 Task: Find connections with filter location Belleville with filter topic #motivationwith filter profile language Spanish with filter current company WPP with filter school Nirmala Memorial Foundation Degree College of Commerce and Science Near Thakur Polytechnic 90 Feet Road Thakur Complex Kandivli (E) Mumbai 400 101 with filter industry Rubber Products Manufacturing with filter service category WordPress Design with filter keywords title Board of Directors
Action: Mouse moved to (168, 232)
Screenshot: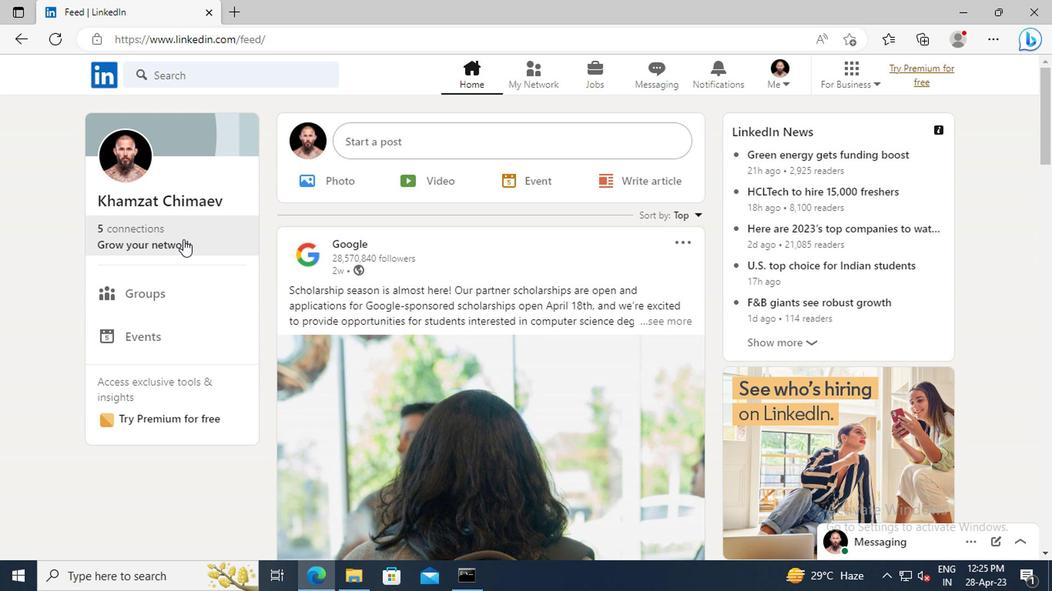 
Action: Mouse pressed left at (168, 232)
Screenshot: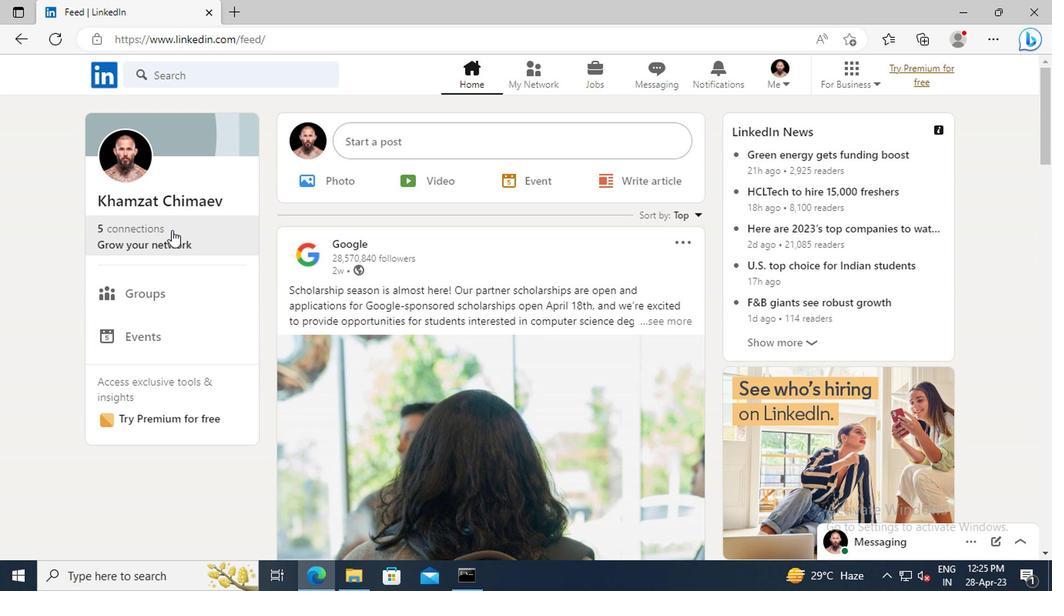 
Action: Mouse moved to (173, 160)
Screenshot: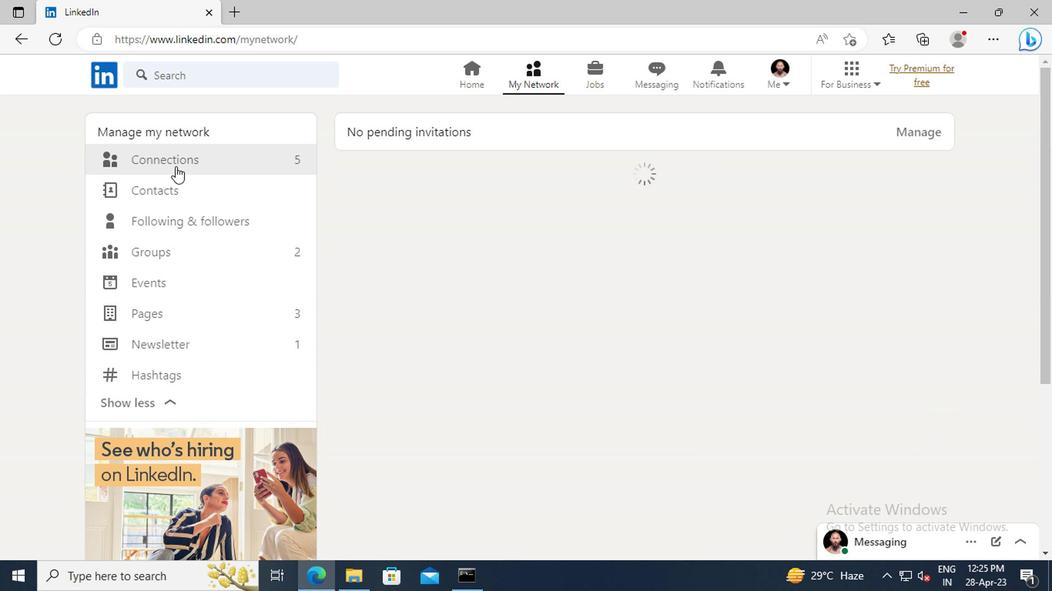 
Action: Mouse pressed left at (173, 160)
Screenshot: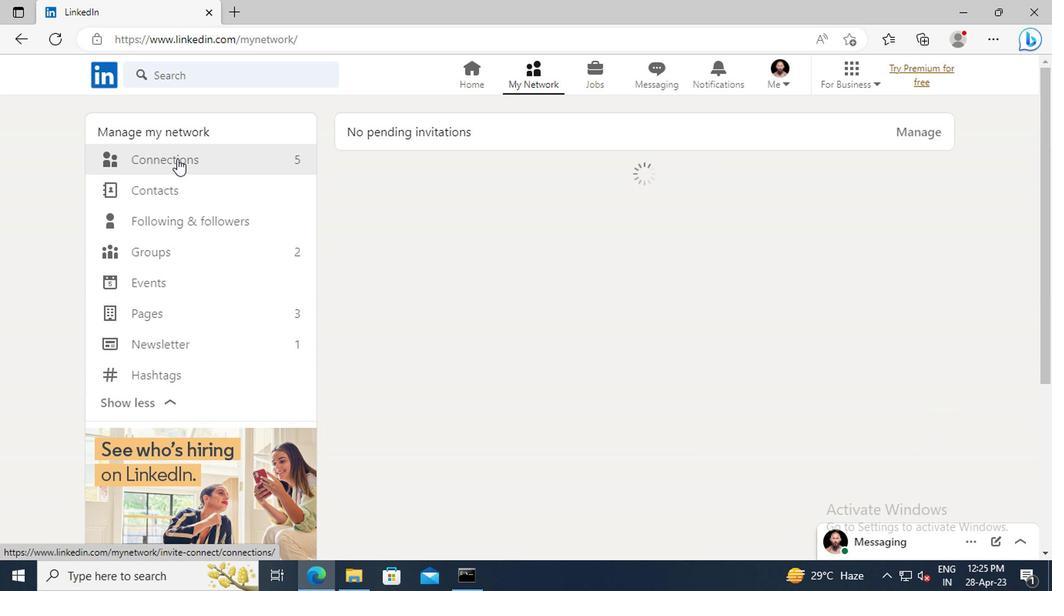 
Action: Mouse moved to (633, 165)
Screenshot: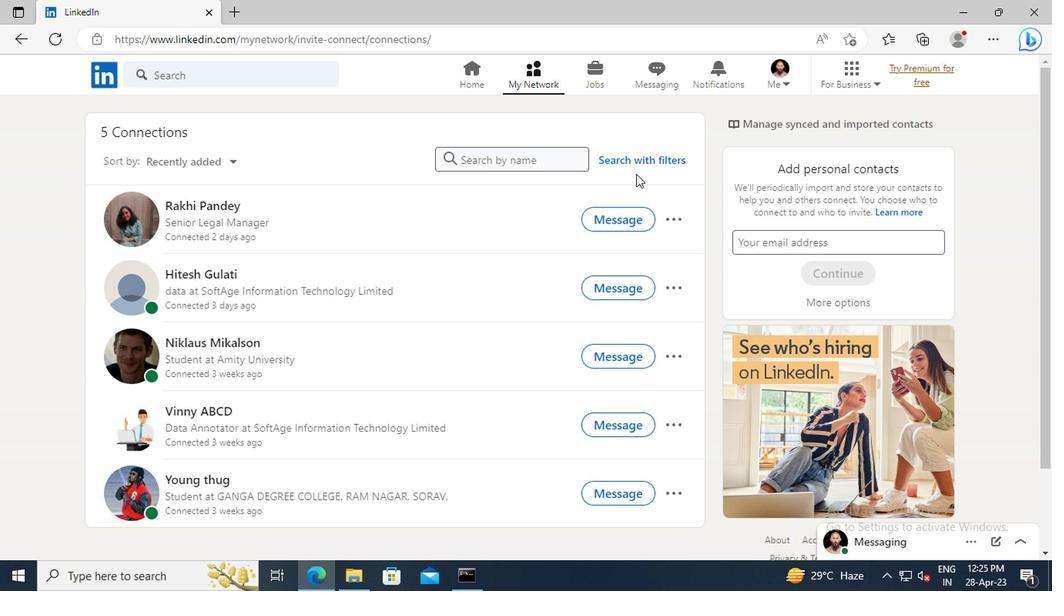 
Action: Mouse pressed left at (633, 165)
Screenshot: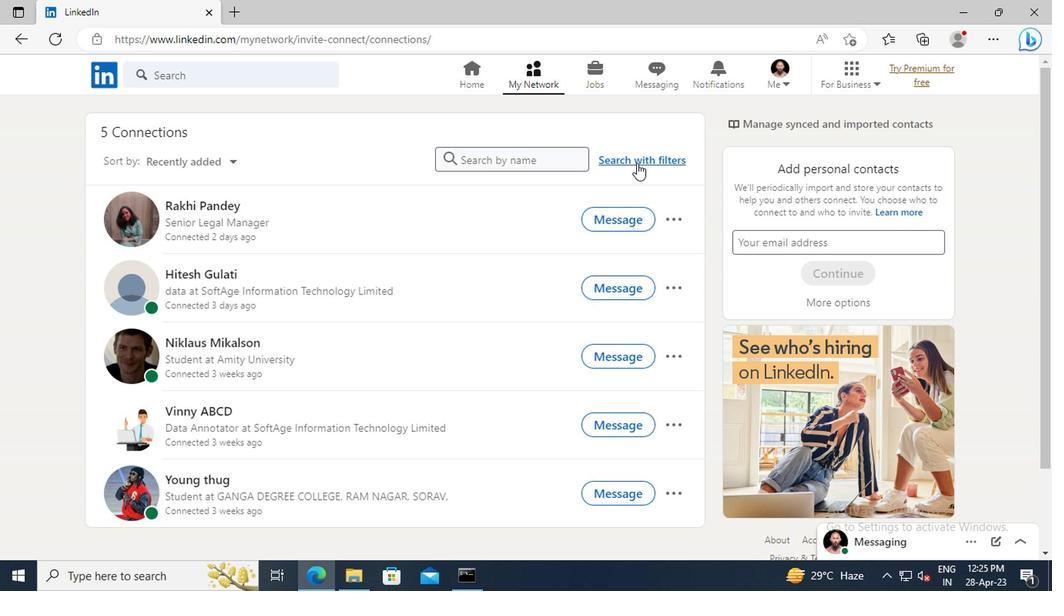 
Action: Mouse moved to (583, 120)
Screenshot: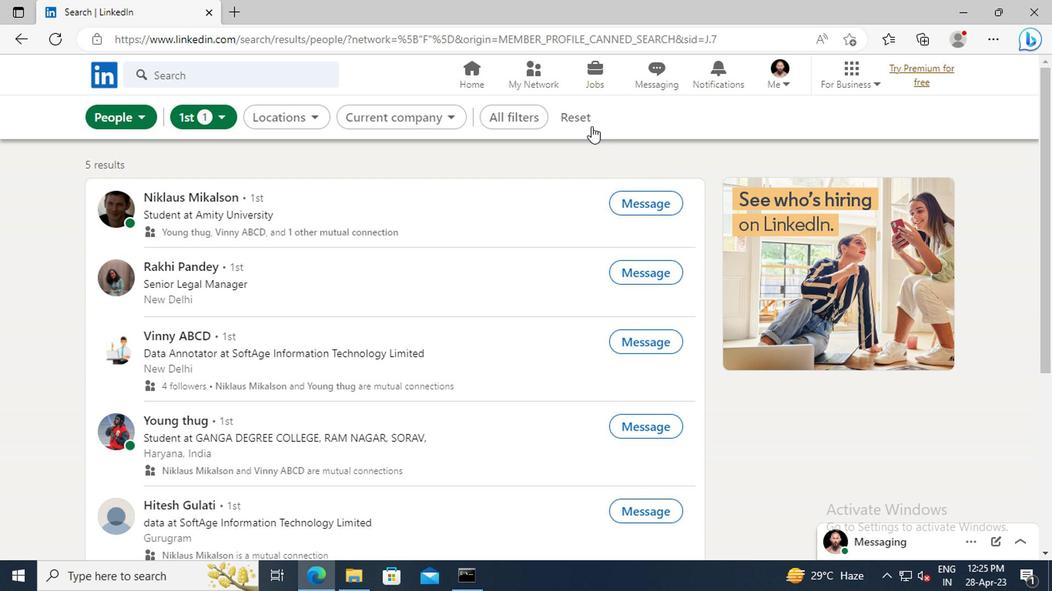 
Action: Mouse pressed left at (583, 120)
Screenshot: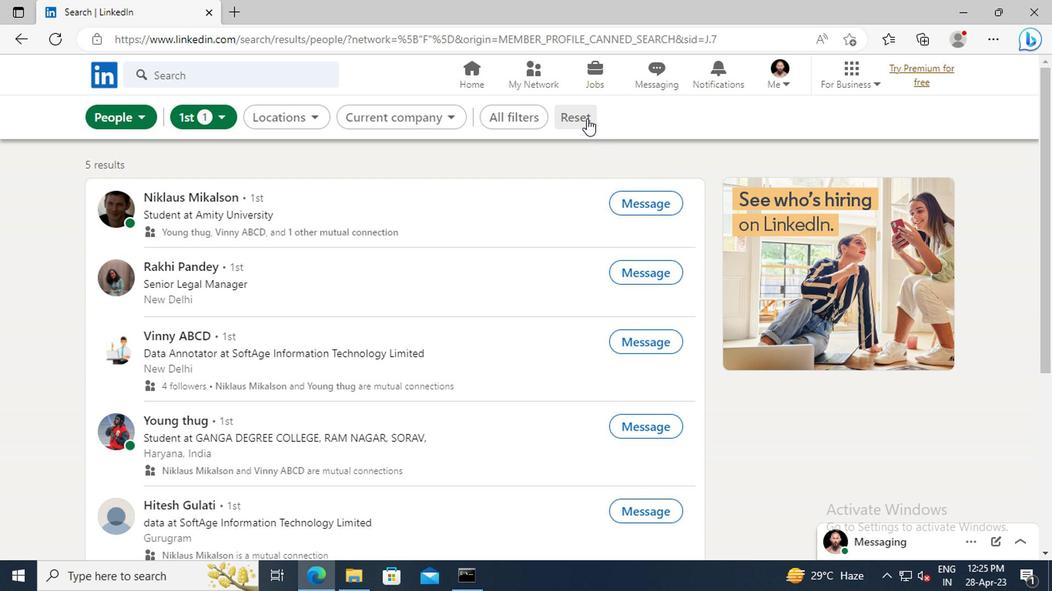 
Action: Mouse moved to (554, 121)
Screenshot: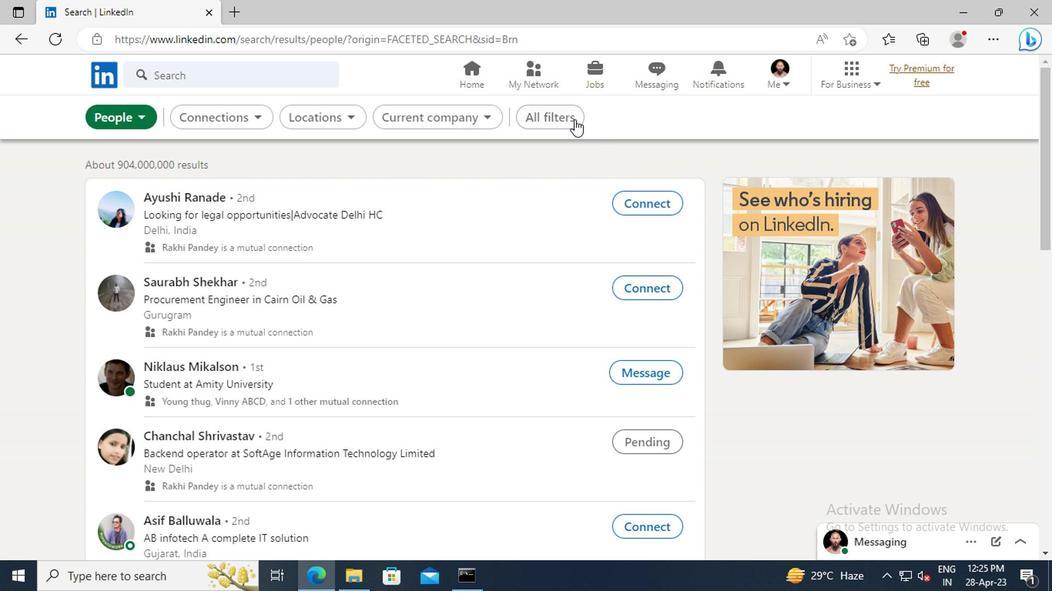 
Action: Mouse pressed left at (554, 121)
Screenshot: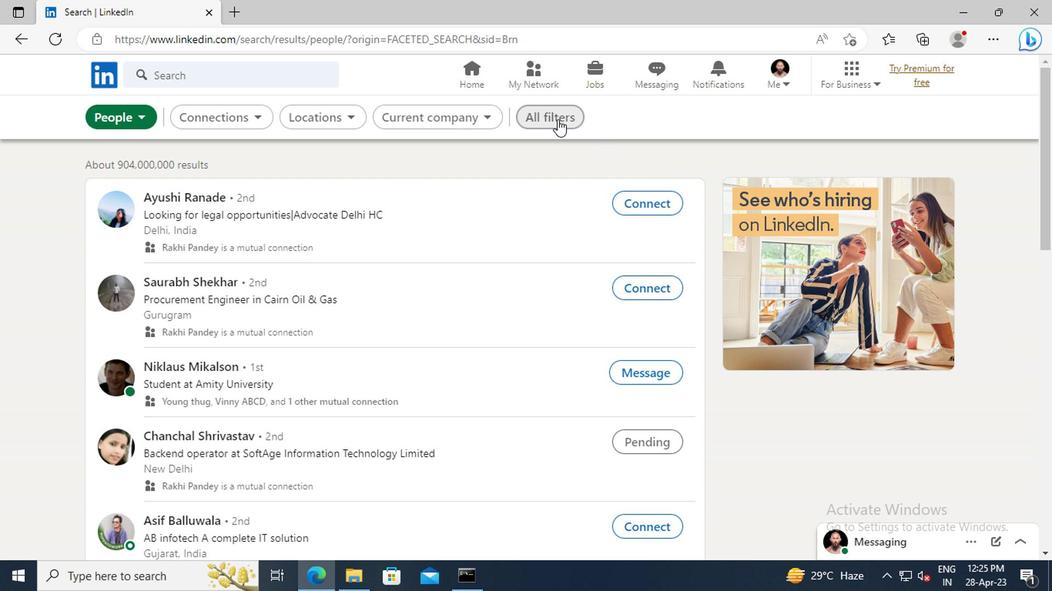 
Action: Mouse moved to (852, 298)
Screenshot: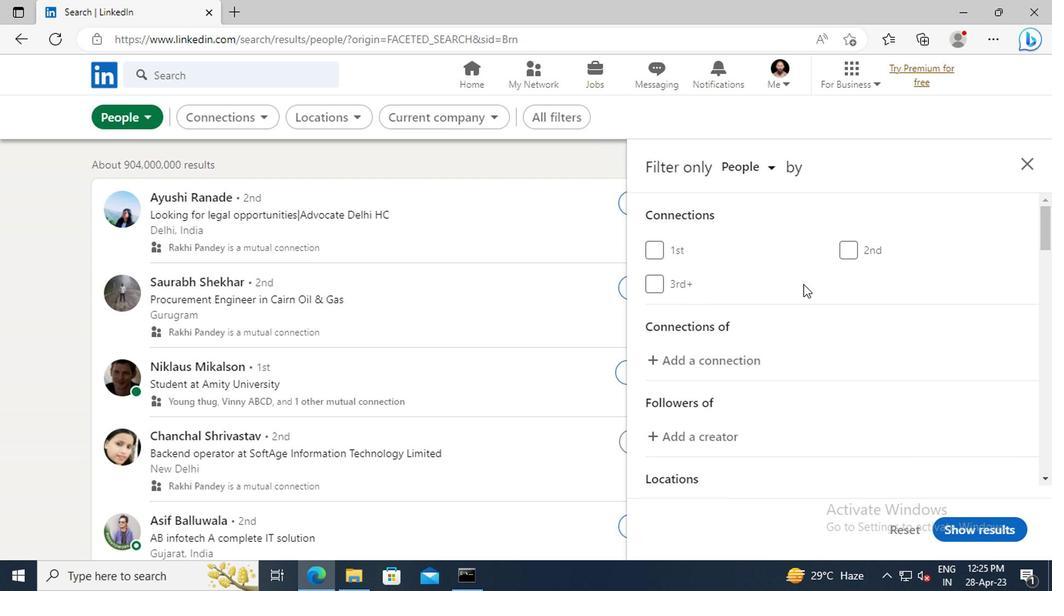 
Action: Mouse scrolled (852, 297) with delta (0, 0)
Screenshot: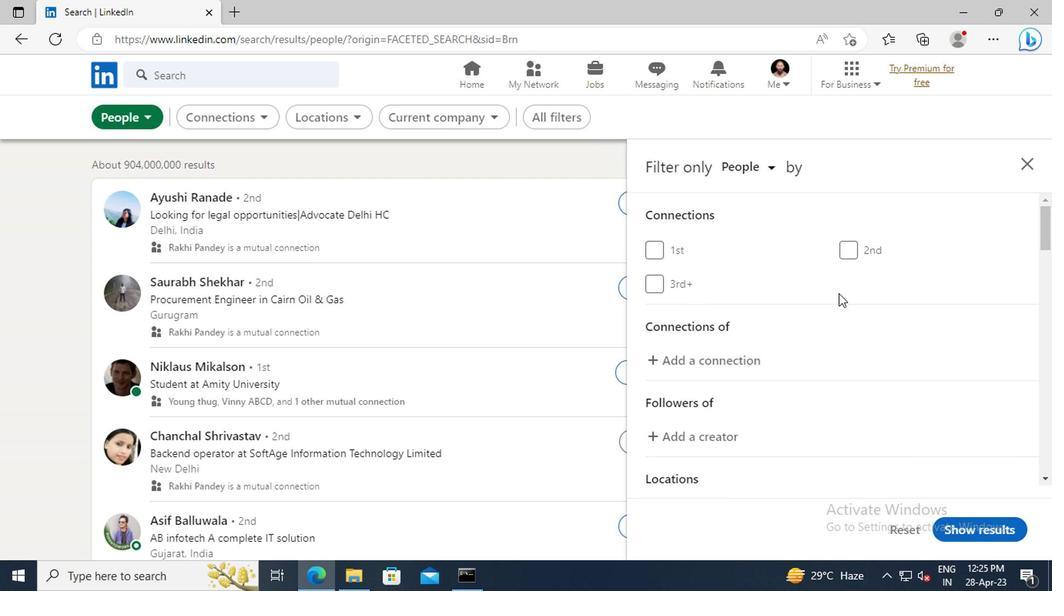 
Action: Mouse scrolled (852, 297) with delta (0, 0)
Screenshot: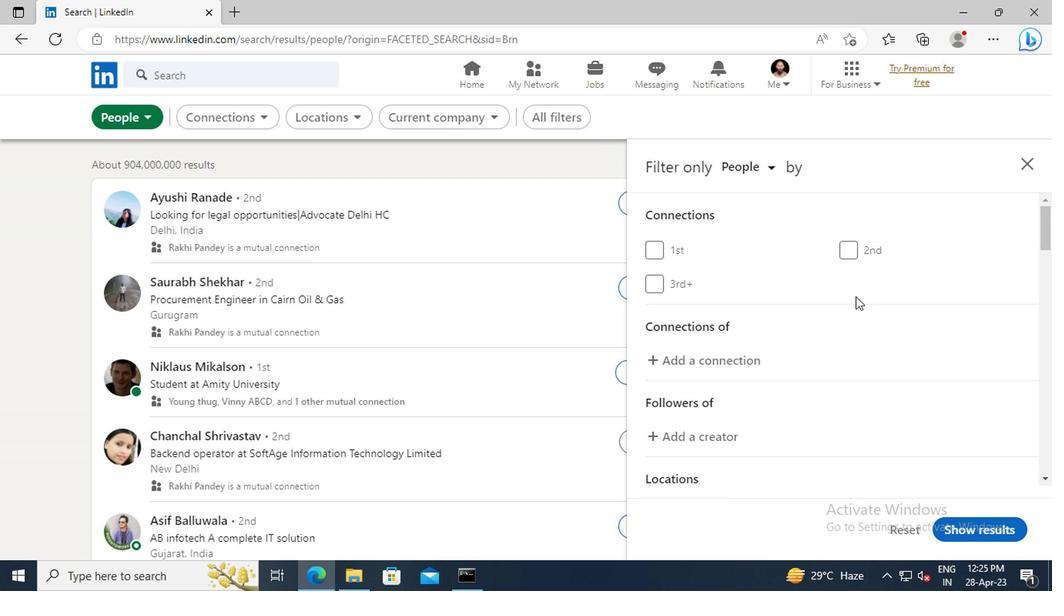 
Action: Mouse scrolled (852, 297) with delta (0, 0)
Screenshot: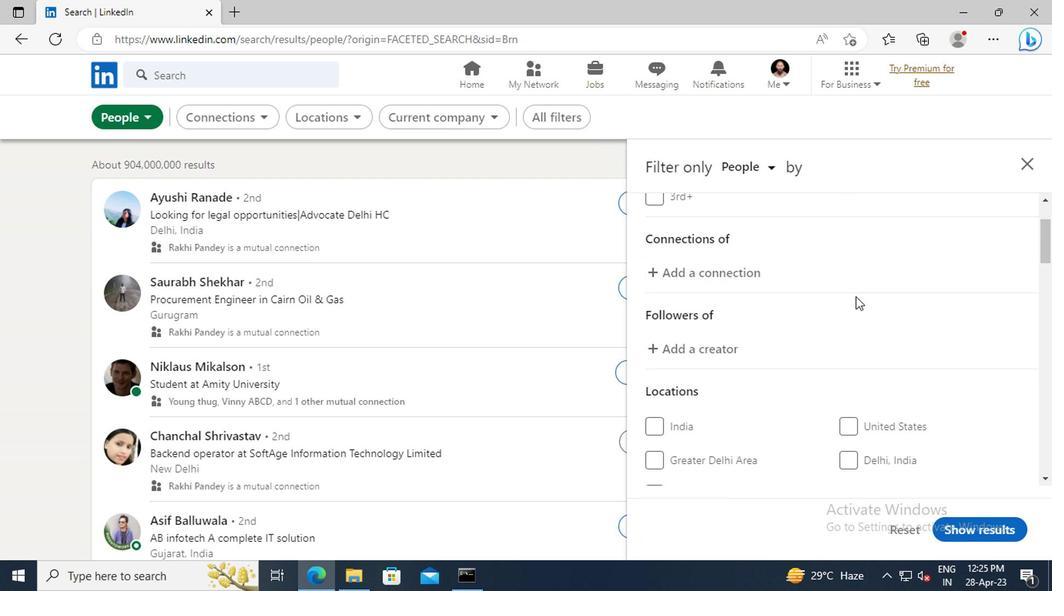 
Action: Mouse scrolled (852, 297) with delta (0, 0)
Screenshot: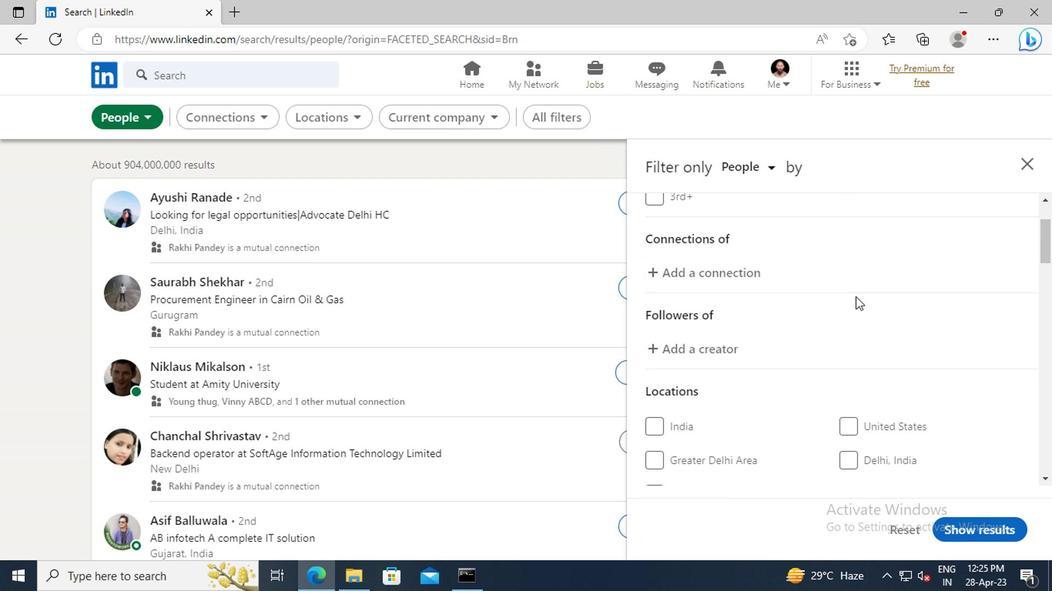 
Action: Mouse moved to (856, 401)
Screenshot: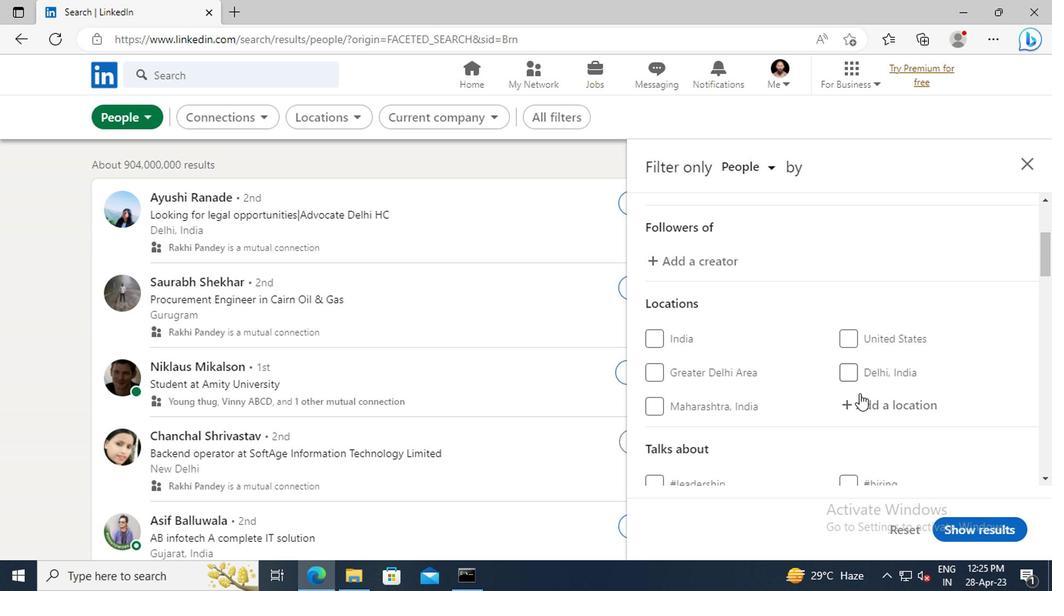 
Action: Mouse pressed left at (856, 401)
Screenshot: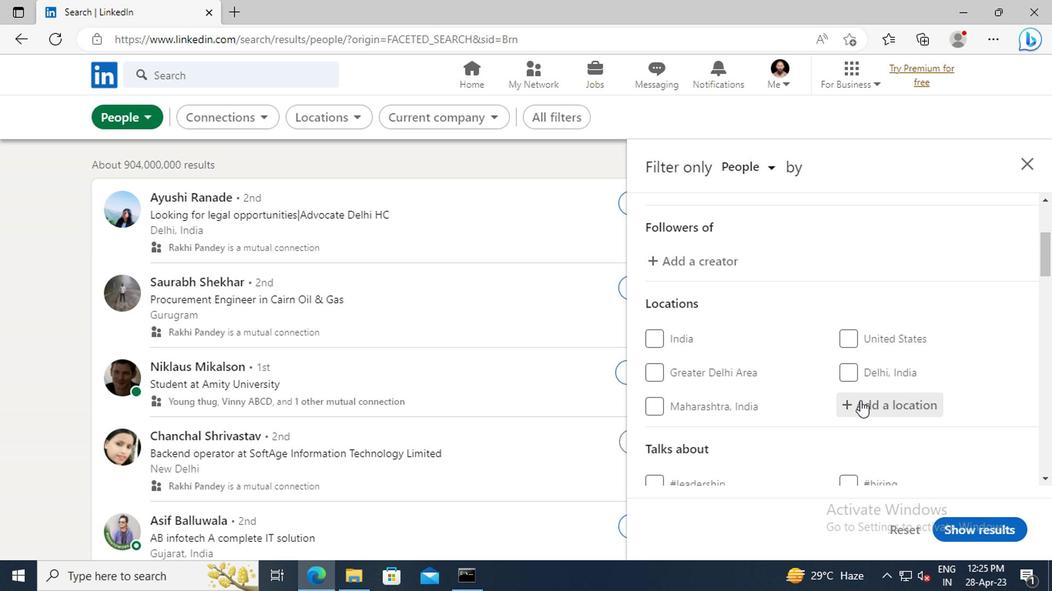 
Action: Key pressed <Key.shift>BELLEVILLE
Screenshot: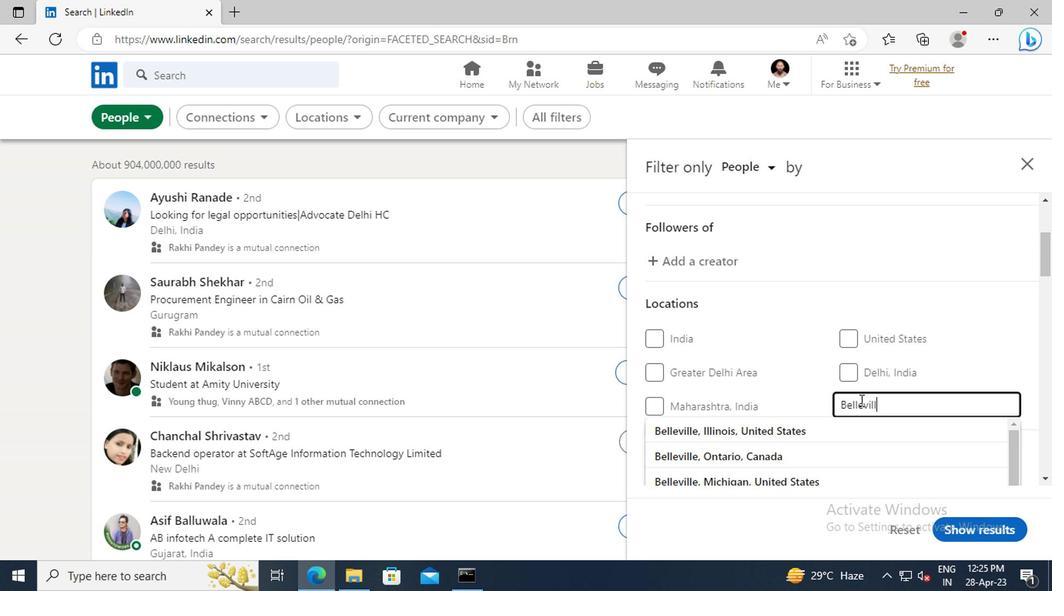 
Action: Mouse moved to (853, 426)
Screenshot: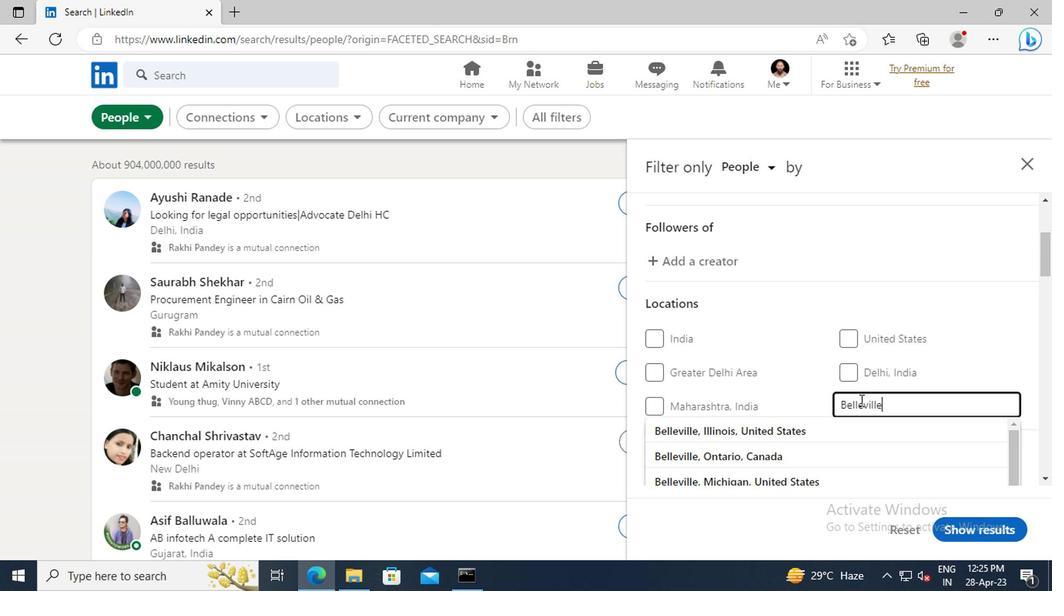 
Action: Mouse pressed left at (853, 426)
Screenshot: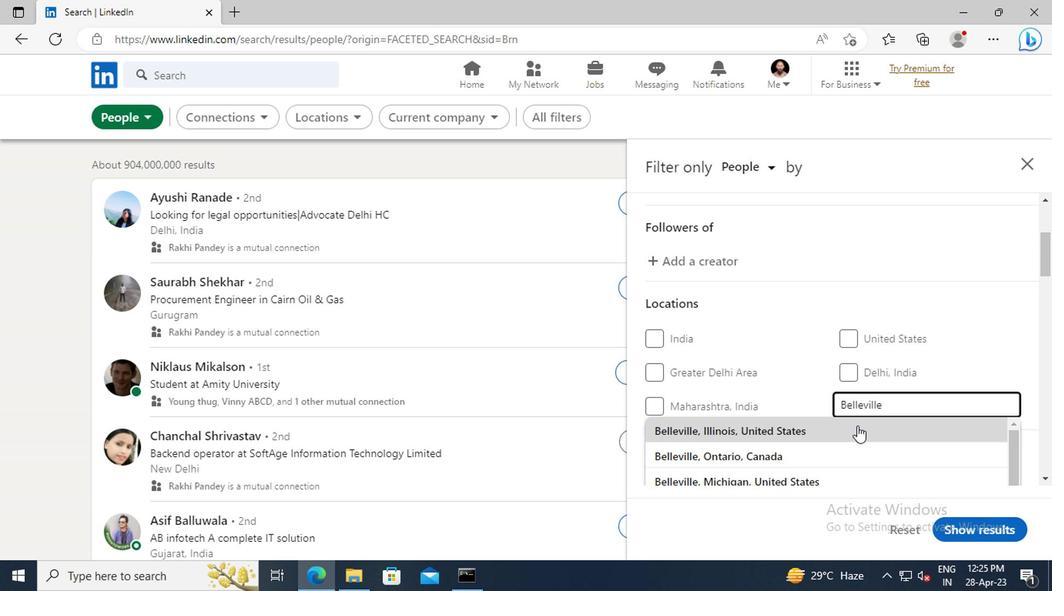 
Action: Mouse moved to (875, 301)
Screenshot: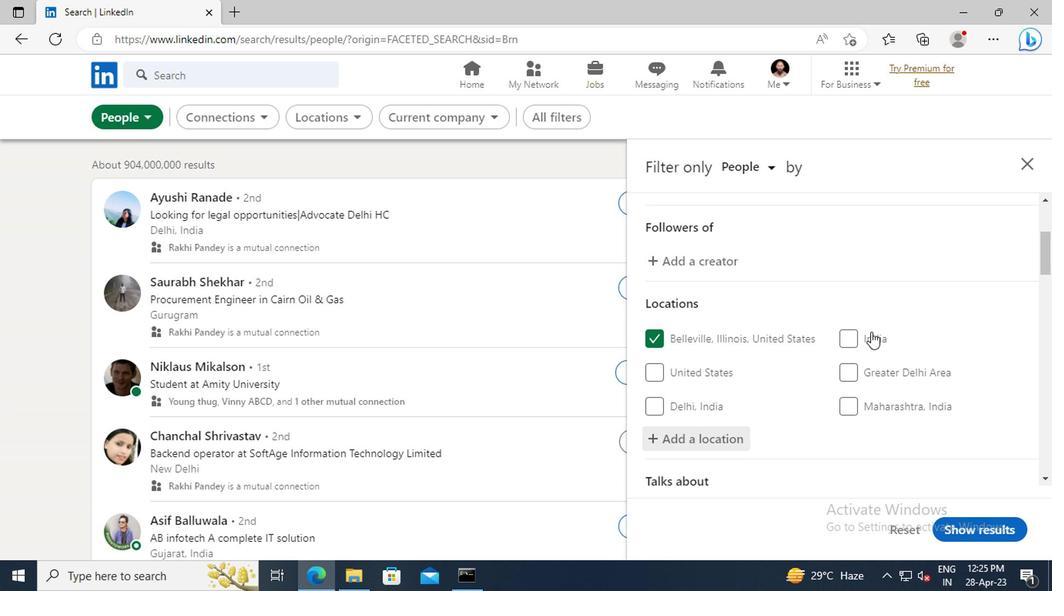 
Action: Mouse scrolled (875, 301) with delta (0, 0)
Screenshot: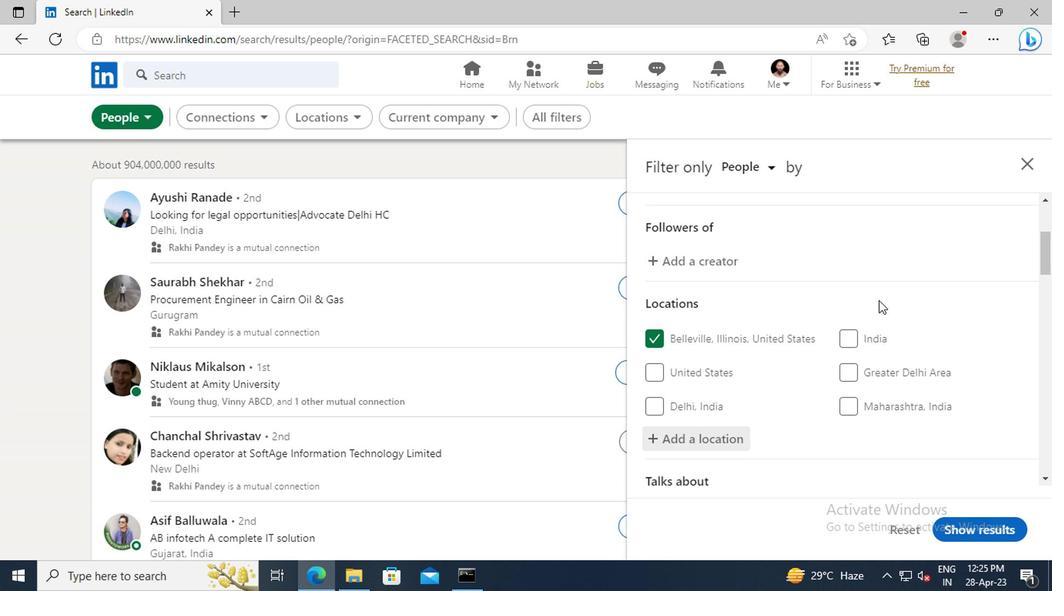
Action: Mouse scrolled (875, 301) with delta (0, 0)
Screenshot: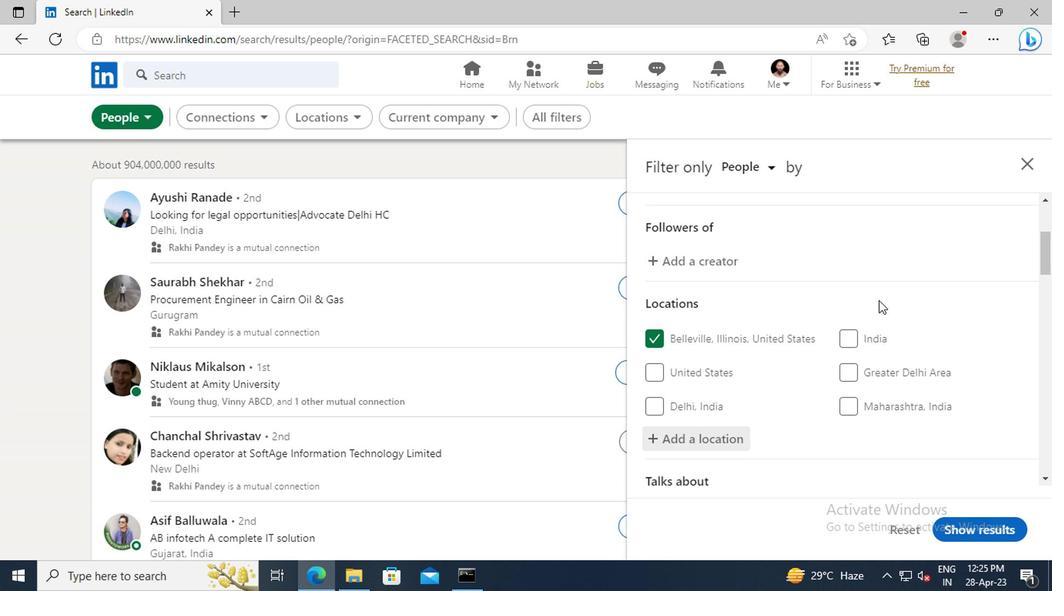 
Action: Mouse scrolled (875, 301) with delta (0, 0)
Screenshot: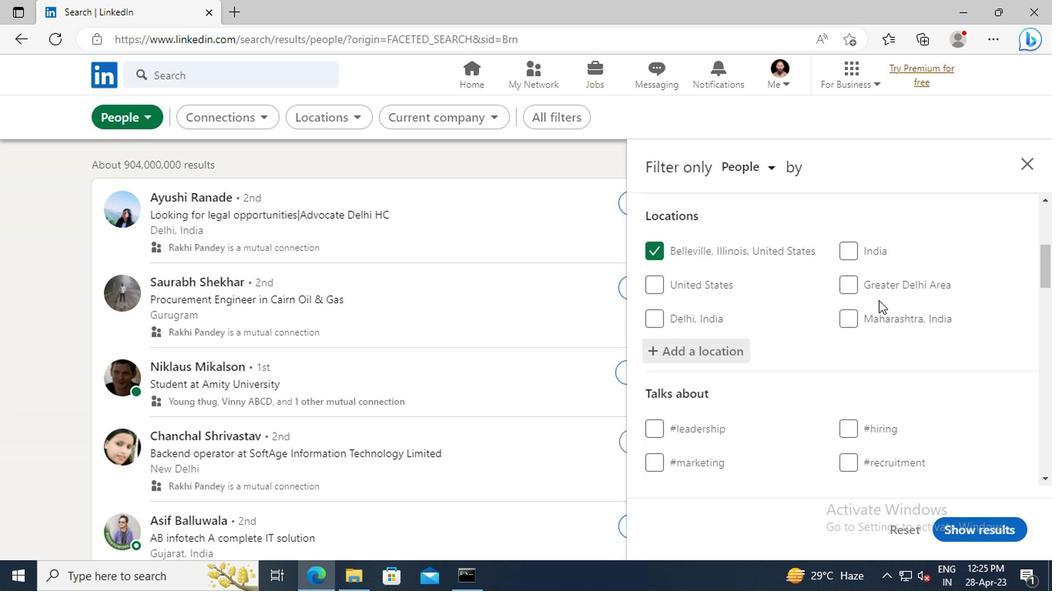 
Action: Mouse scrolled (875, 301) with delta (0, 0)
Screenshot: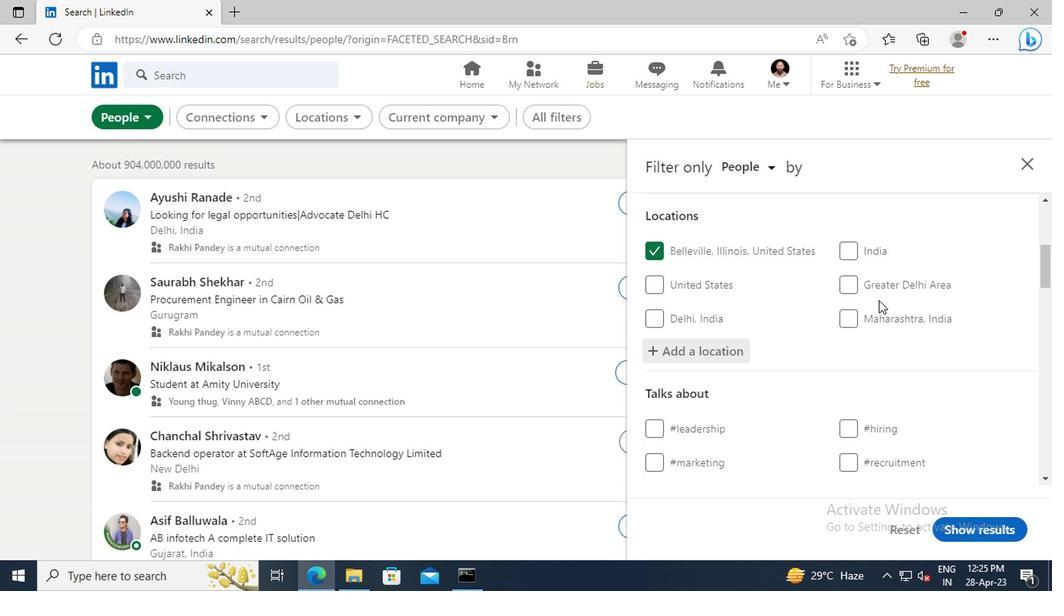 
Action: Mouse scrolled (875, 301) with delta (0, 0)
Screenshot: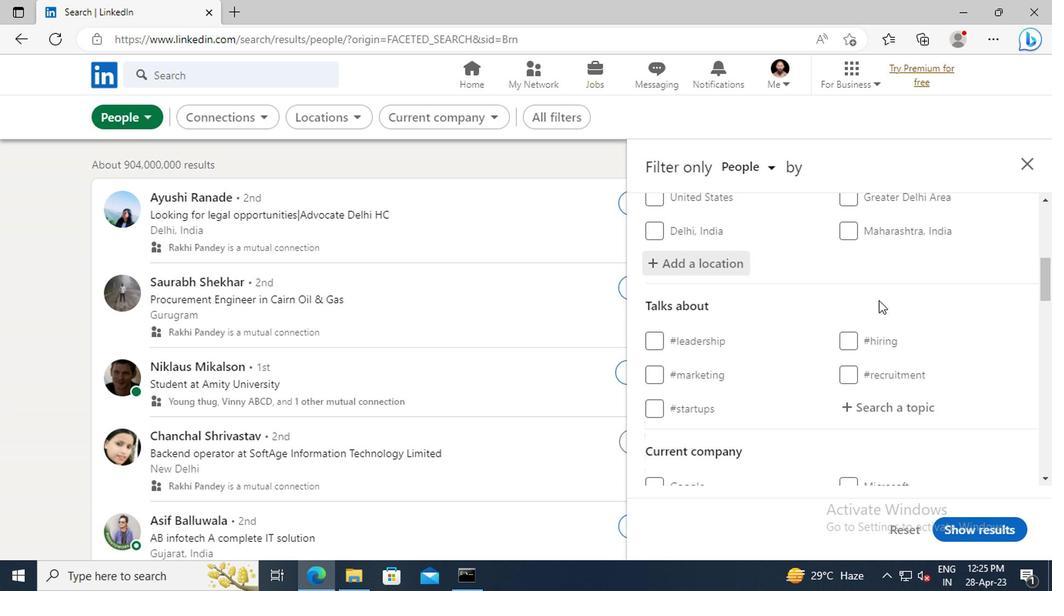 
Action: Mouse moved to (875, 301)
Screenshot: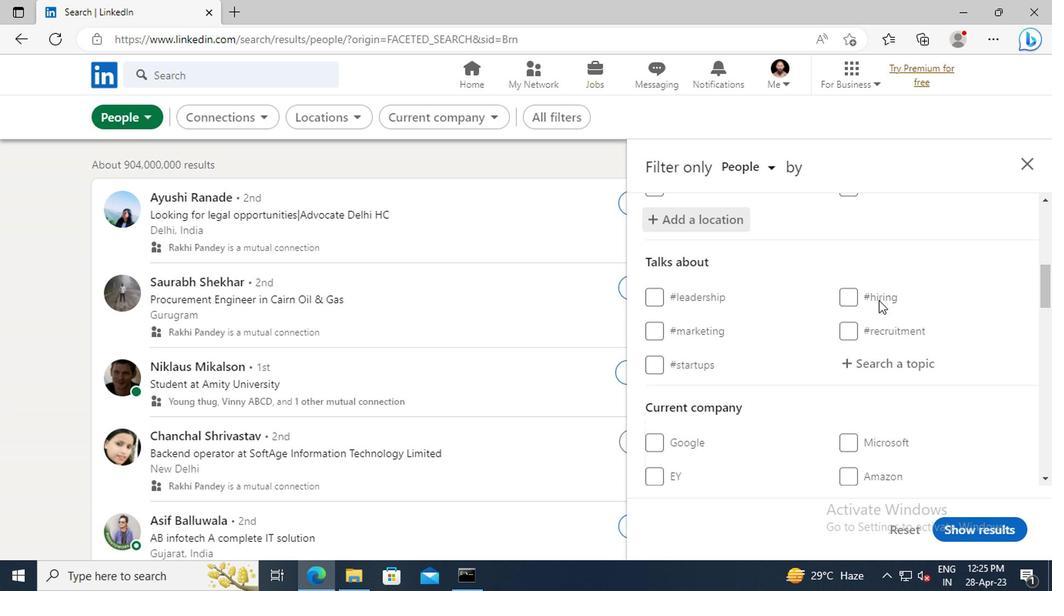 
Action: Mouse scrolled (875, 300) with delta (0, -1)
Screenshot: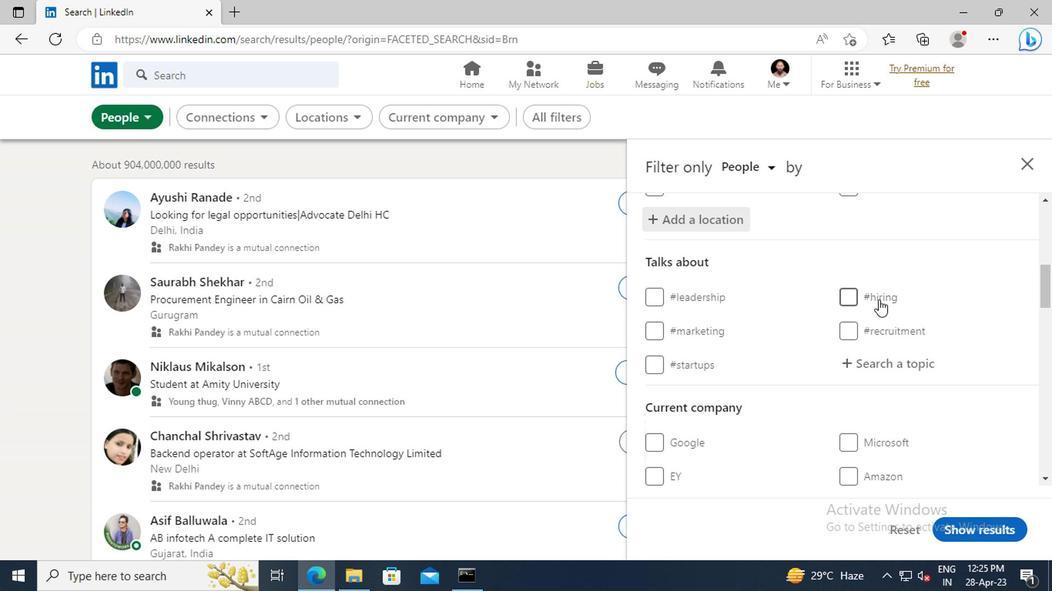 
Action: Mouse moved to (869, 321)
Screenshot: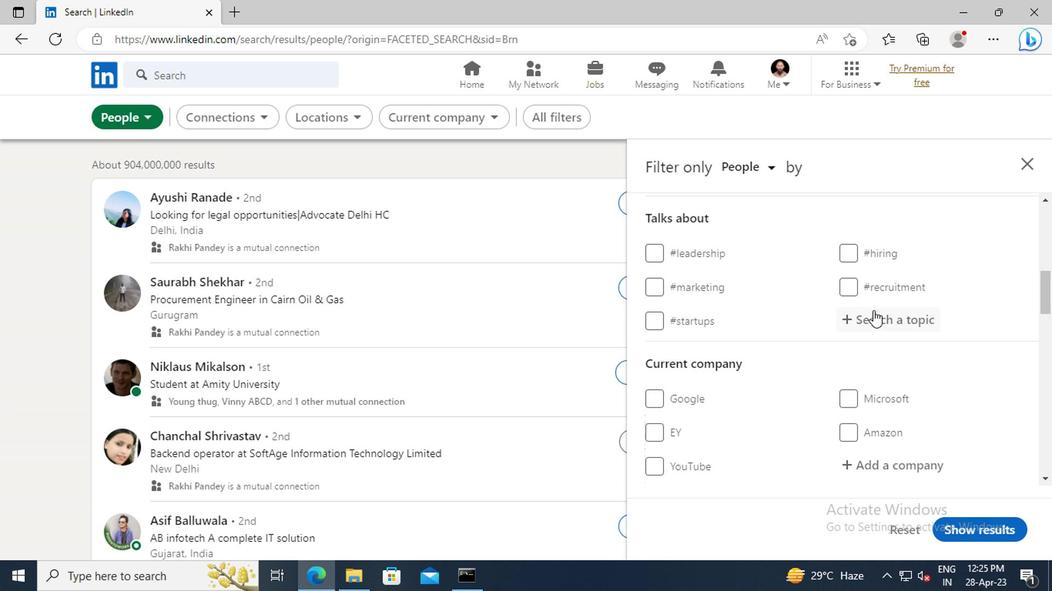 
Action: Mouse pressed left at (869, 321)
Screenshot: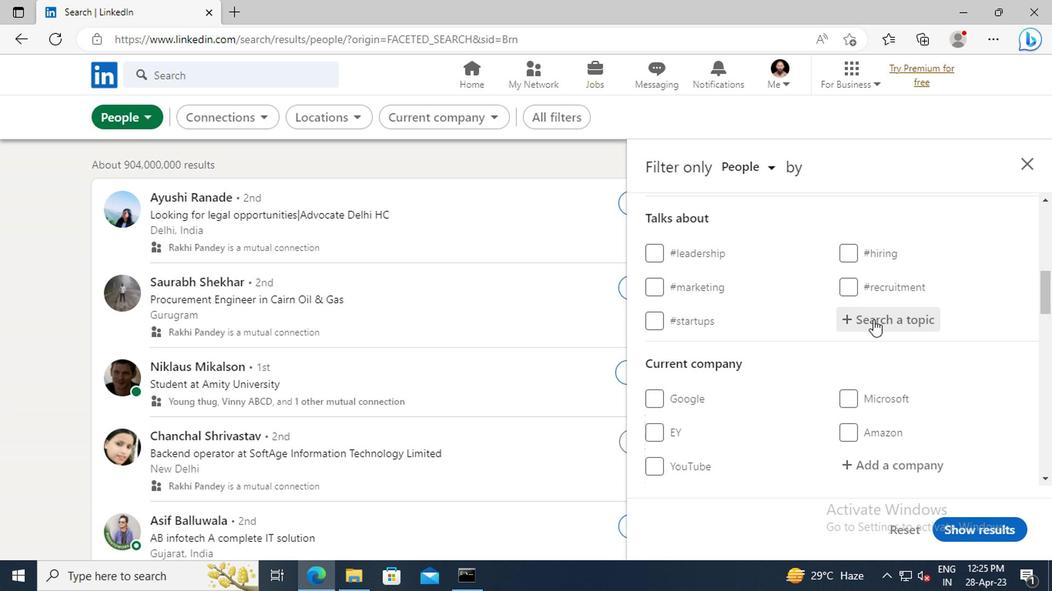 
Action: Key pressed MOTIVATION
Screenshot: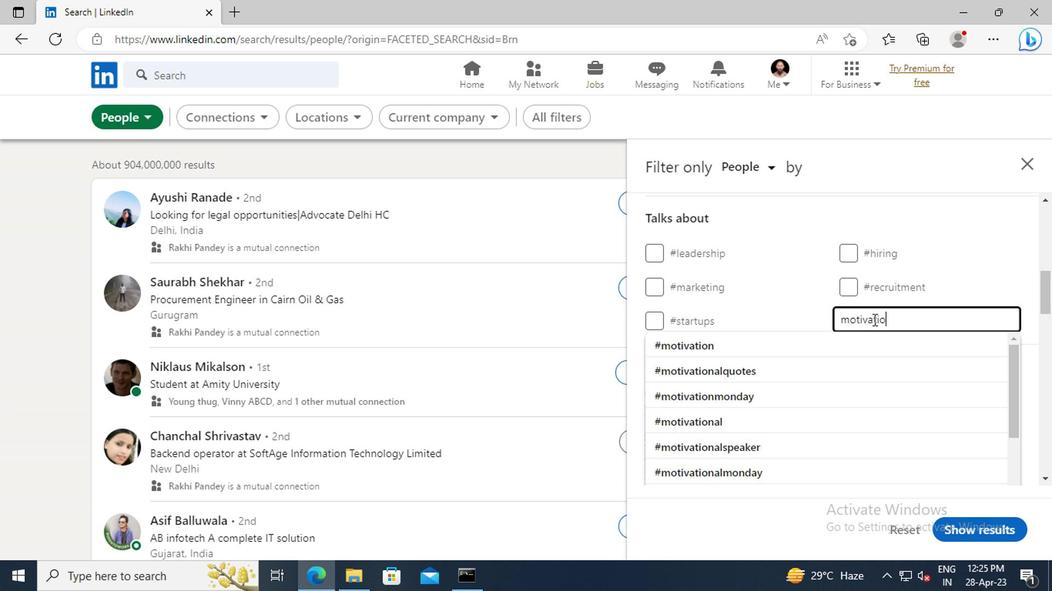 
Action: Mouse moved to (857, 340)
Screenshot: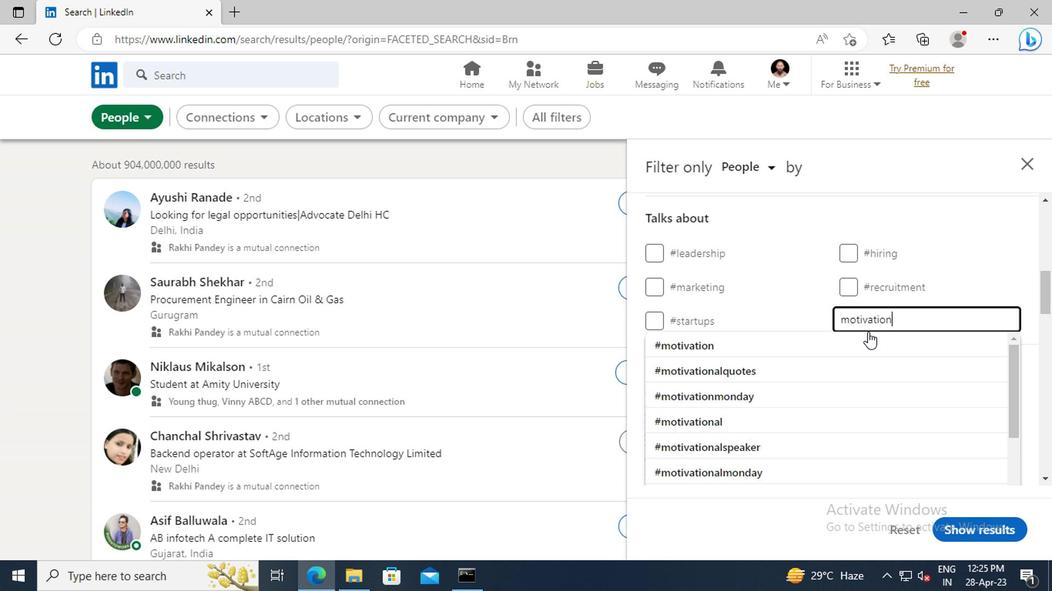 
Action: Mouse pressed left at (857, 340)
Screenshot: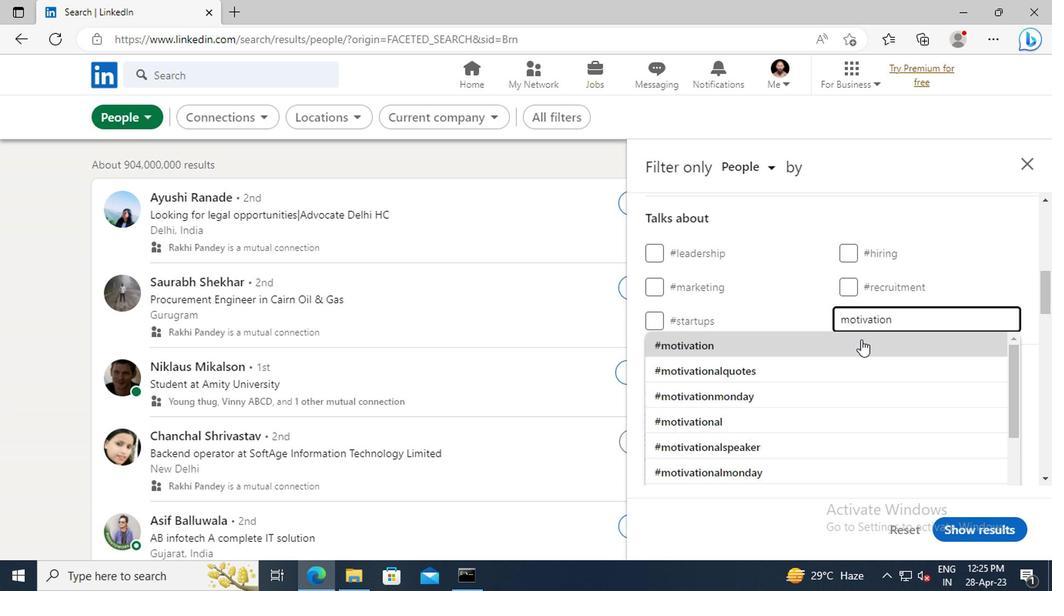 
Action: Mouse moved to (862, 305)
Screenshot: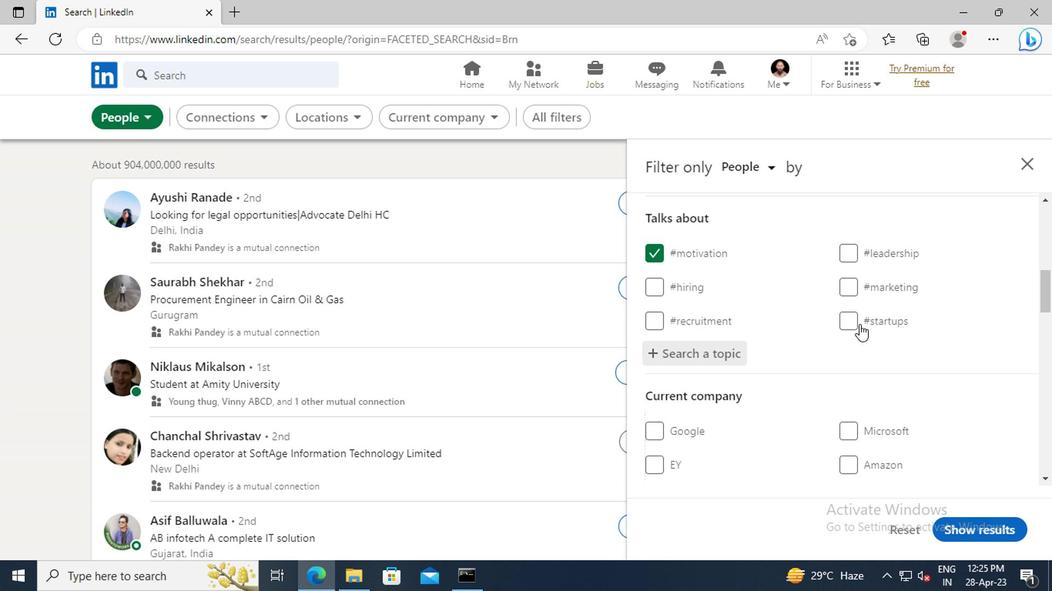 
Action: Mouse scrolled (862, 305) with delta (0, 0)
Screenshot: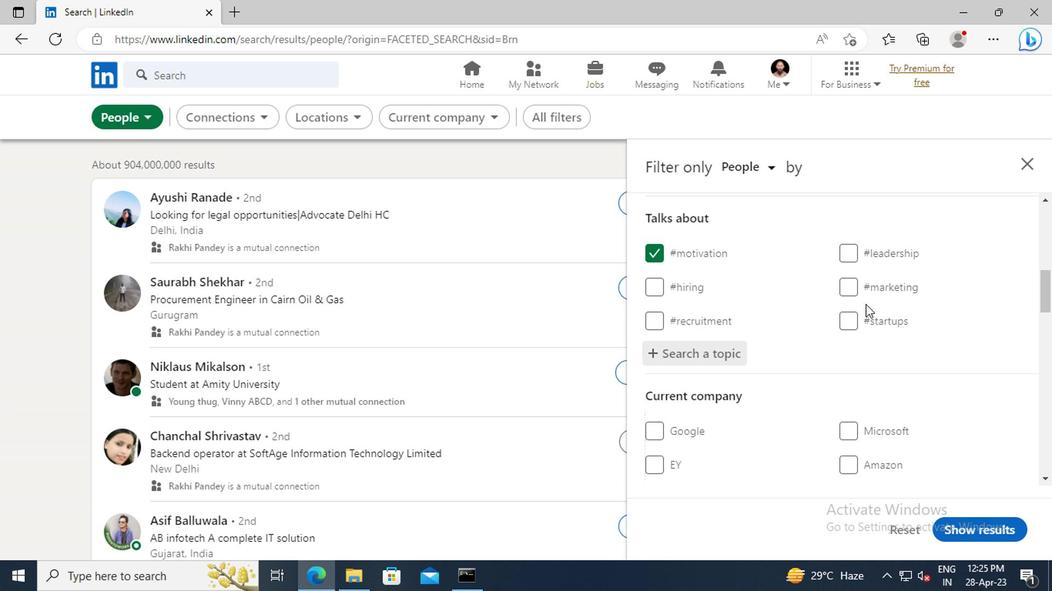 
Action: Mouse scrolled (862, 305) with delta (0, 0)
Screenshot: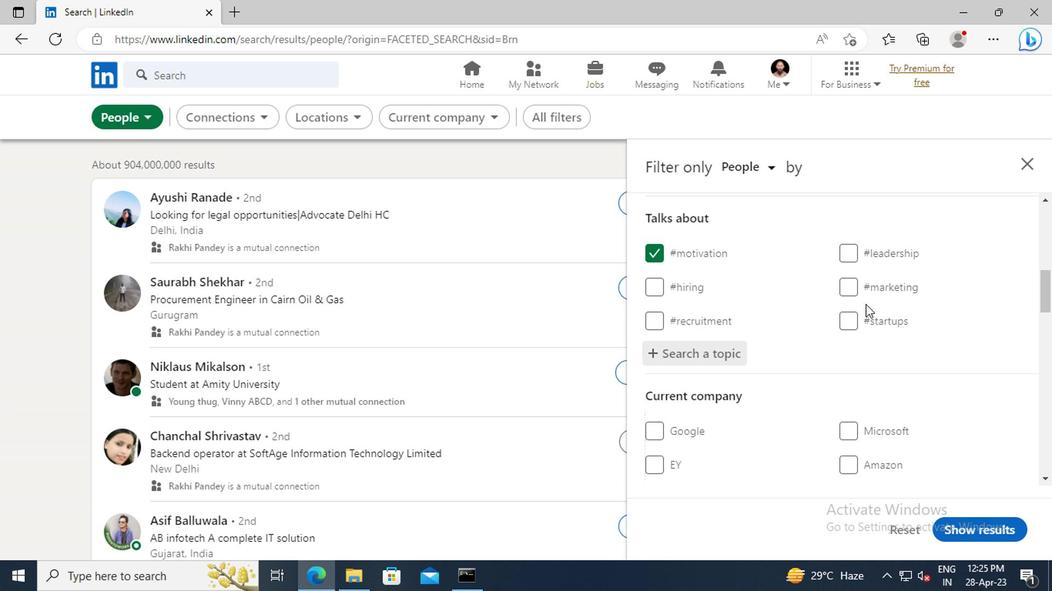 
Action: Mouse scrolled (862, 305) with delta (0, 0)
Screenshot: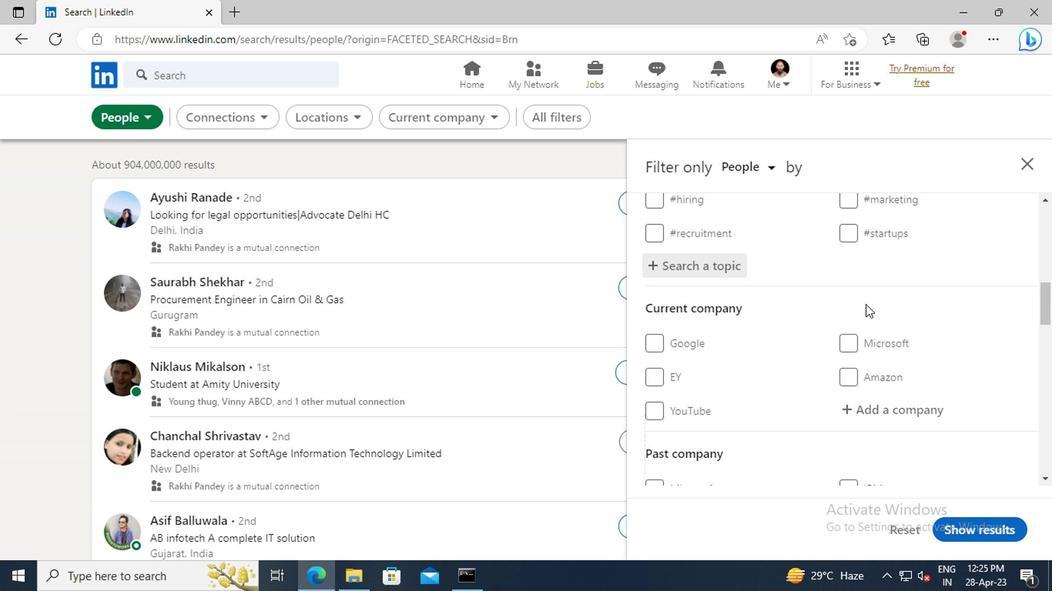
Action: Mouse scrolled (862, 305) with delta (0, 0)
Screenshot: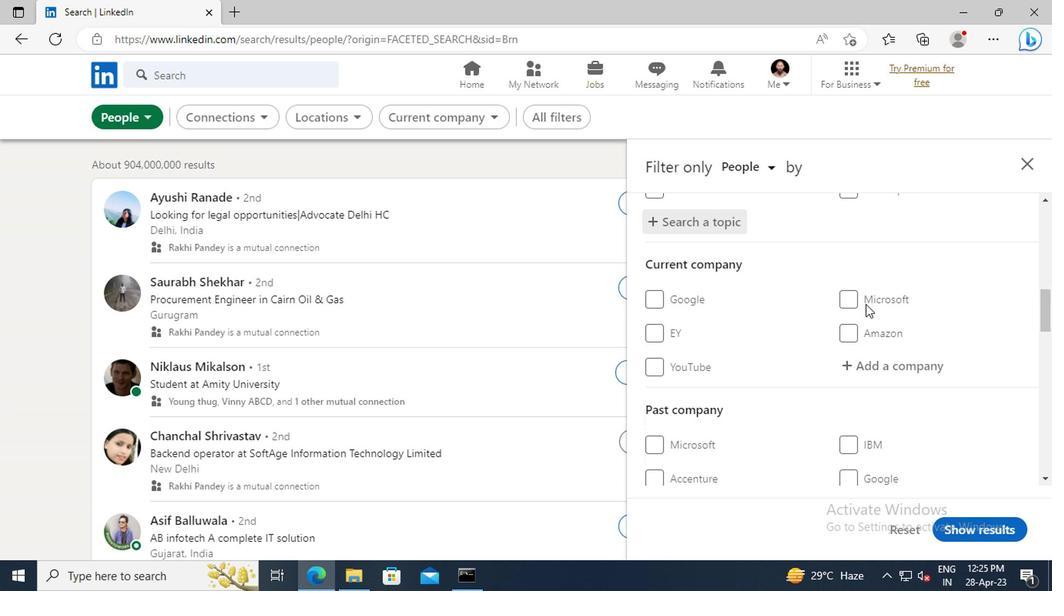 
Action: Mouse scrolled (862, 305) with delta (0, 0)
Screenshot: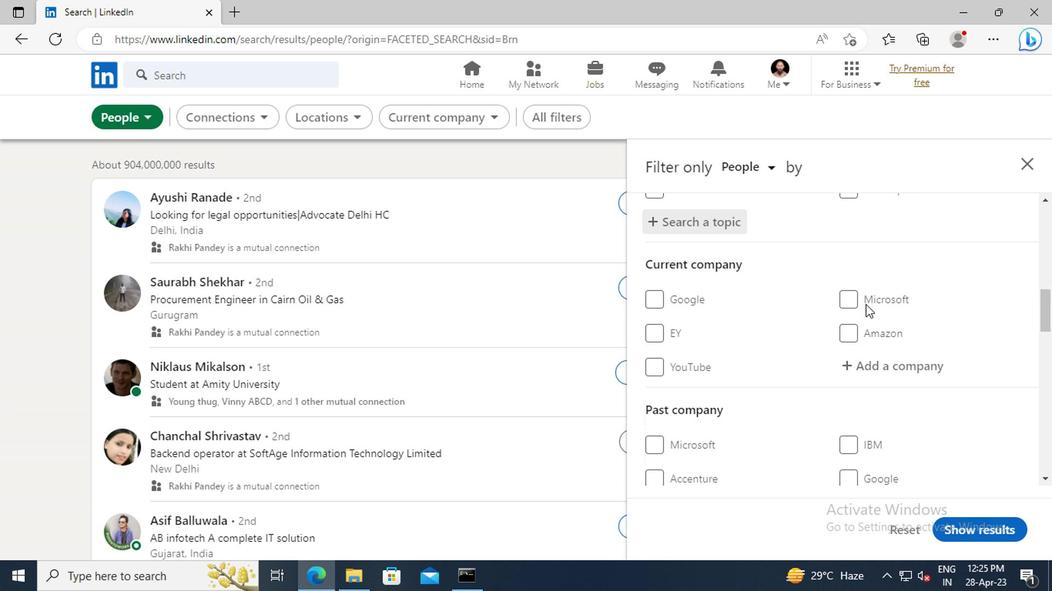 
Action: Mouse scrolled (862, 305) with delta (0, 0)
Screenshot: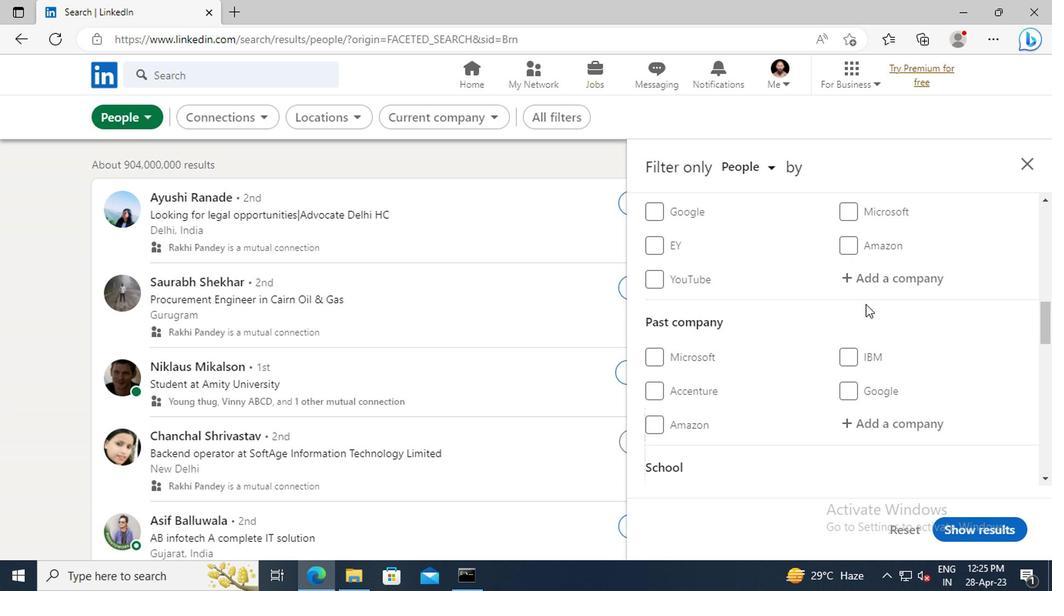 
Action: Mouse scrolled (862, 305) with delta (0, 0)
Screenshot: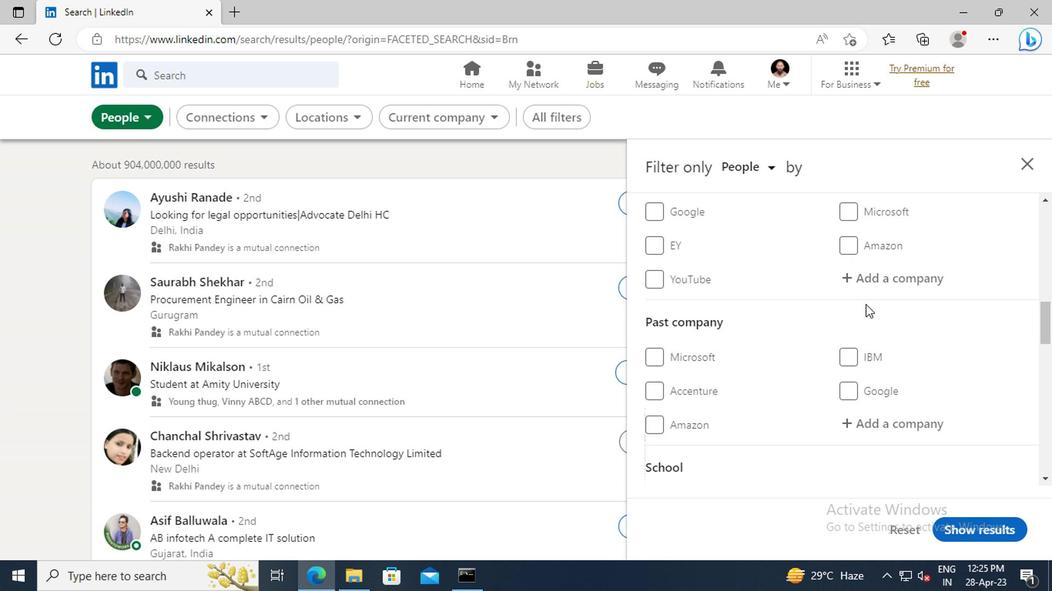 
Action: Mouse scrolled (862, 305) with delta (0, 0)
Screenshot: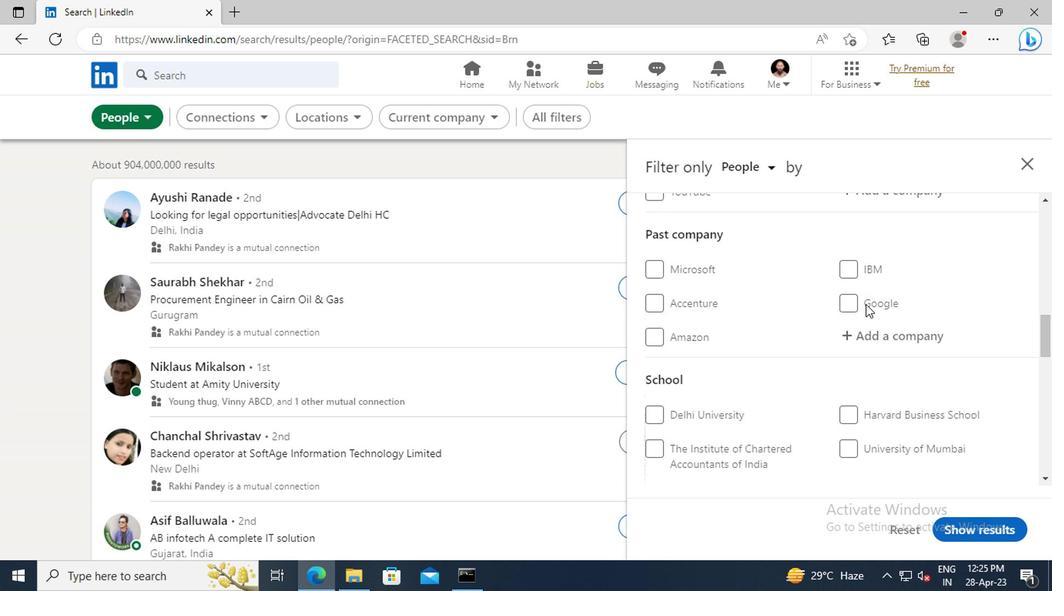 
Action: Mouse scrolled (862, 305) with delta (0, 0)
Screenshot: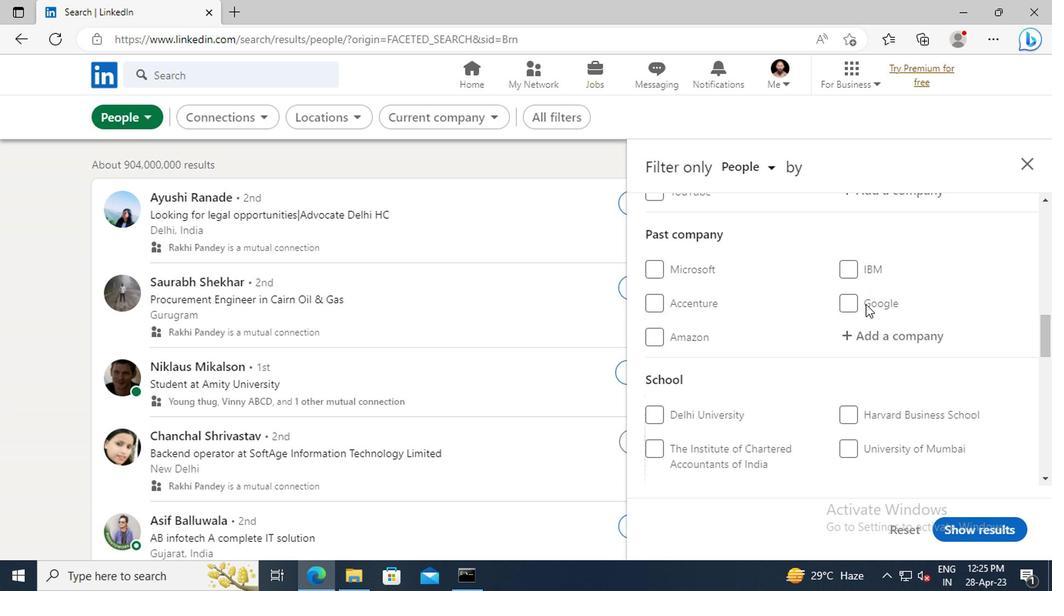 
Action: Mouse scrolled (862, 305) with delta (0, 0)
Screenshot: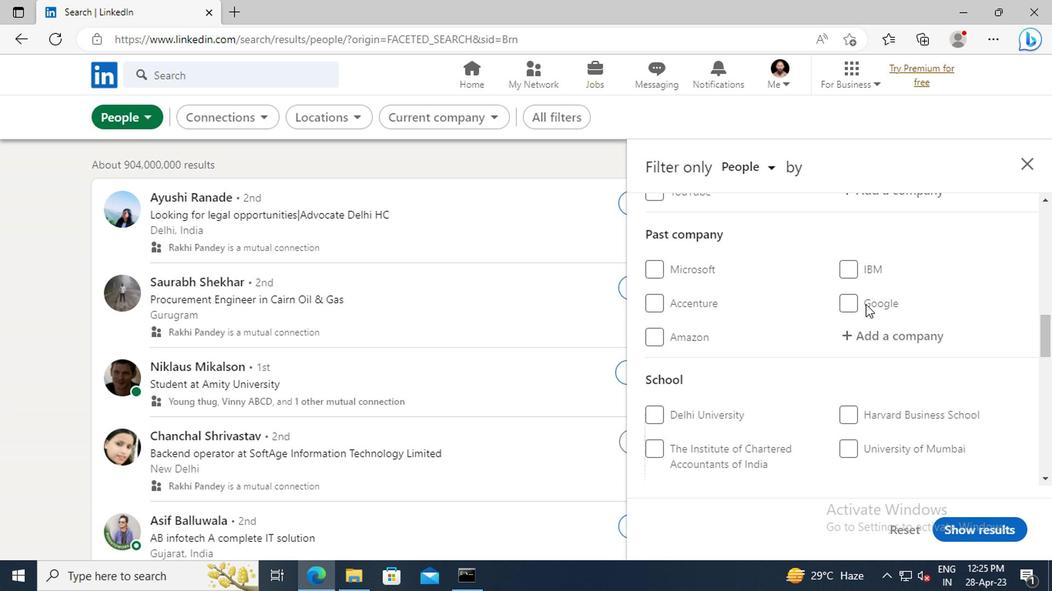 
Action: Mouse scrolled (862, 305) with delta (0, 0)
Screenshot: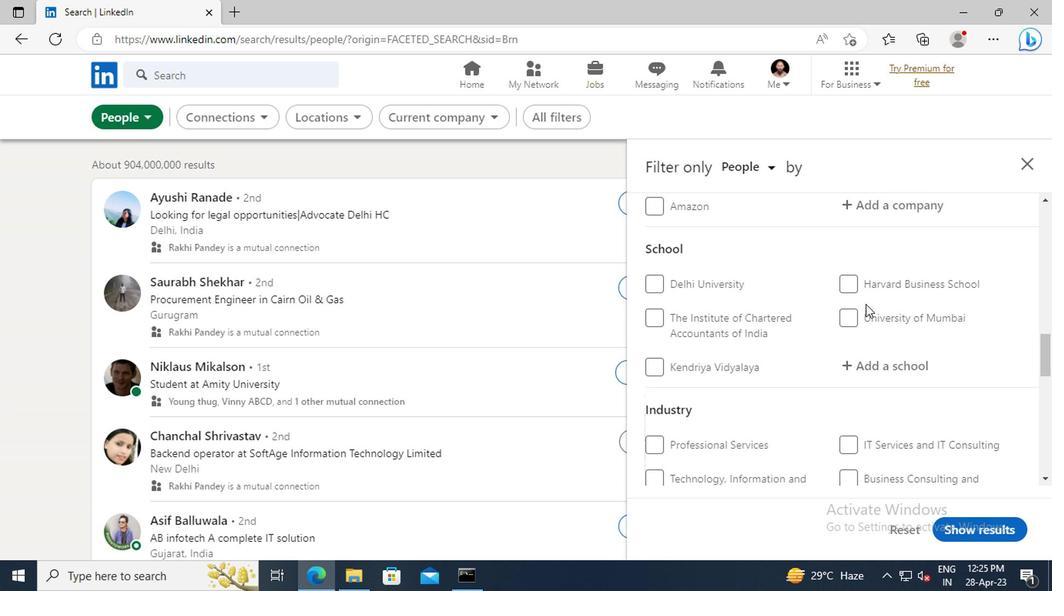 
Action: Mouse scrolled (862, 305) with delta (0, 0)
Screenshot: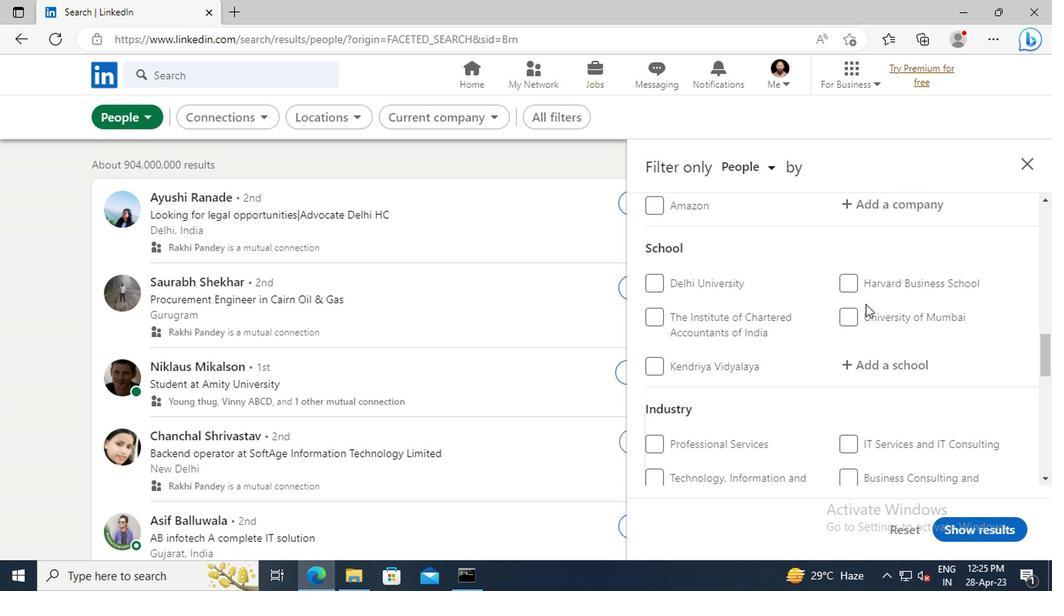 
Action: Mouse scrolled (862, 305) with delta (0, 0)
Screenshot: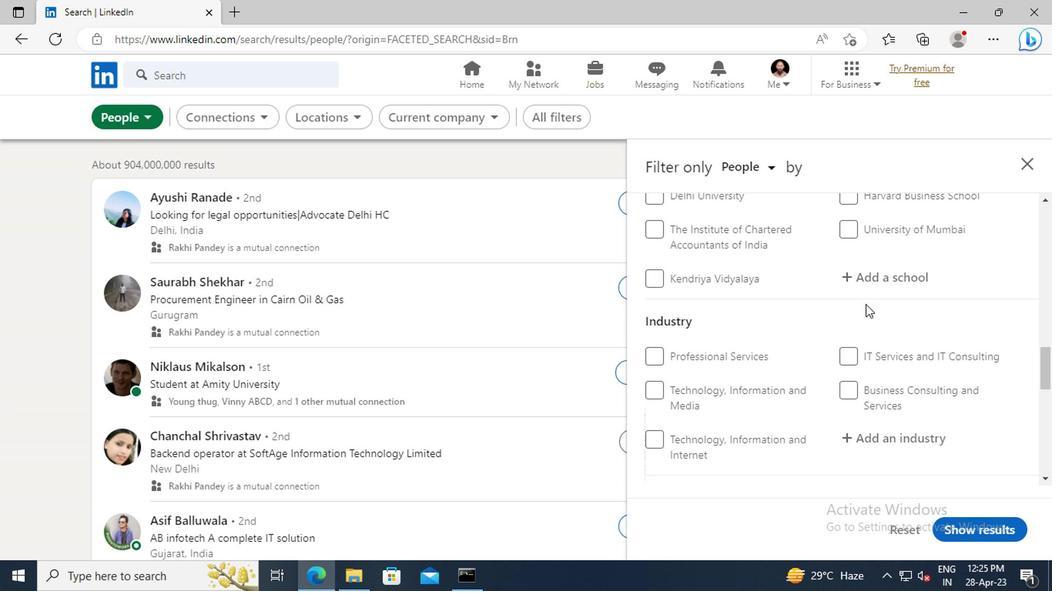 
Action: Mouse scrolled (862, 305) with delta (0, 0)
Screenshot: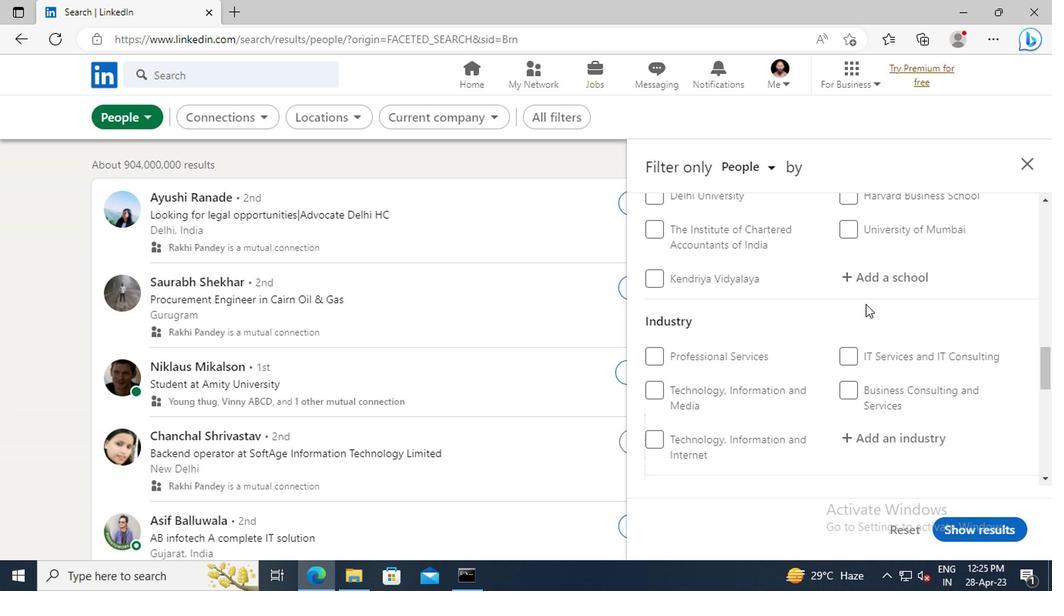 
Action: Mouse scrolled (862, 305) with delta (0, 0)
Screenshot: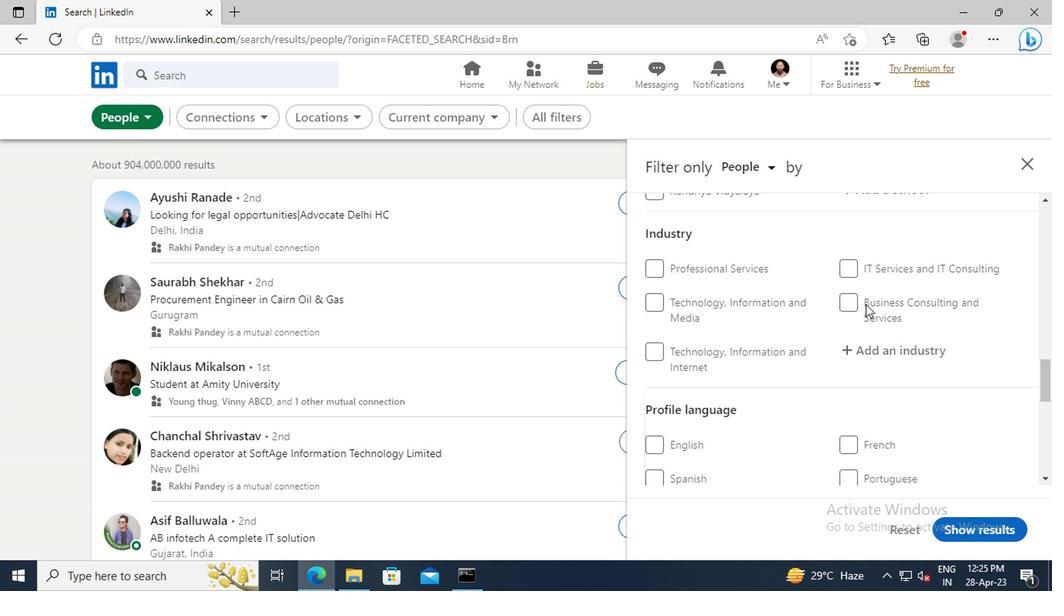 
Action: Mouse scrolled (862, 305) with delta (0, 0)
Screenshot: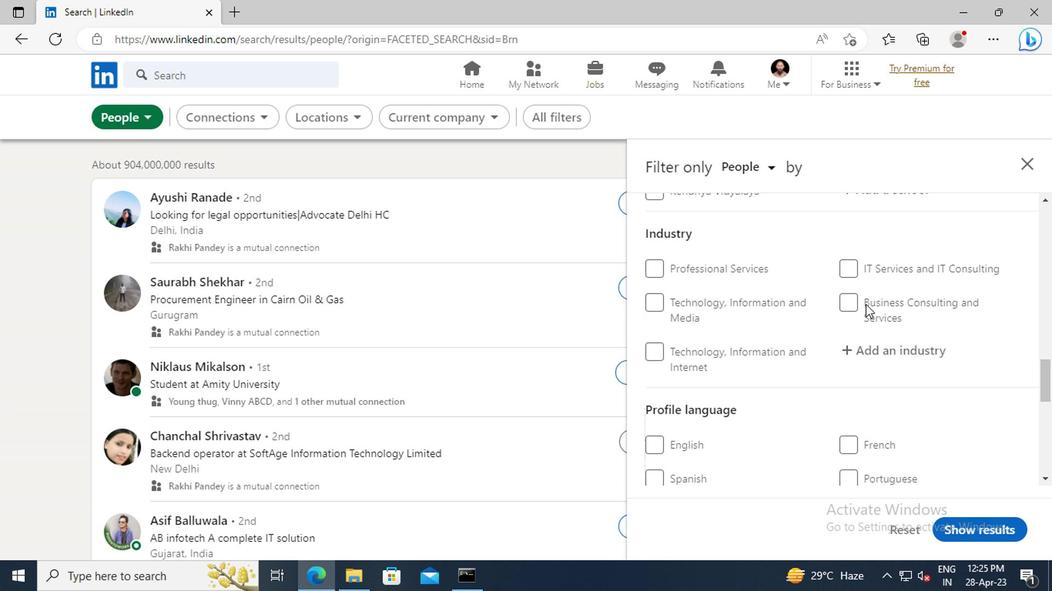 
Action: Mouse moved to (652, 393)
Screenshot: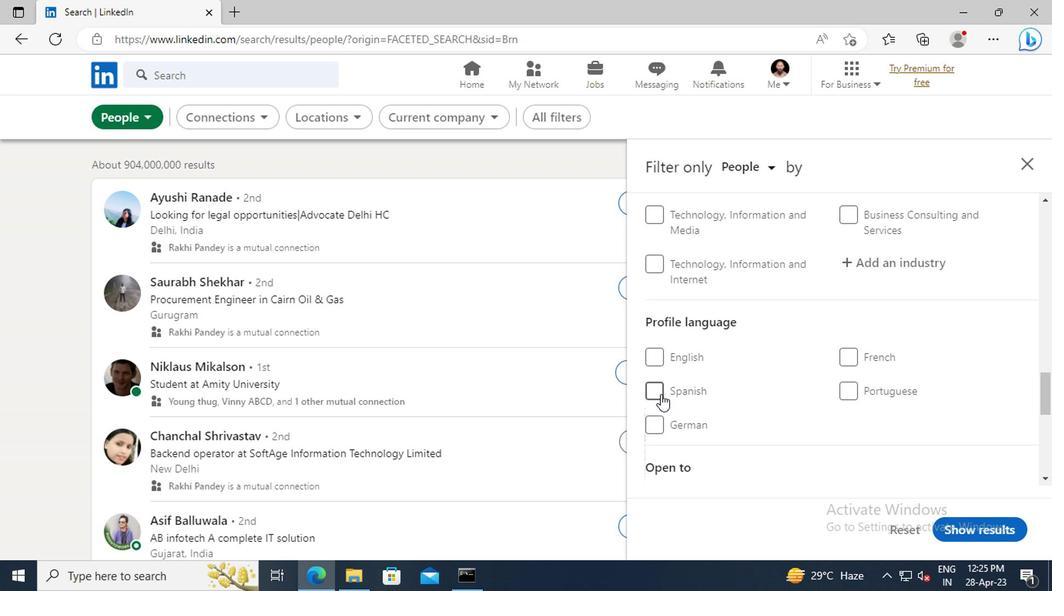 
Action: Mouse pressed left at (652, 393)
Screenshot: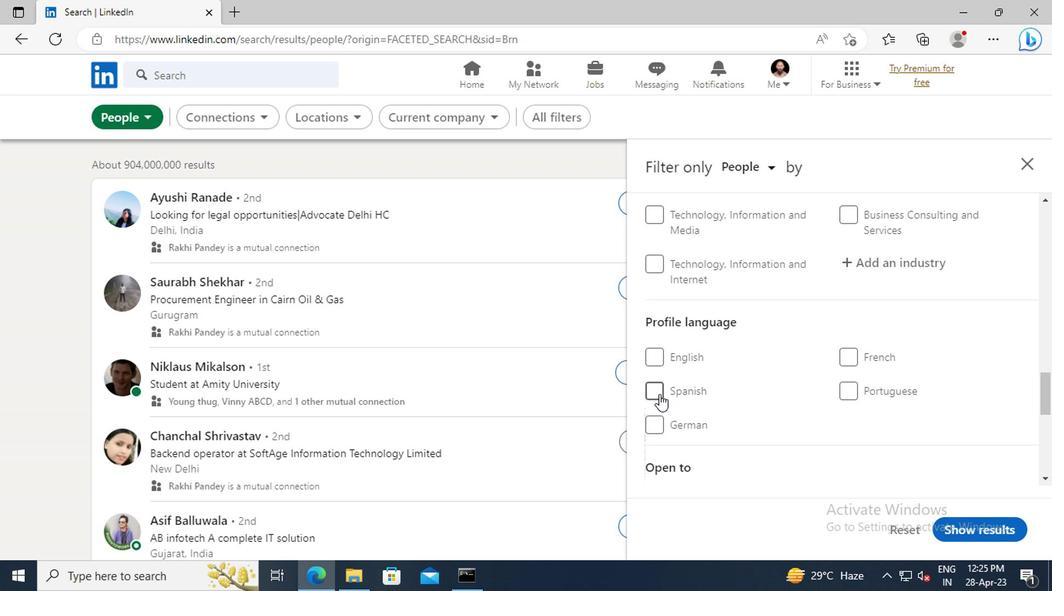 
Action: Mouse moved to (817, 369)
Screenshot: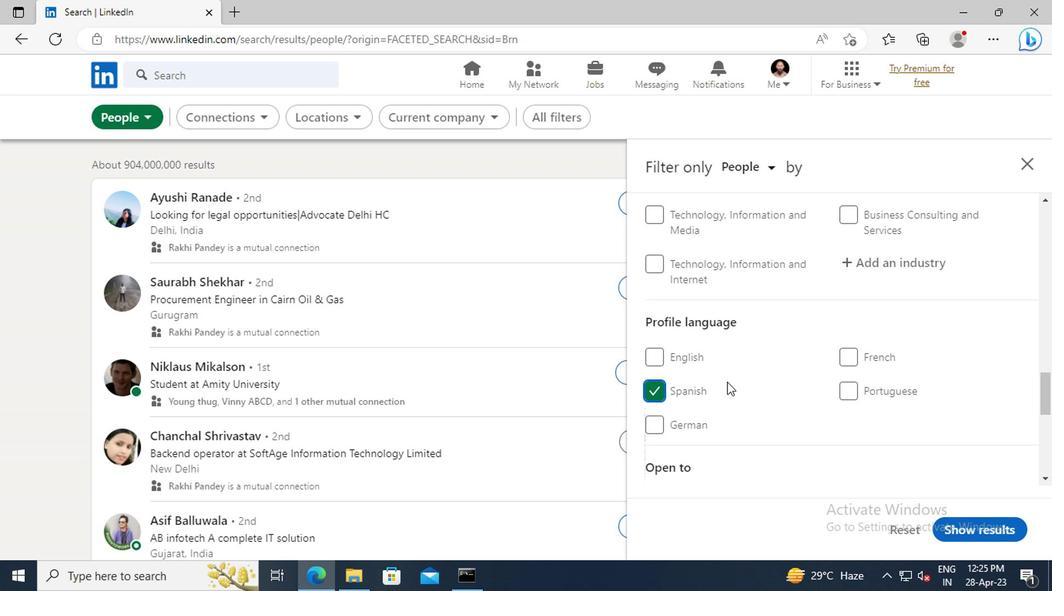 
Action: Mouse scrolled (817, 370) with delta (0, 1)
Screenshot: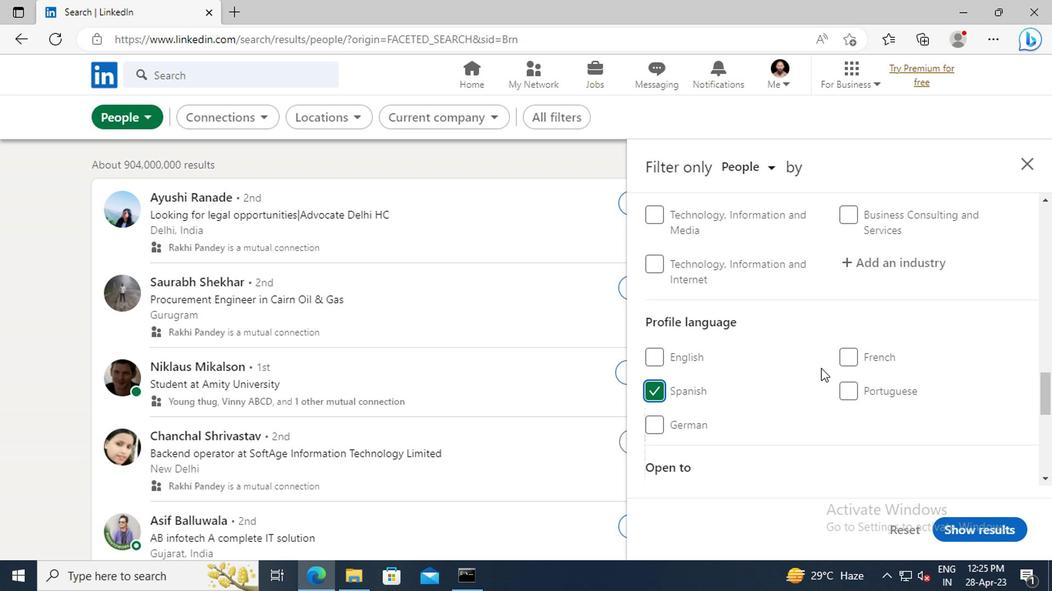 
Action: Mouse scrolled (817, 370) with delta (0, 1)
Screenshot: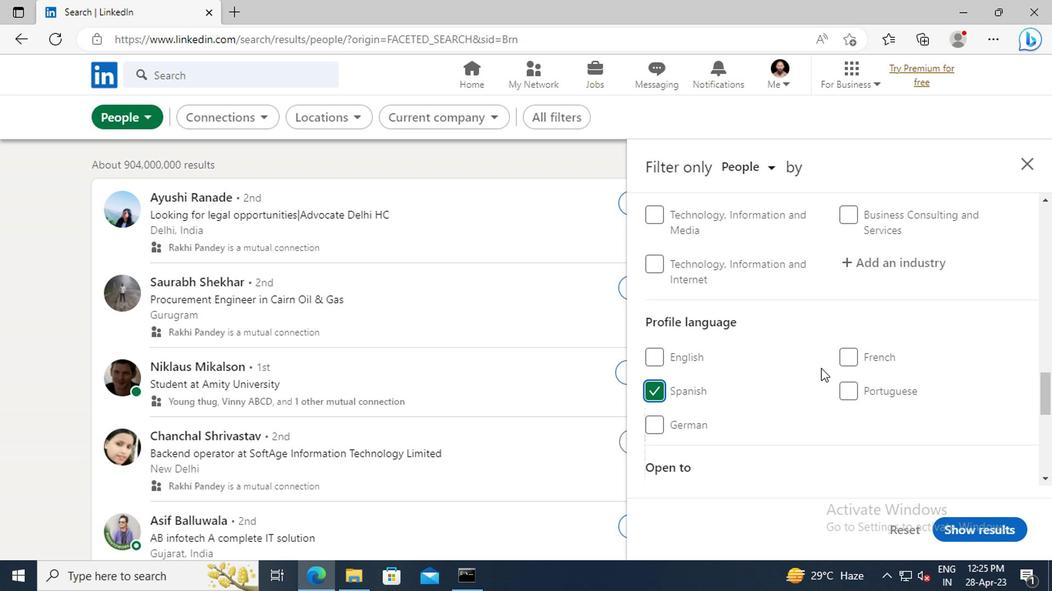 
Action: Mouse scrolled (817, 370) with delta (0, 1)
Screenshot: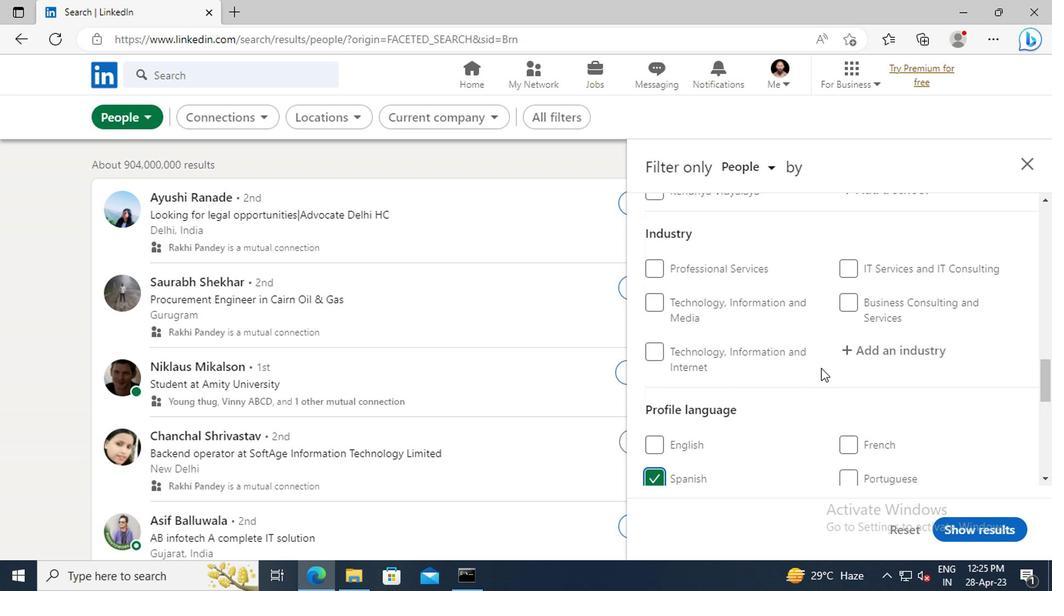 
Action: Mouse scrolled (817, 370) with delta (0, 1)
Screenshot: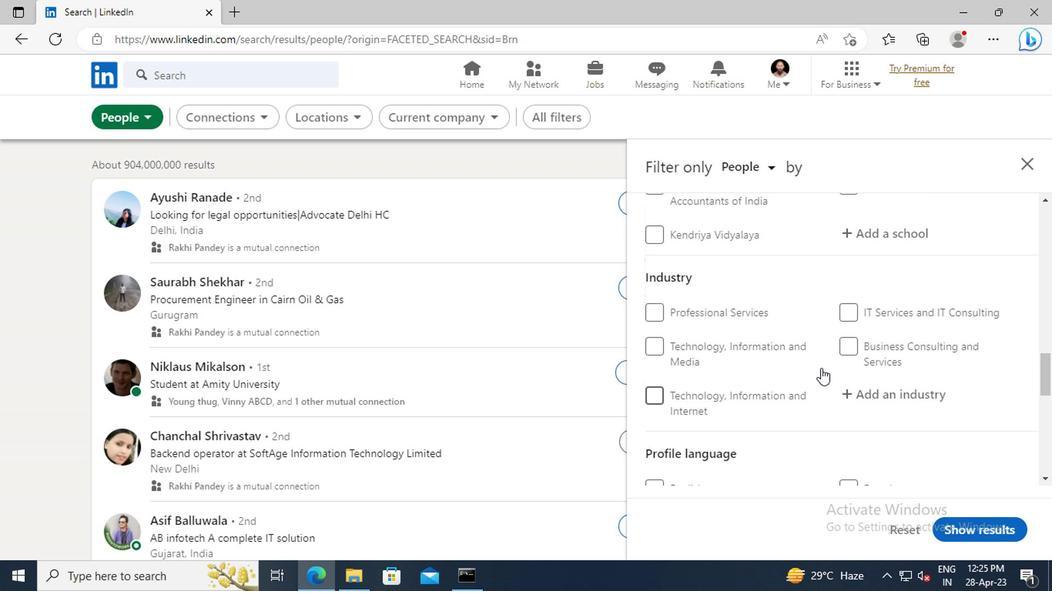 
Action: Mouse scrolled (817, 370) with delta (0, 1)
Screenshot: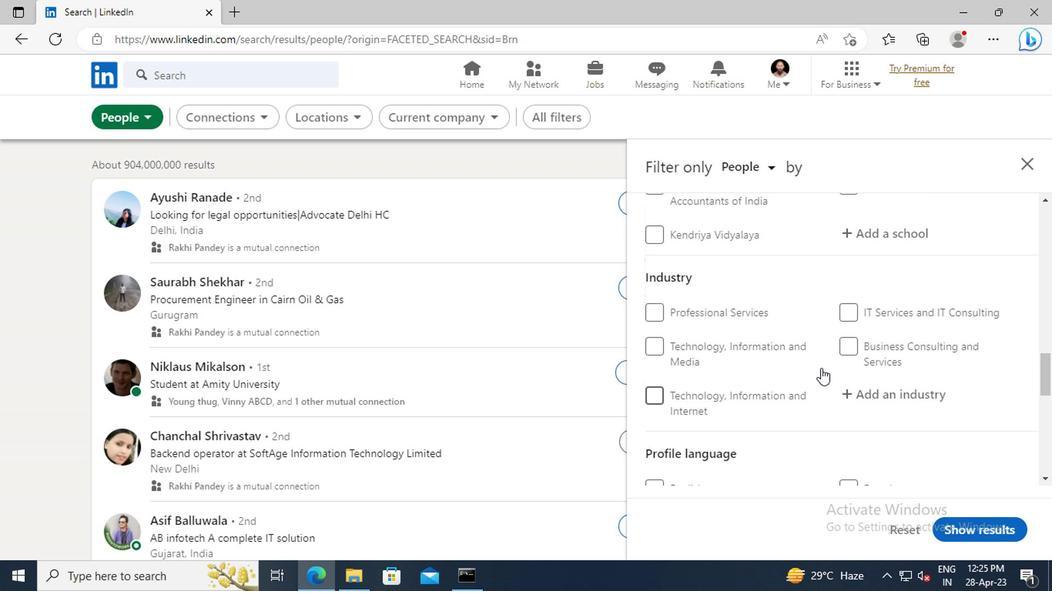 
Action: Mouse scrolled (817, 370) with delta (0, 1)
Screenshot: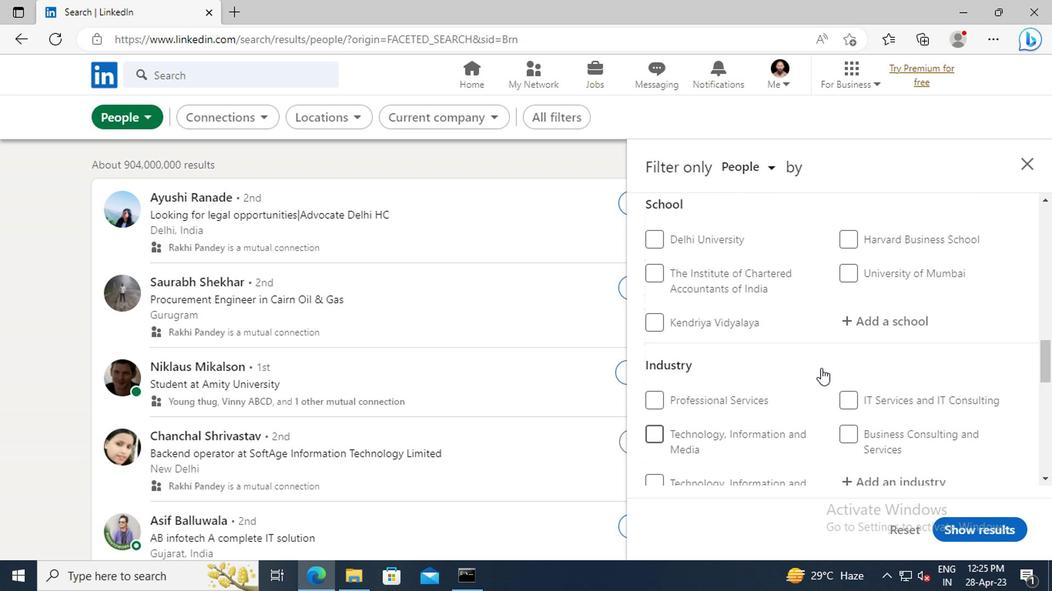 
Action: Mouse scrolled (817, 370) with delta (0, 1)
Screenshot: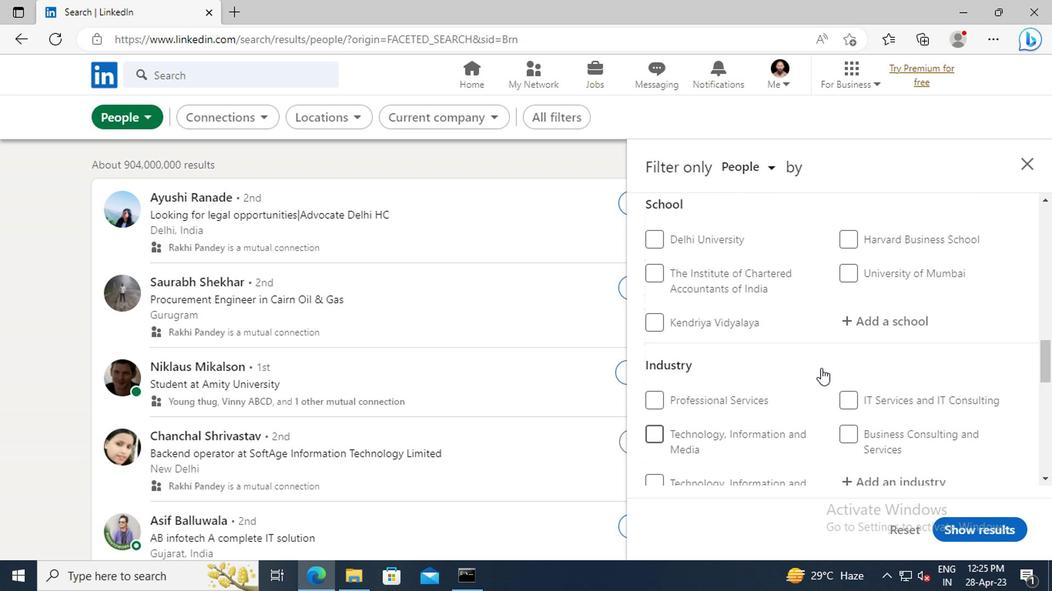 
Action: Mouse scrolled (817, 370) with delta (0, 1)
Screenshot: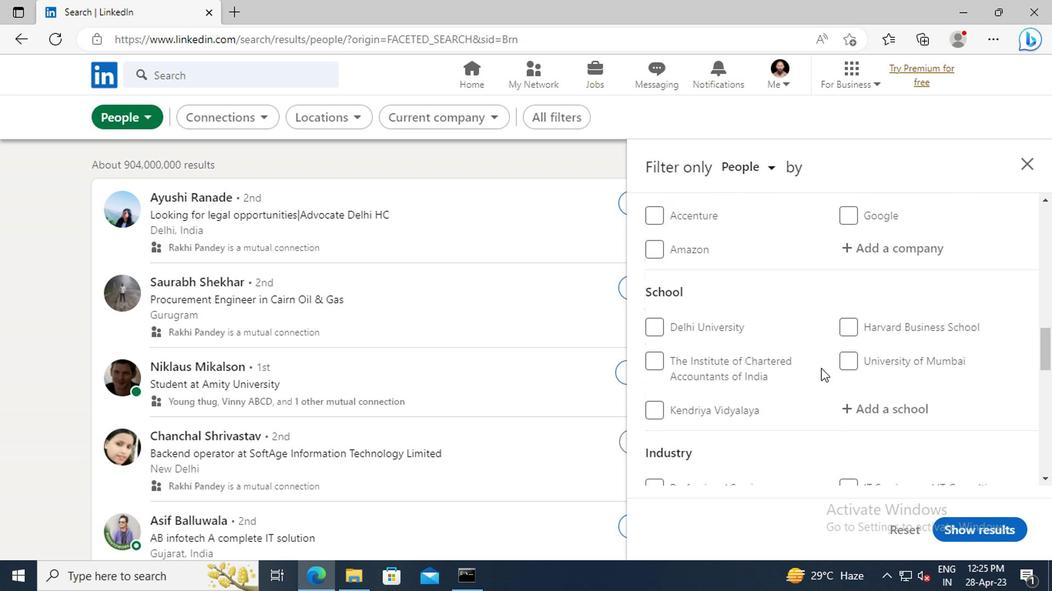 
Action: Mouse scrolled (817, 370) with delta (0, 1)
Screenshot: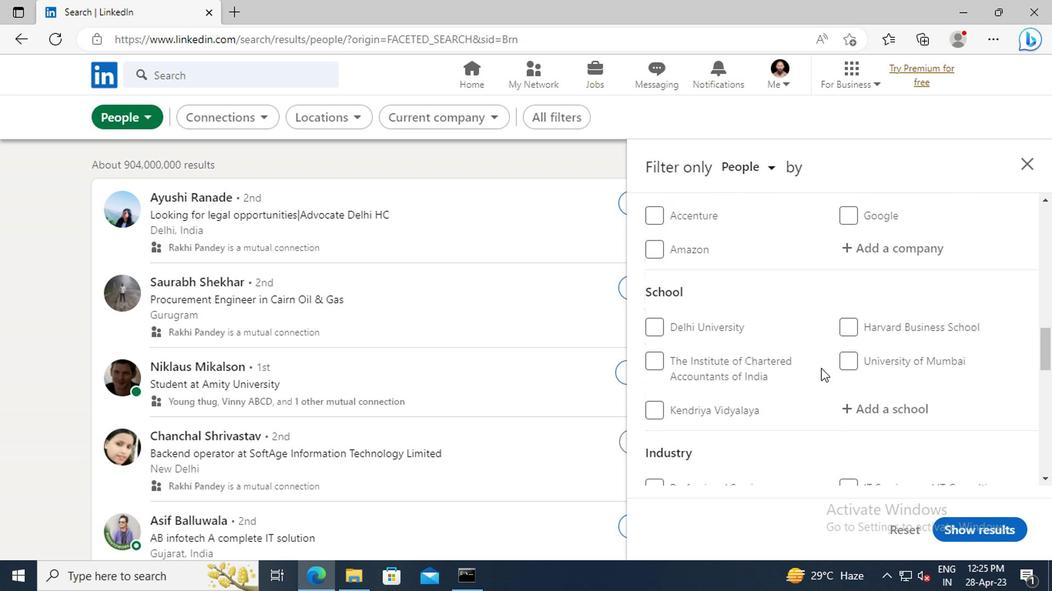 
Action: Mouse scrolled (817, 370) with delta (0, 1)
Screenshot: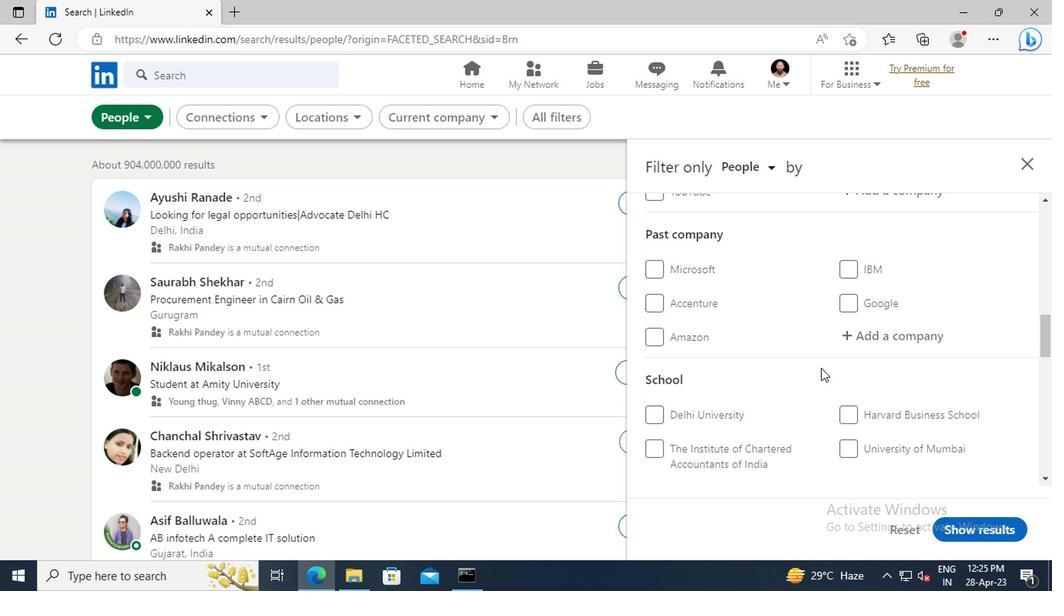 
Action: Mouse scrolled (817, 370) with delta (0, 1)
Screenshot: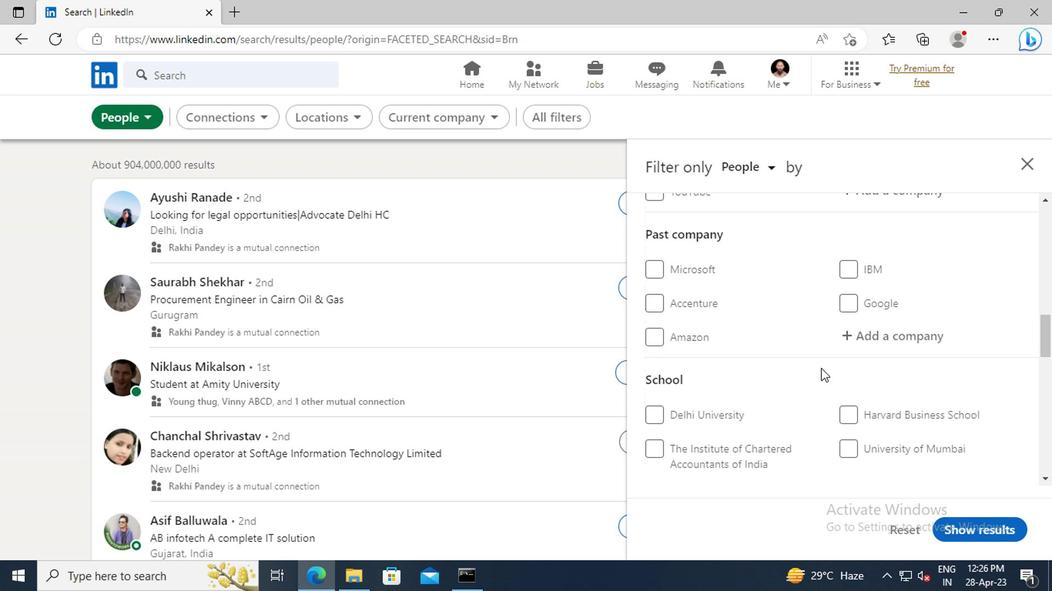 
Action: Mouse scrolled (817, 370) with delta (0, 1)
Screenshot: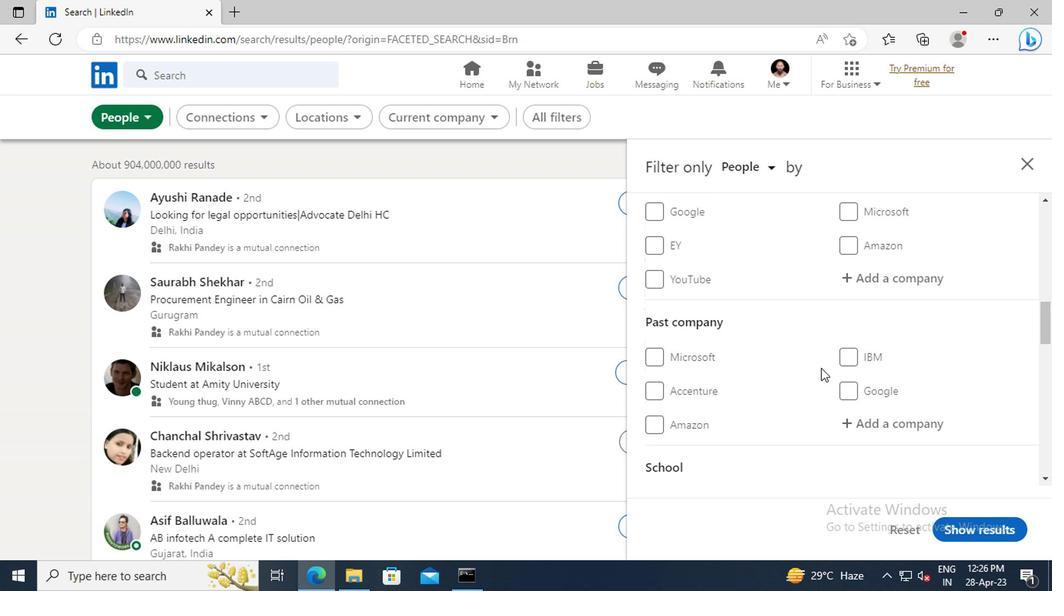 
Action: Mouse scrolled (817, 370) with delta (0, 1)
Screenshot: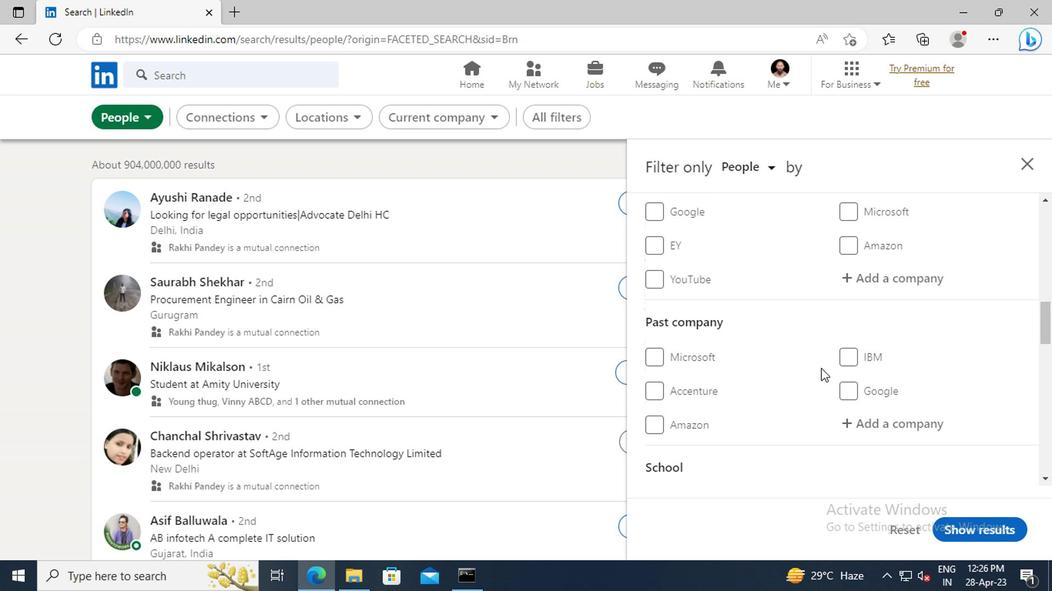 
Action: Mouse moved to (862, 369)
Screenshot: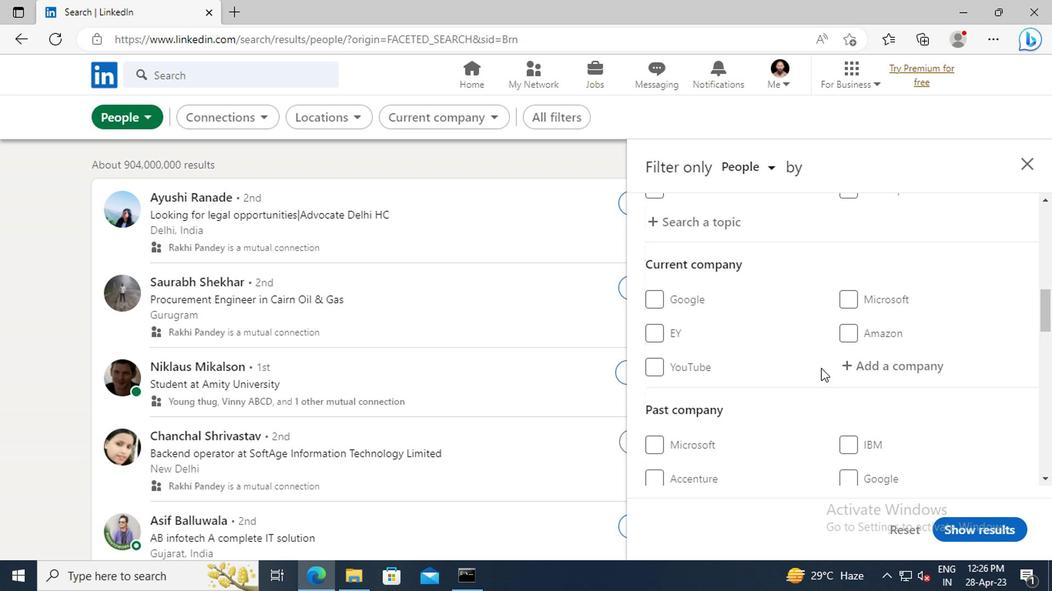 
Action: Mouse pressed left at (862, 369)
Screenshot: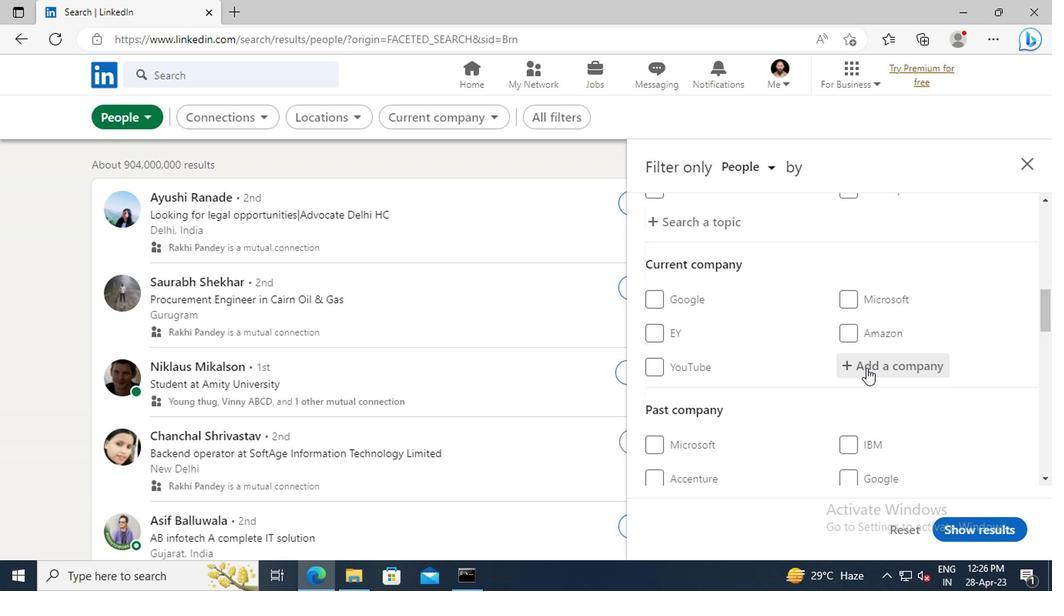 
Action: Key pressed <Key.shift>WPP
Screenshot: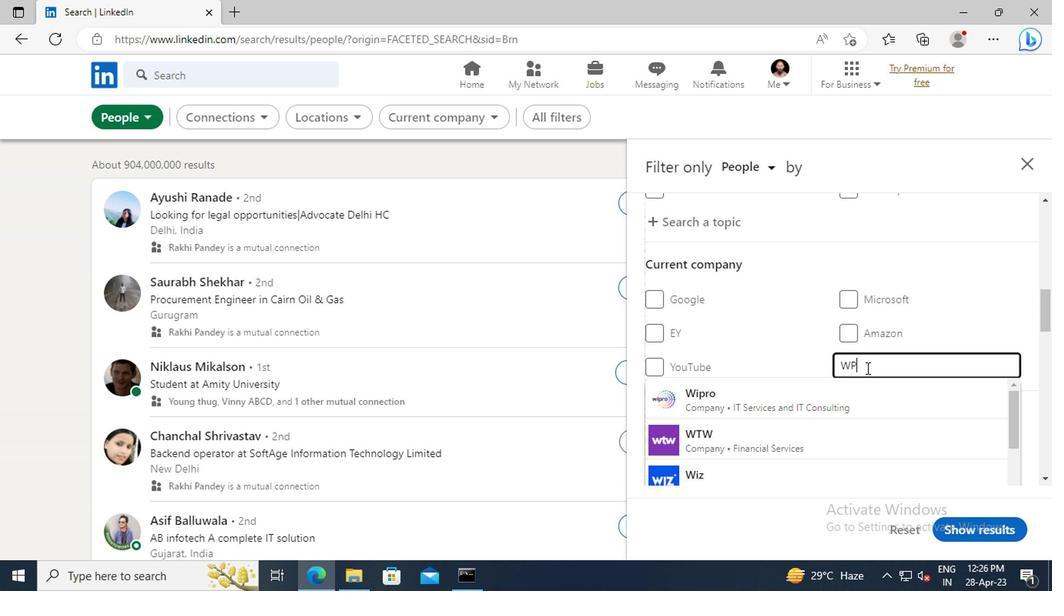 
Action: Mouse moved to (863, 394)
Screenshot: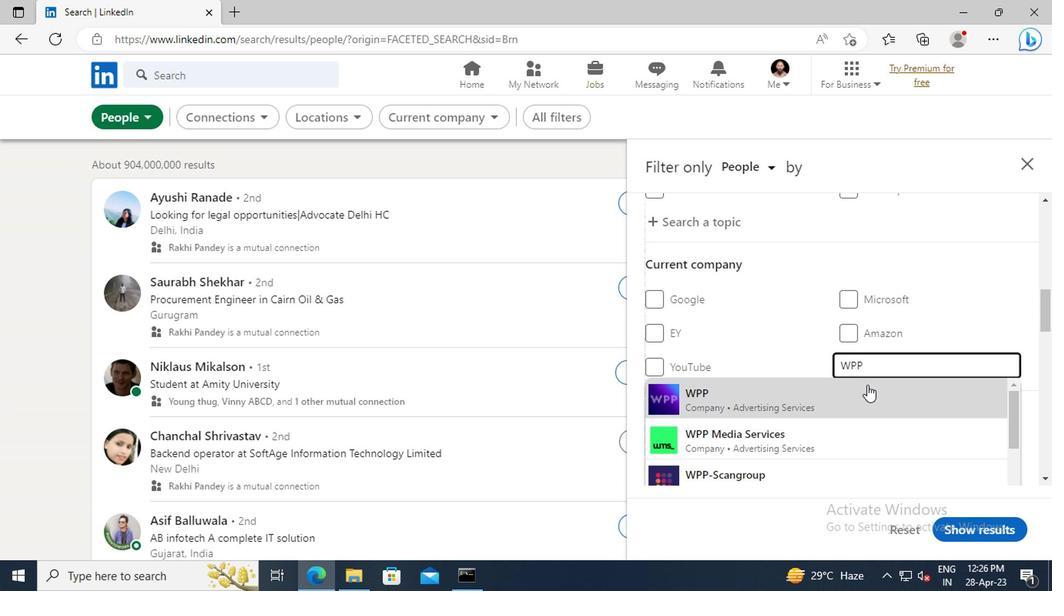
Action: Mouse pressed left at (863, 394)
Screenshot: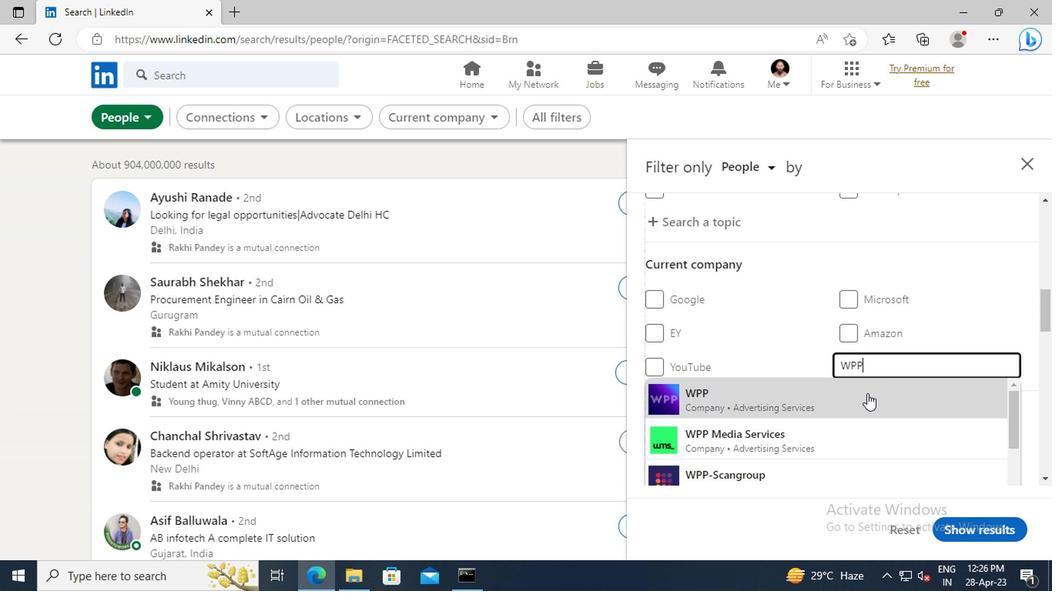 
Action: Mouse moved to (874, 321)
Screenshot: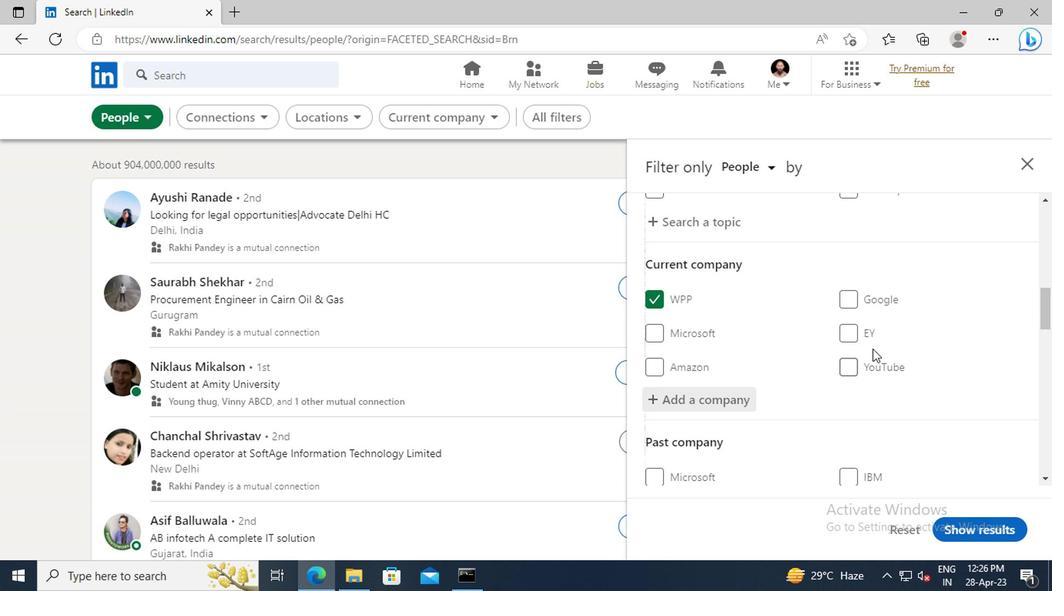 
Action: Mouse scrolled (874, 321) with delta (0, 0)
Screenshot: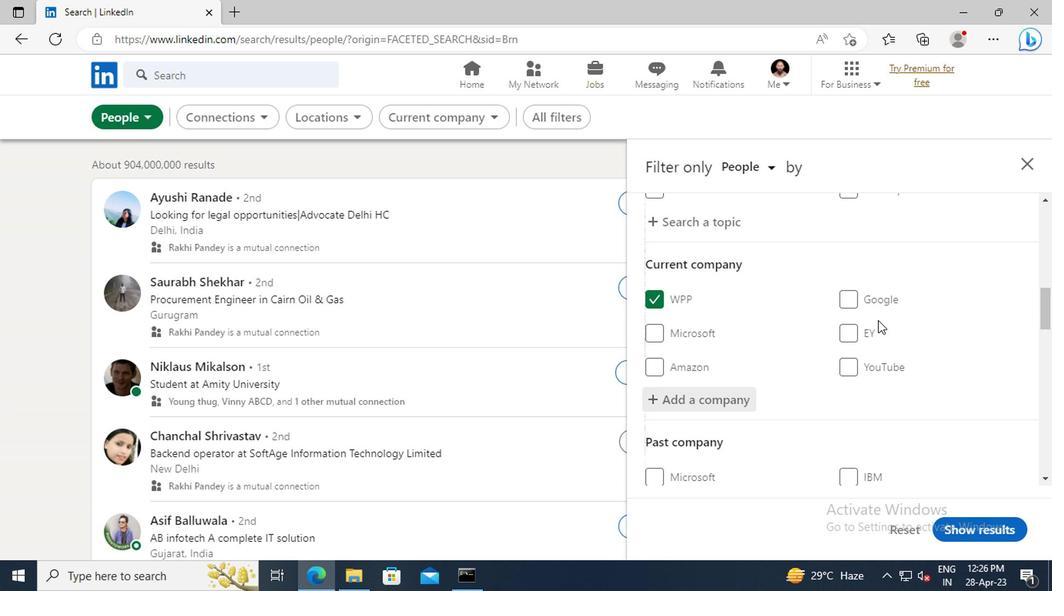 
Action: Mouse scrolled (874, 321) with delta (0, 0)
Screenshot: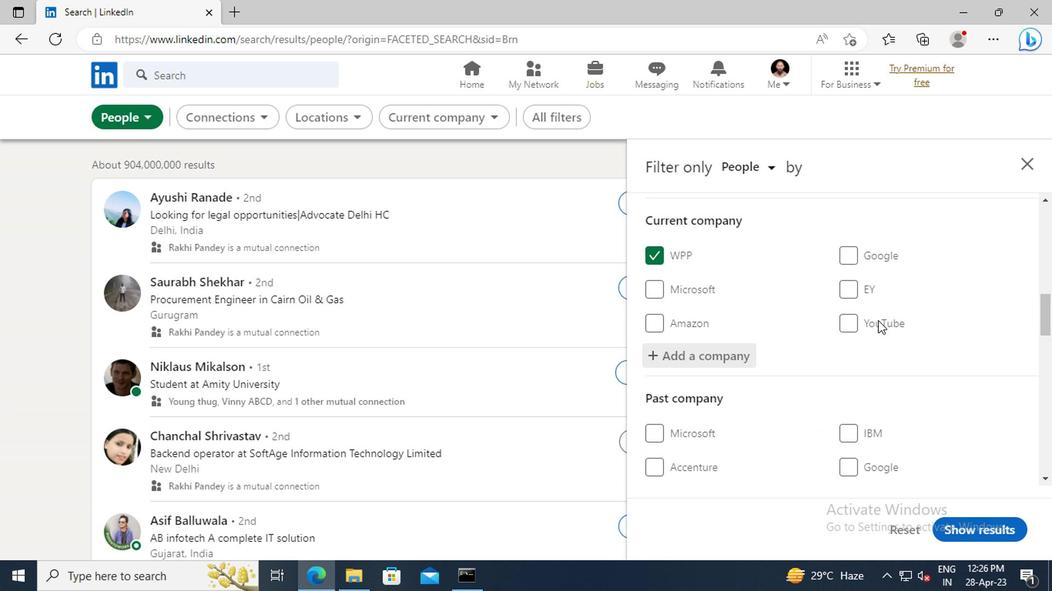 
Action: Mouse scrolled (874, 321) with delta (0, 0)
Screenshot: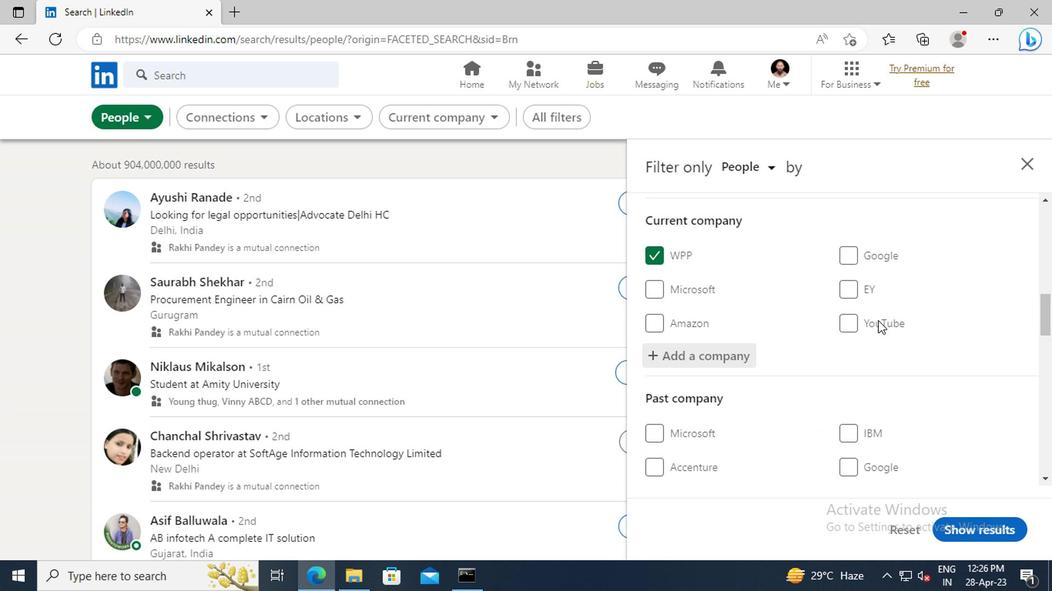 
Action: Mouse scrolled (874, 321) with delta (0, 0)
Screenshot: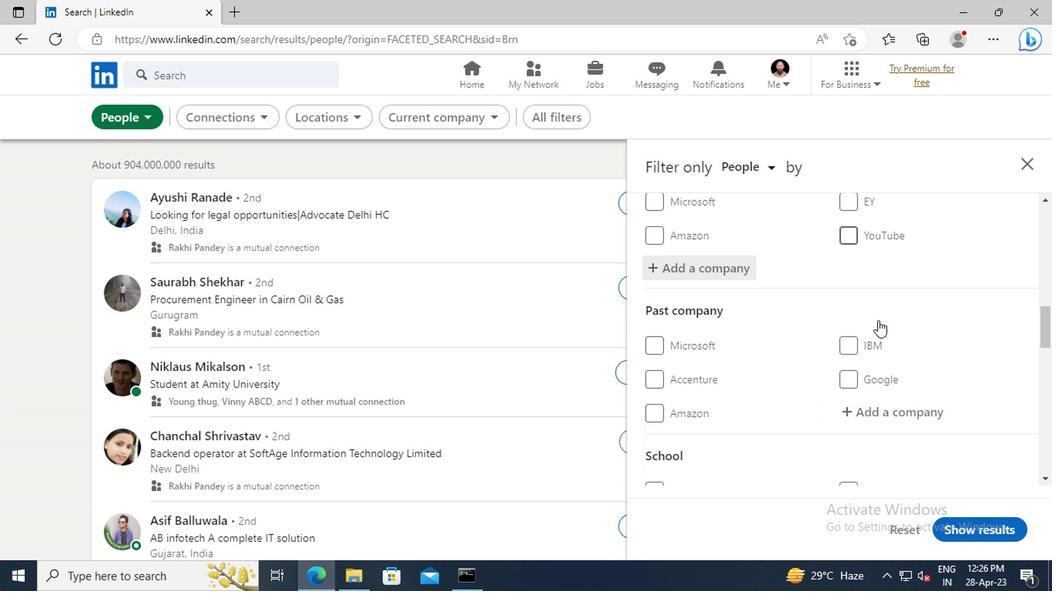 
Action: Mouse scrolled (874, 321) with delta (0, 0)
Screenshot: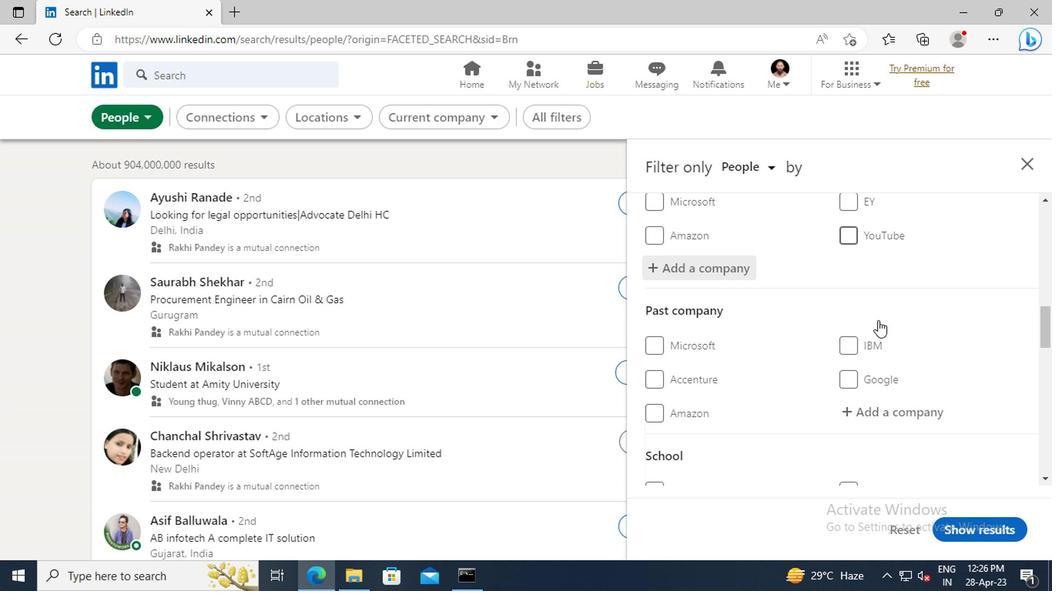 
Action: Mouse scrolled (874, 321) with delta (0, 0)
Screenshot: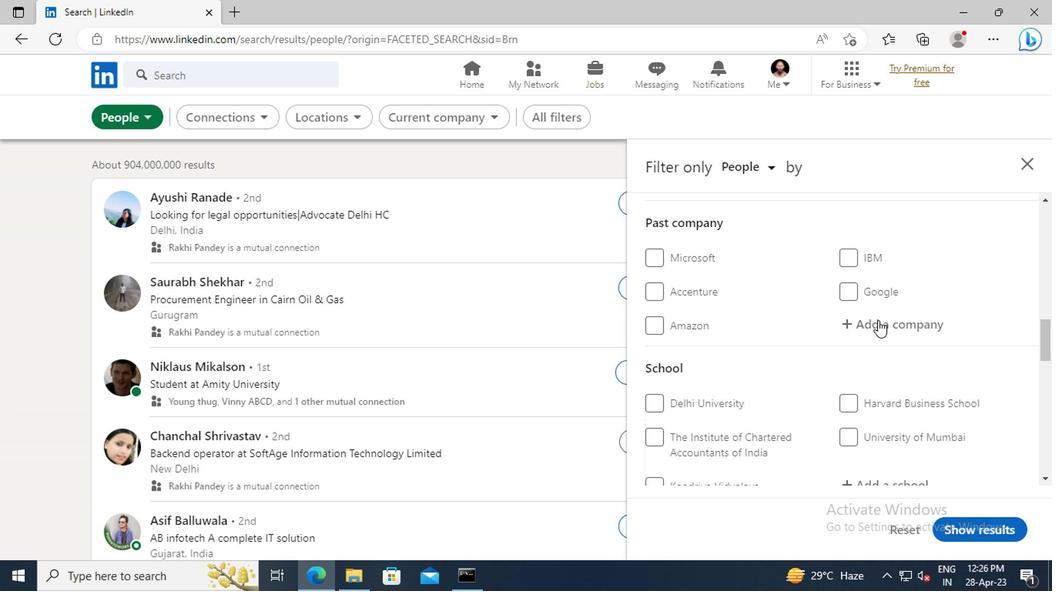 
Action: Mouse scrolled (874, 321) with delta (0, 0)
Screenshot: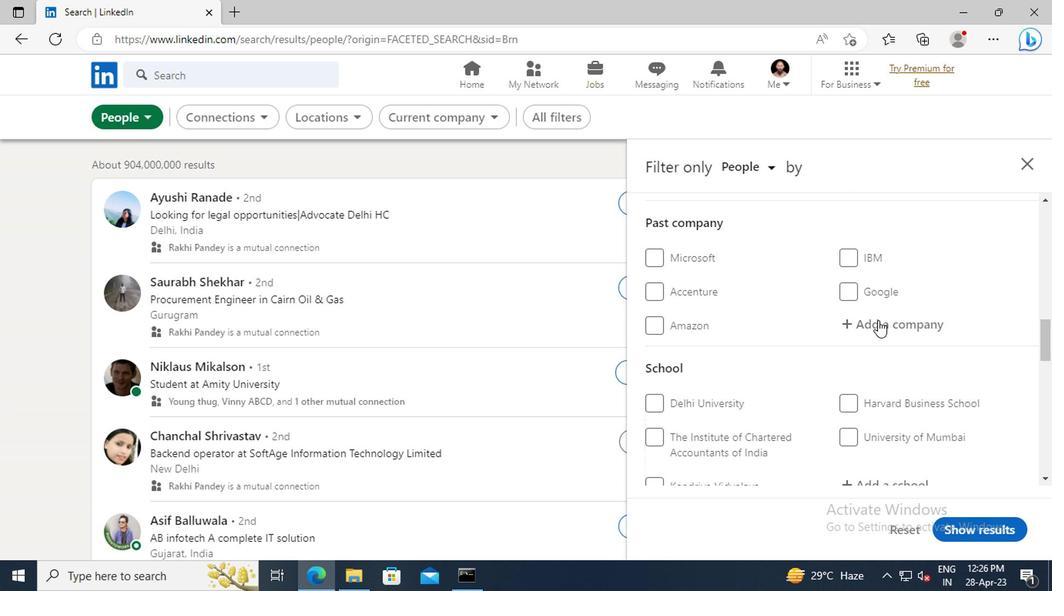 
Action: Mouse scrolled (874, 321) with delta (0, 0)
Screenshot: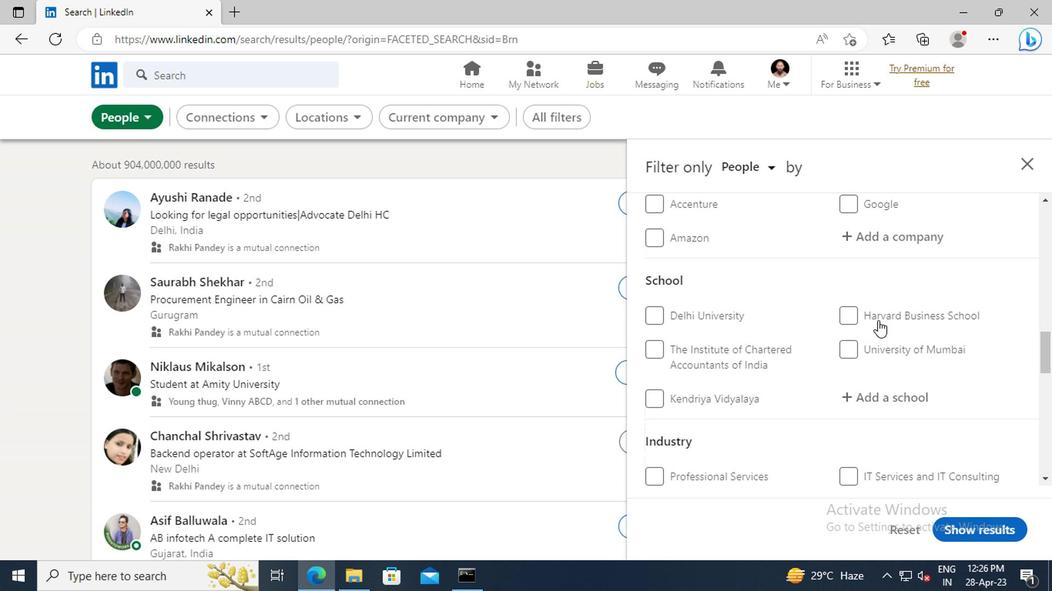
Action: Mouse moved to (858, 354)
Screenshot: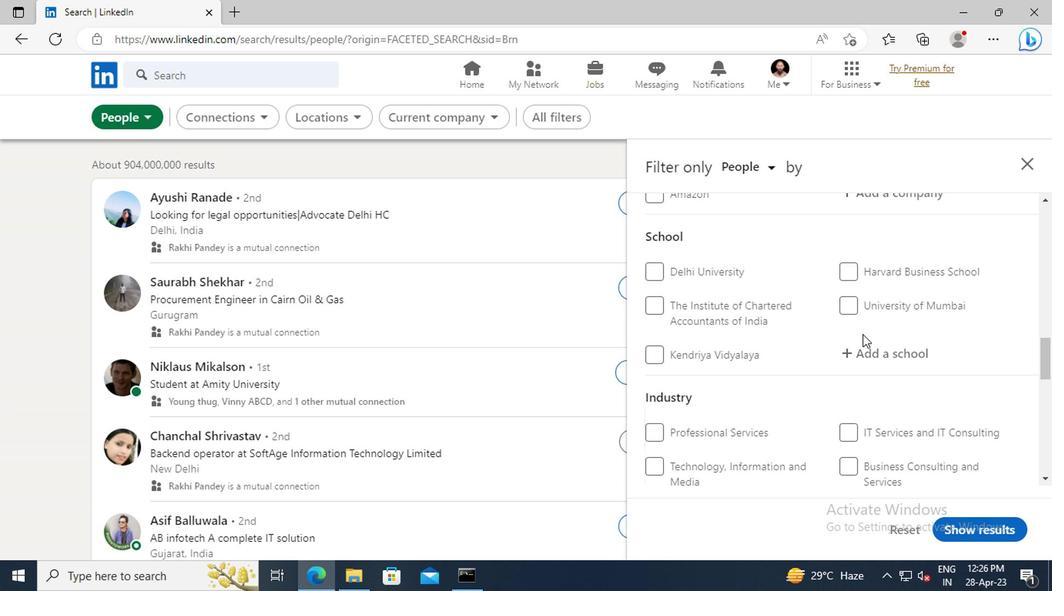 
Action: Mouse pressed left at (858, 354)
Screenshot: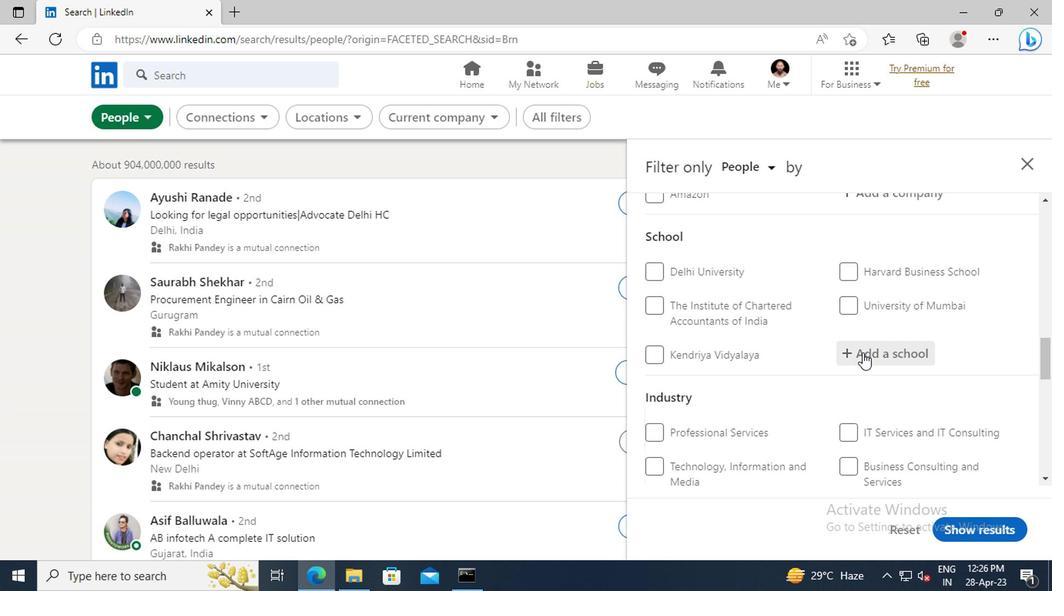 
Action: Key pressed <Key.shift>NIRMALA<Key.space><Key.shift>MEM
Screenshot: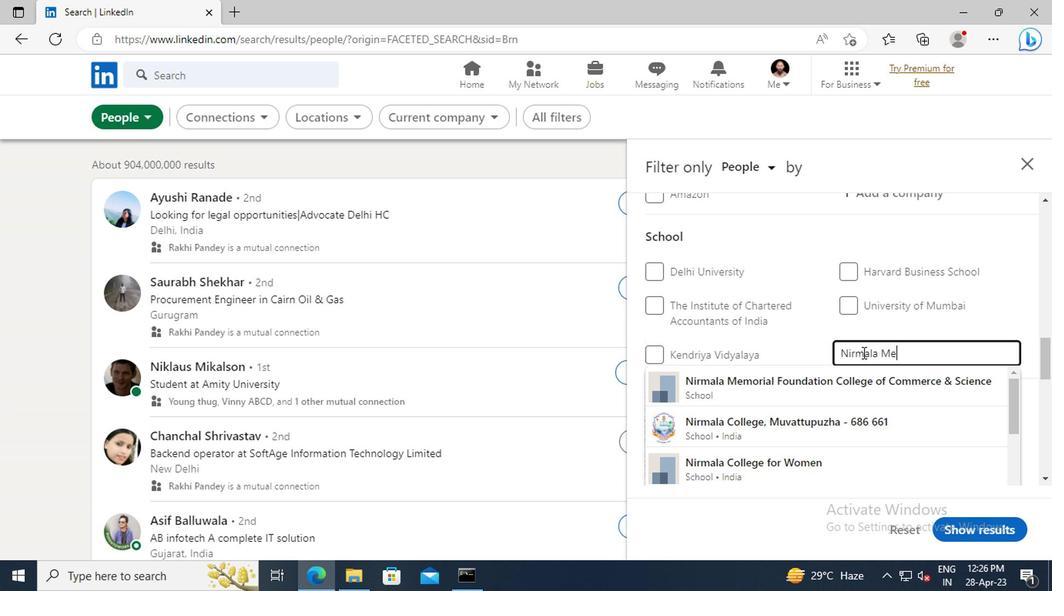 
Action: Mouse moved to (865, 430)
Screenshot: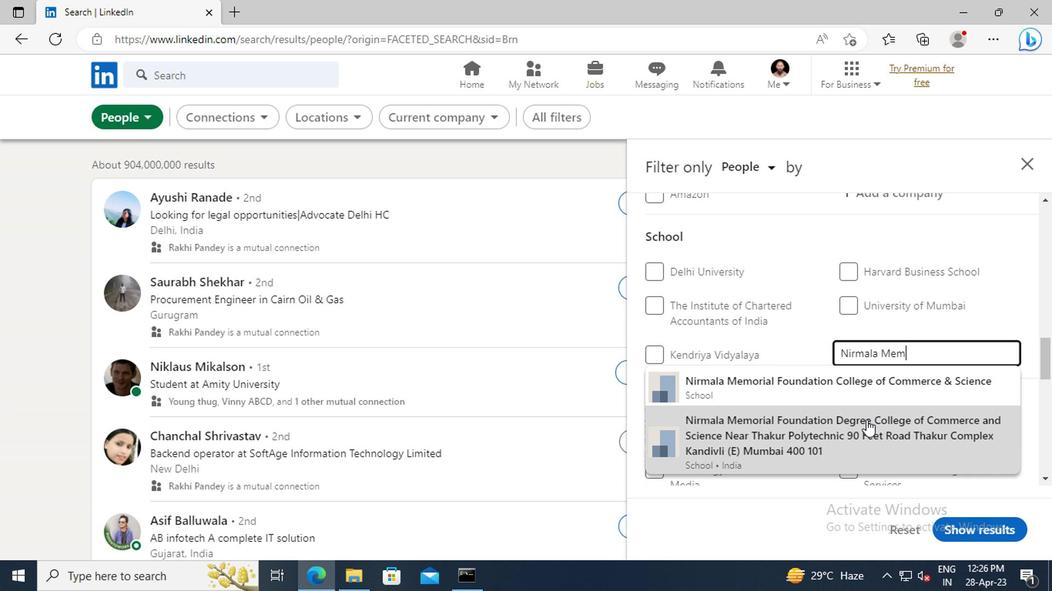 
Action: Mouse pressed left at (865, 430)
Screenshot: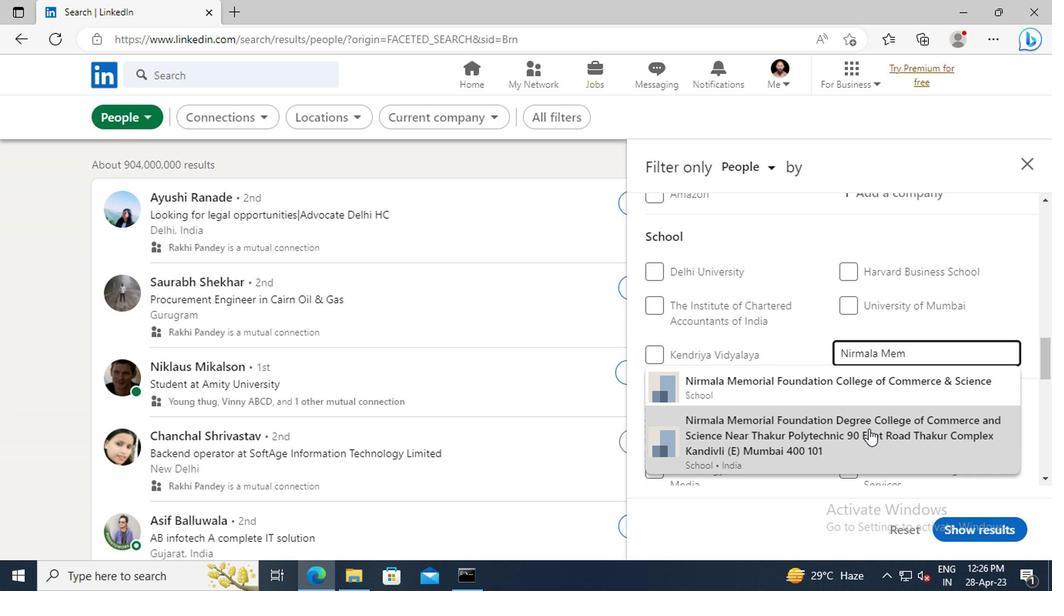 
Action: Mouse moved to (877, 327)
Screenshot: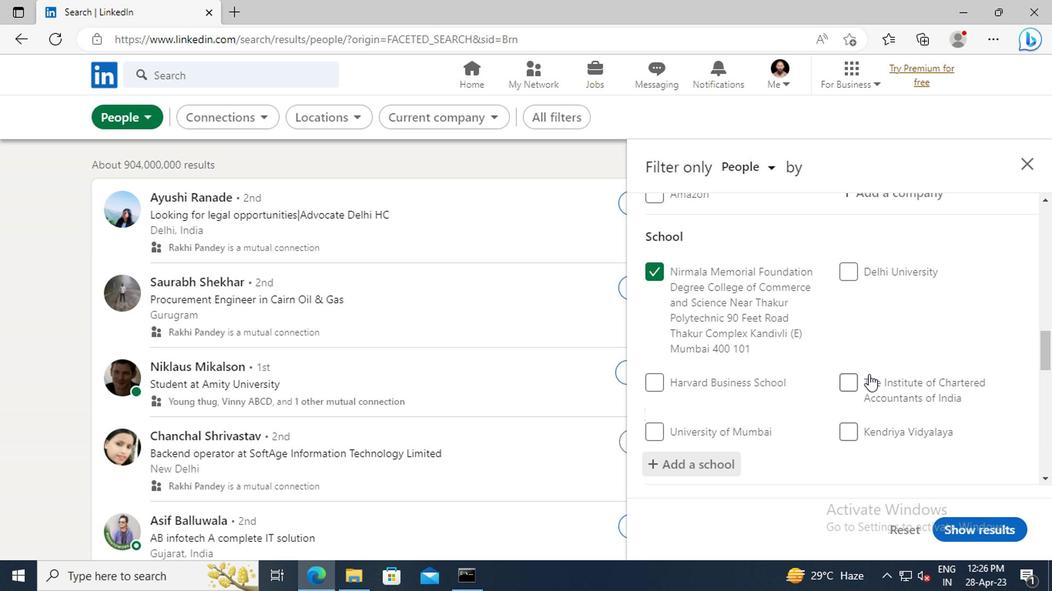 
Action: Mouse scrolled (877, 326) with delta (0, 0)
Screenshot: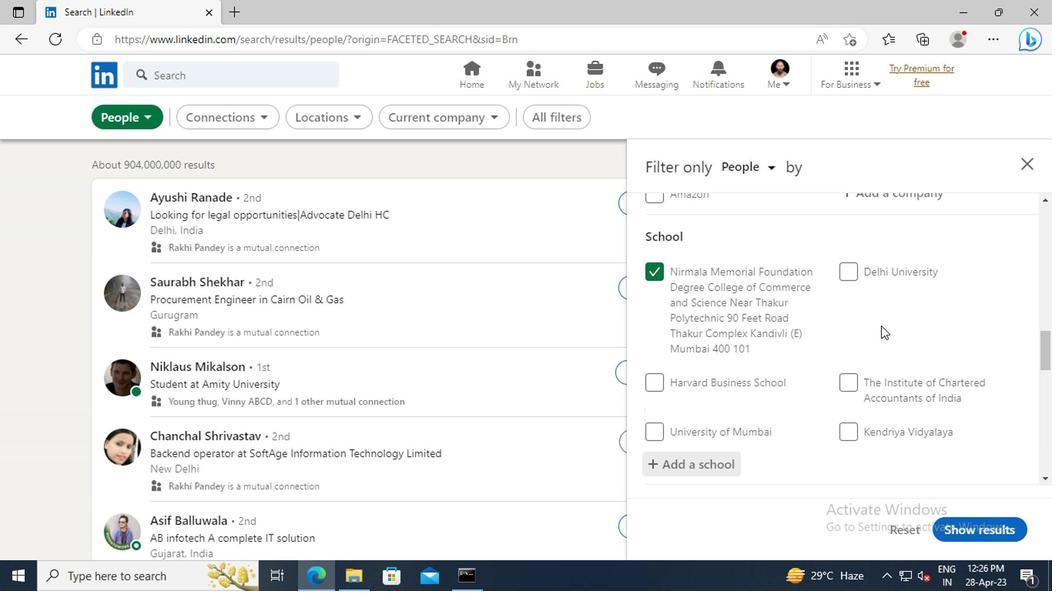 
Action: Mouse scrolled (877, 326) with delta (0, 0)
Screenshot: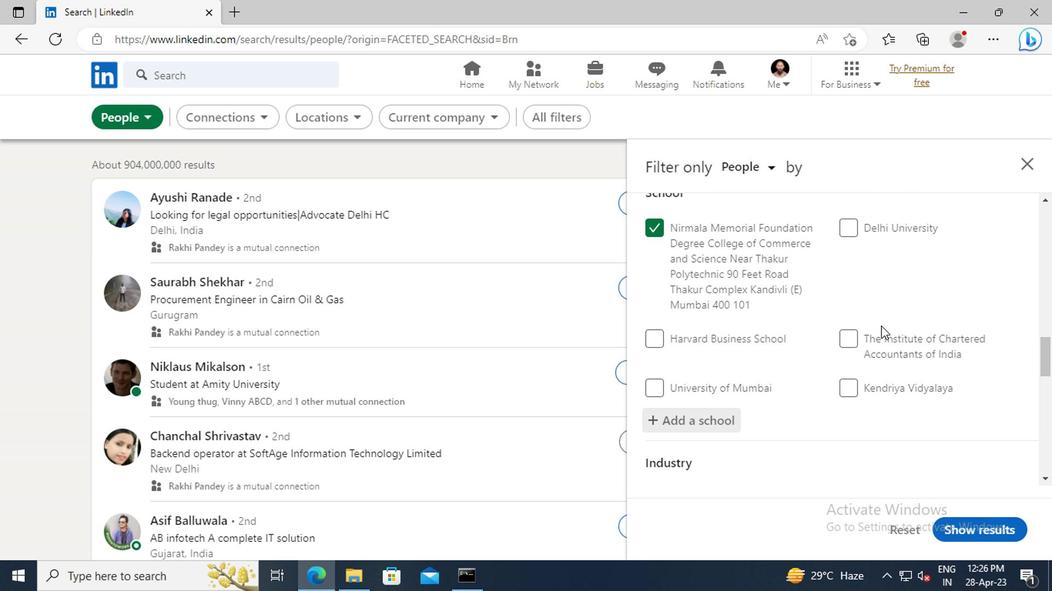 
Action: Mouse scrolled (877, 326) with delta (0, 0)
Screenshot: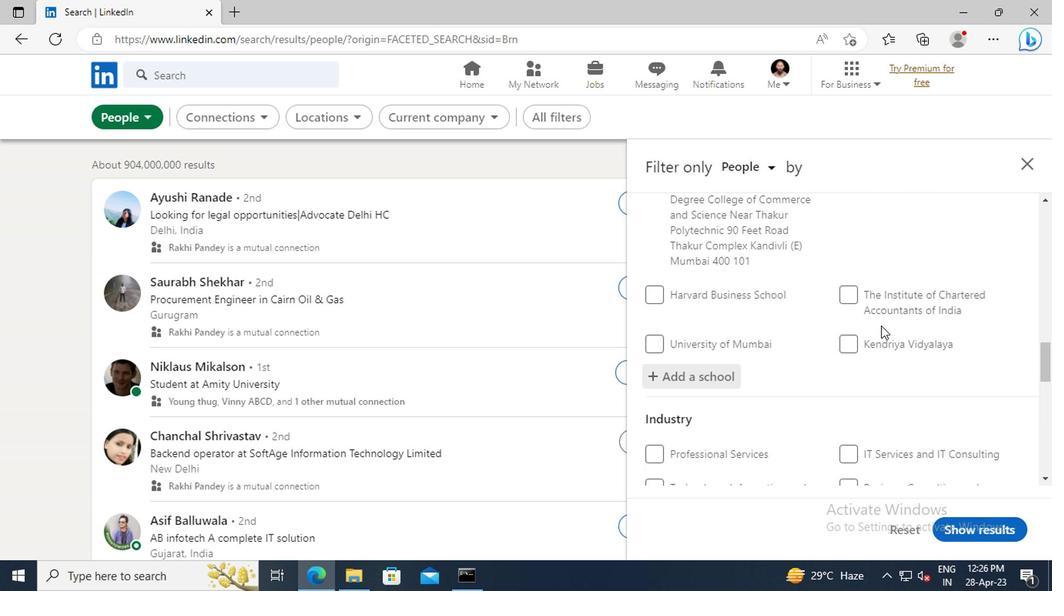 
Action: Mouse scrolled (877, 326) with delta (0, 0)
Screenshot: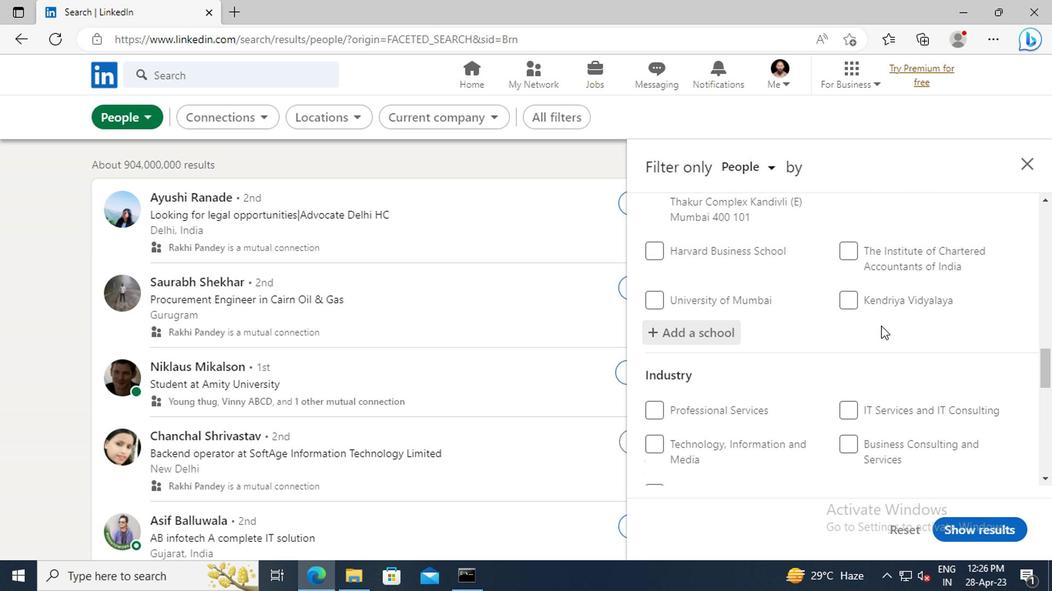
Action: Mouse scrolled (877, 326) with delta (0, 0)
Screenshot: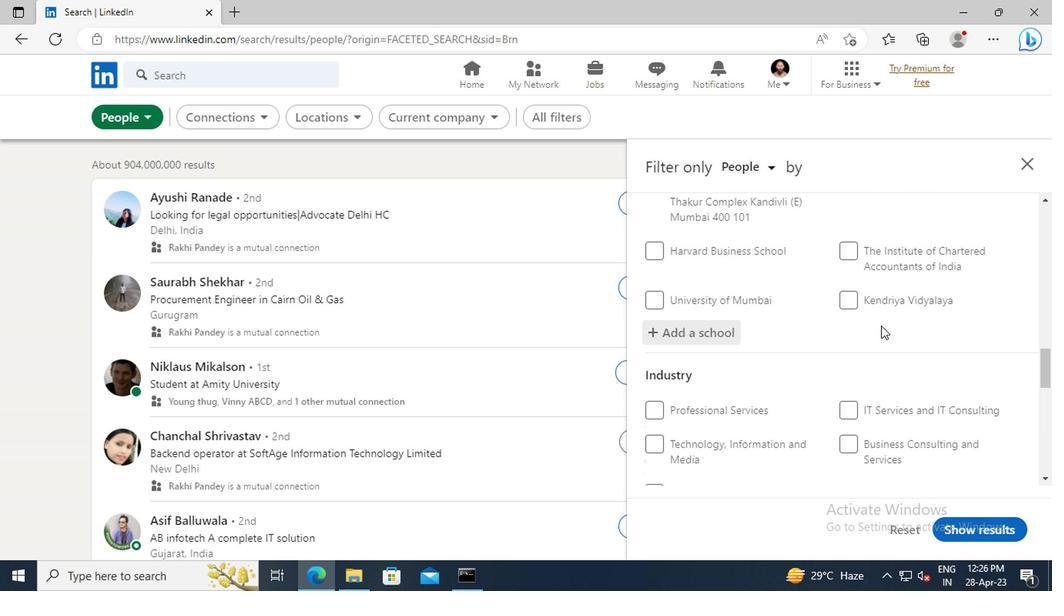 
Action: Mouse scrolled (877, 326) with delta (0, 0)
Screenshot: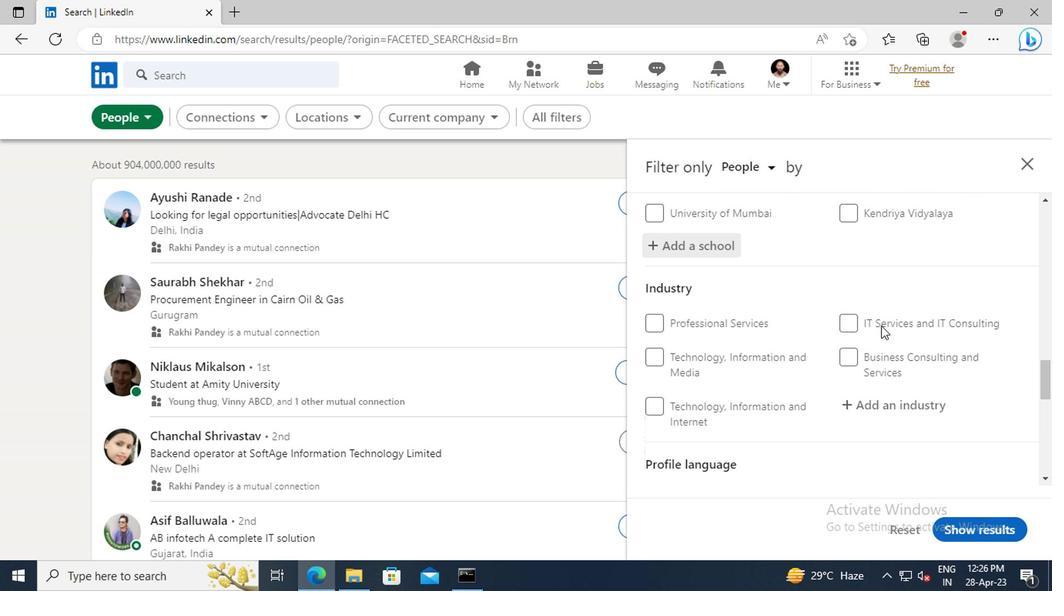 
Action: Mouse moved to (873, 360)
Screenshot: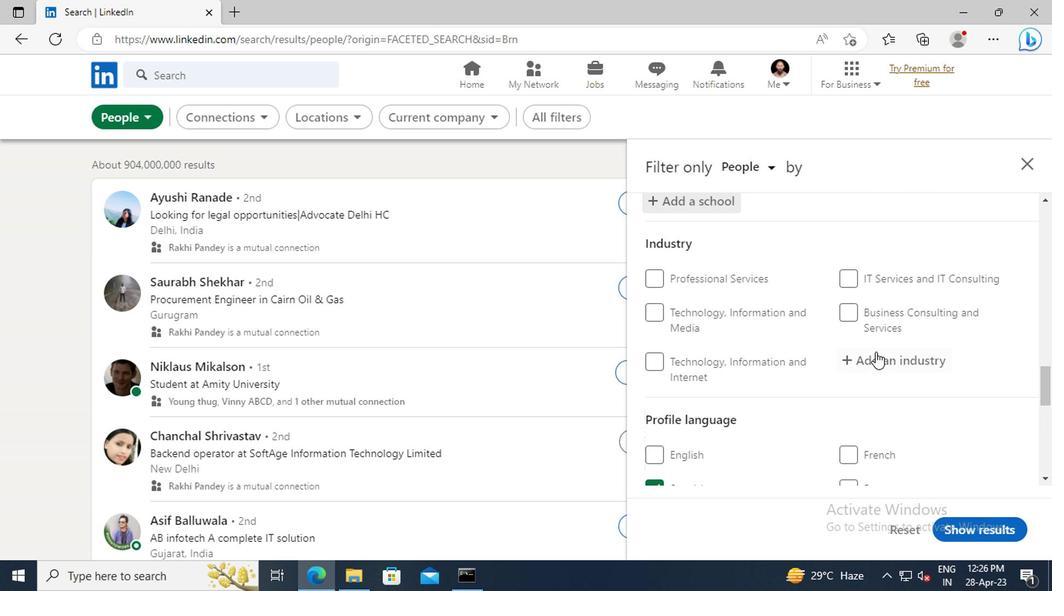 
Action: Mouse pressed left at (873, 360)
Screenshot: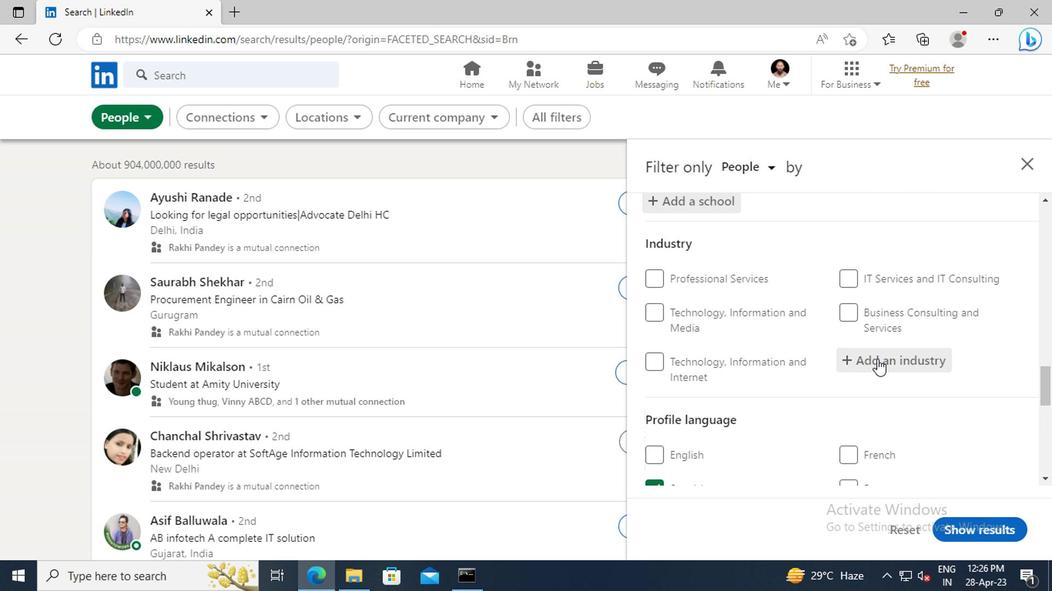 
Action: Key pressed <Key.shift>RUBBER<Key.space><Key.shift>PROD
Screenshot: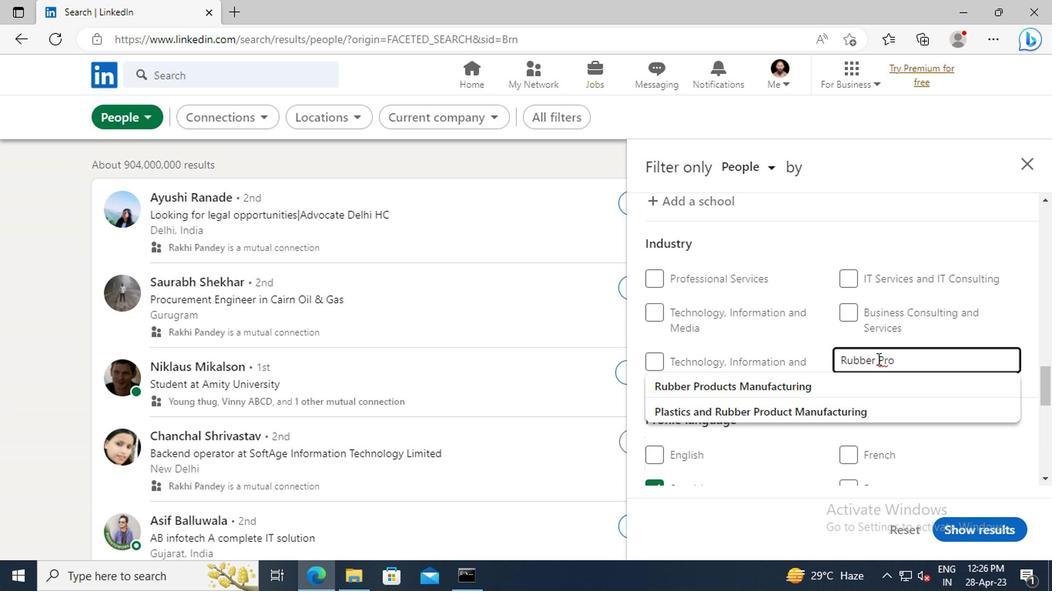 
Action: Mouse moved to (860, 382)
Screenshot: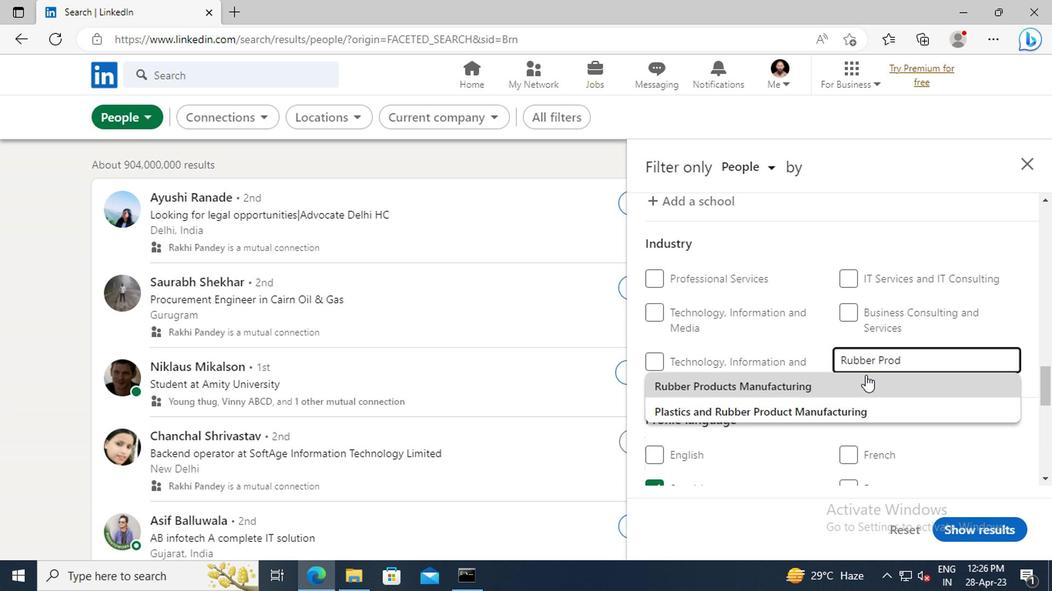 
Action: Mouse pressed left at (860, 382)
Screenshot: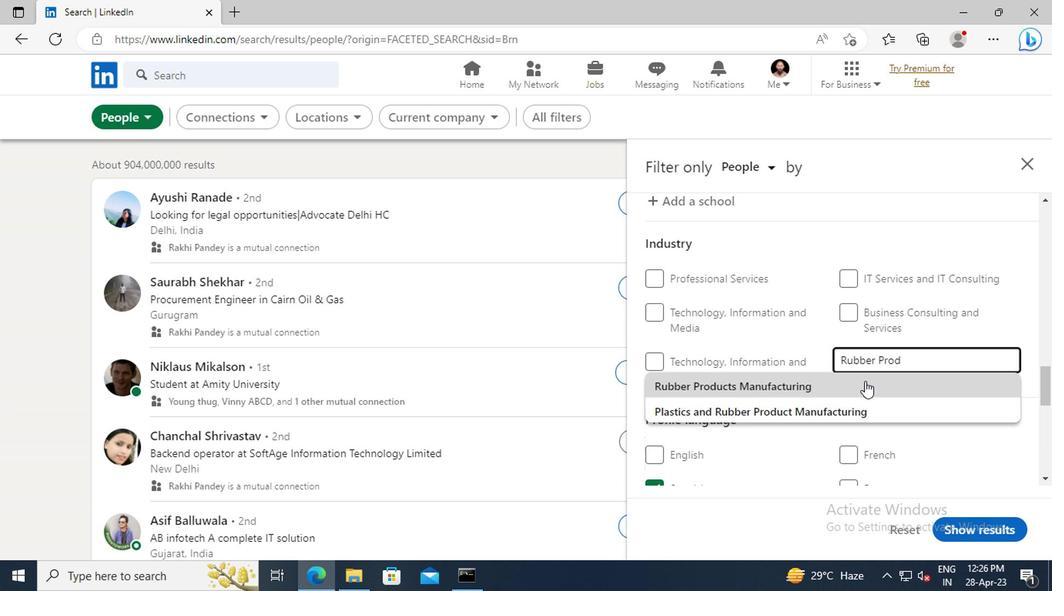 
Action: Mouse moved to (860, 327)
Screenshot: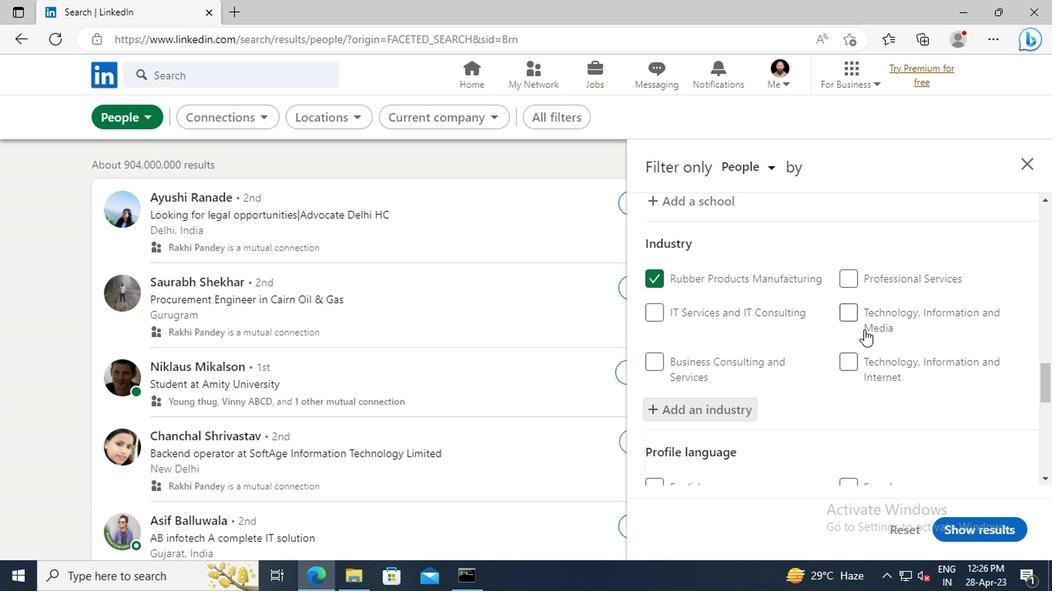 
Action: Mouse scrolled (860, 326) with delta (0, 0)
Screenshot: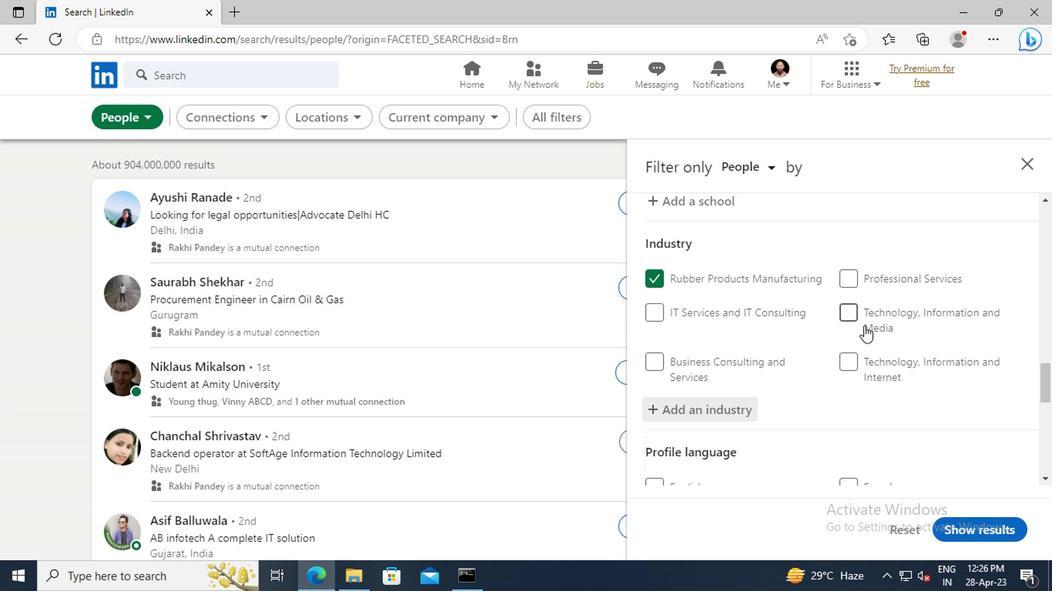 
Action: Mouse scrolled (860, 326) with delta (0, 0)
Screenshot: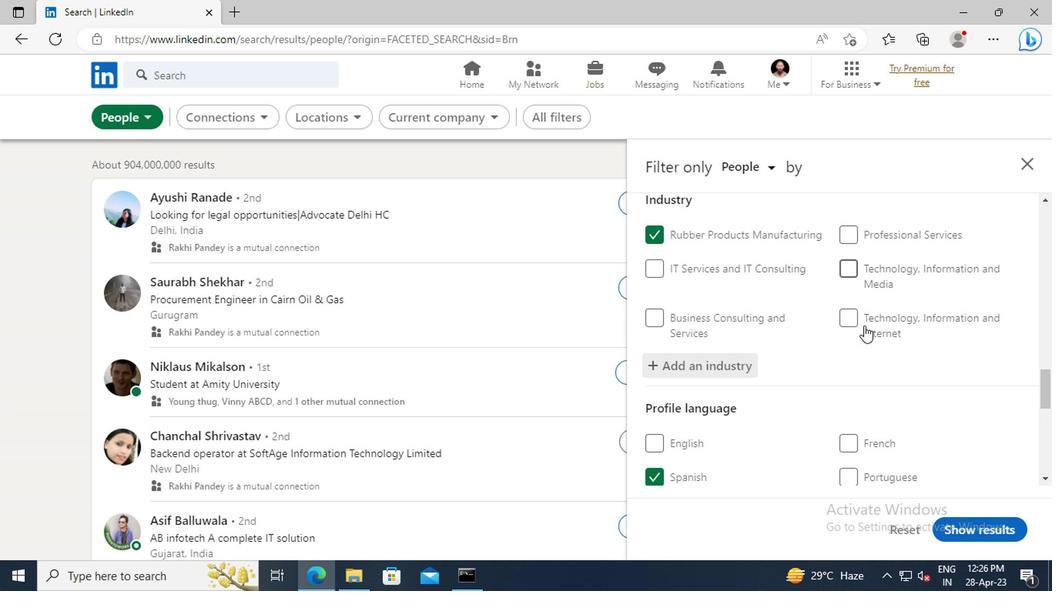 
Action: Mouse scrolled (860, 326) with delta (0, 0)
Screenshot: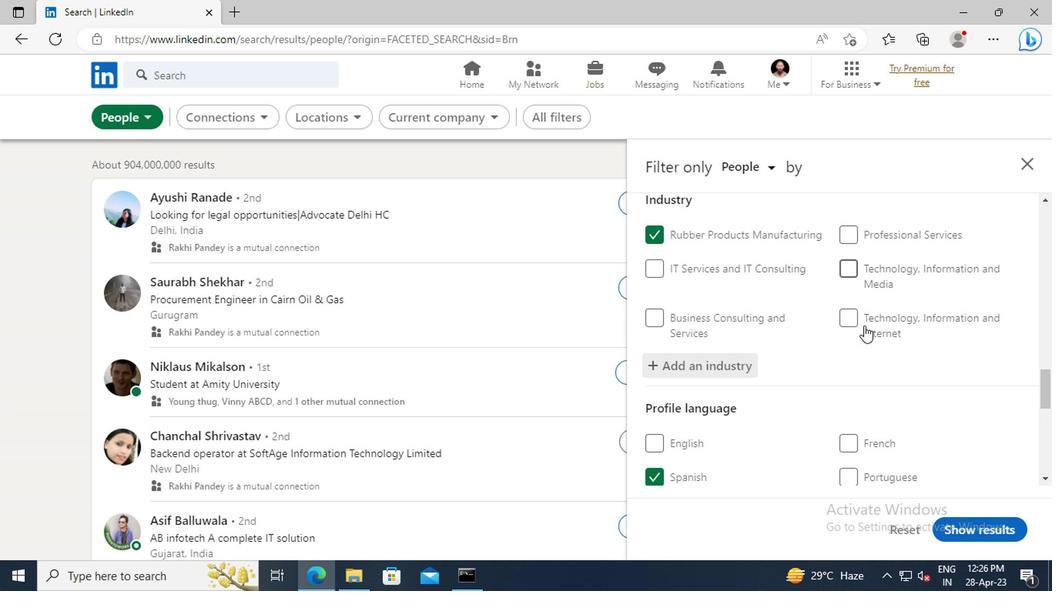 
Action: Mouse scrolled (860, 326) with delta (0, 0)
Screenshot: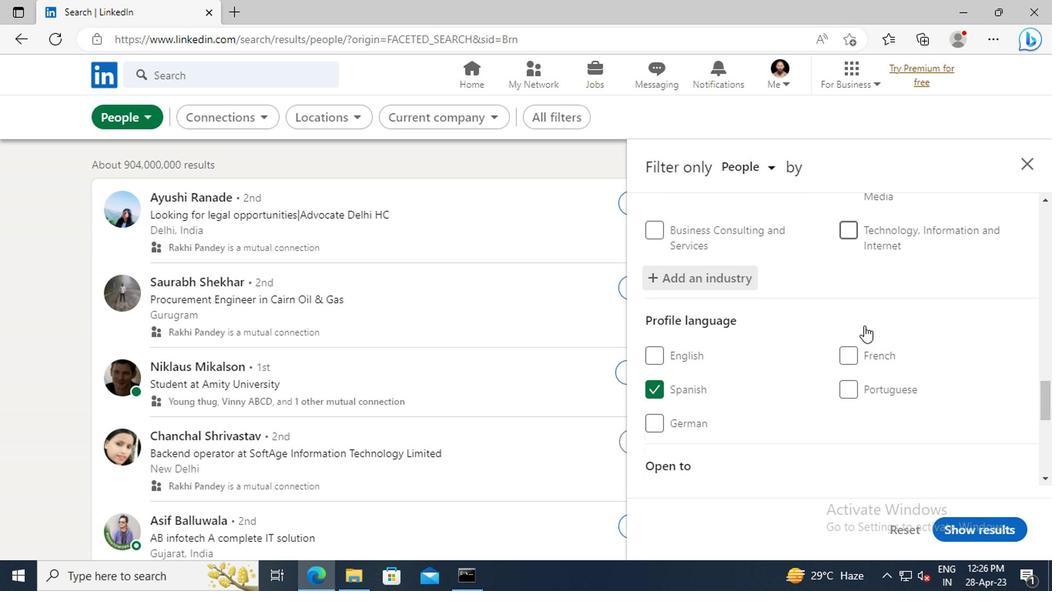 
Action: Mouse scrolled (860, 326) with delta (0, 0)
Screenshot: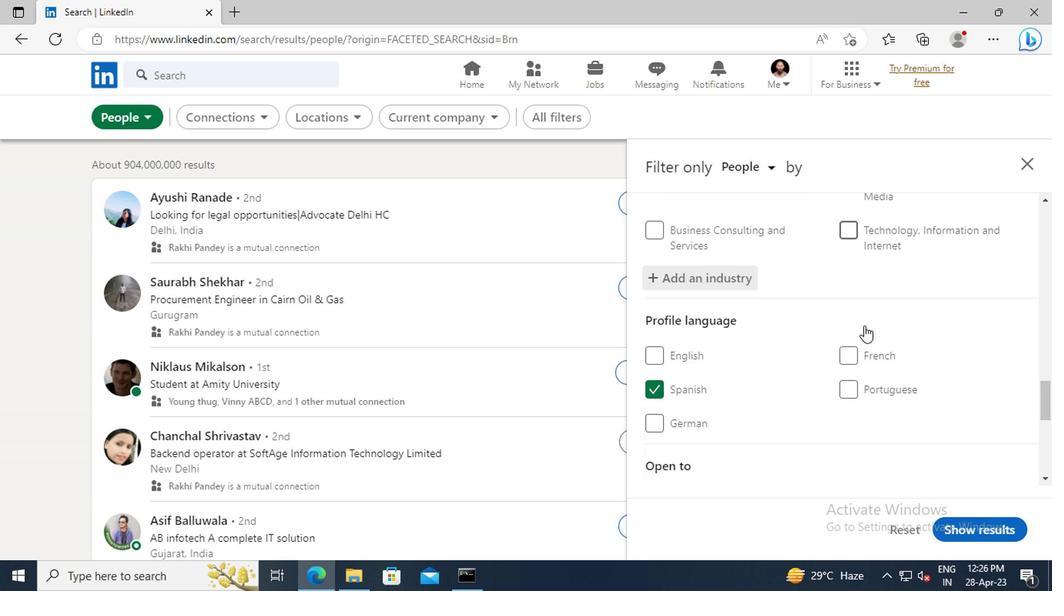 
Action: Mouse scrolled (860, 326) with delta (0, 0)
Screenshot: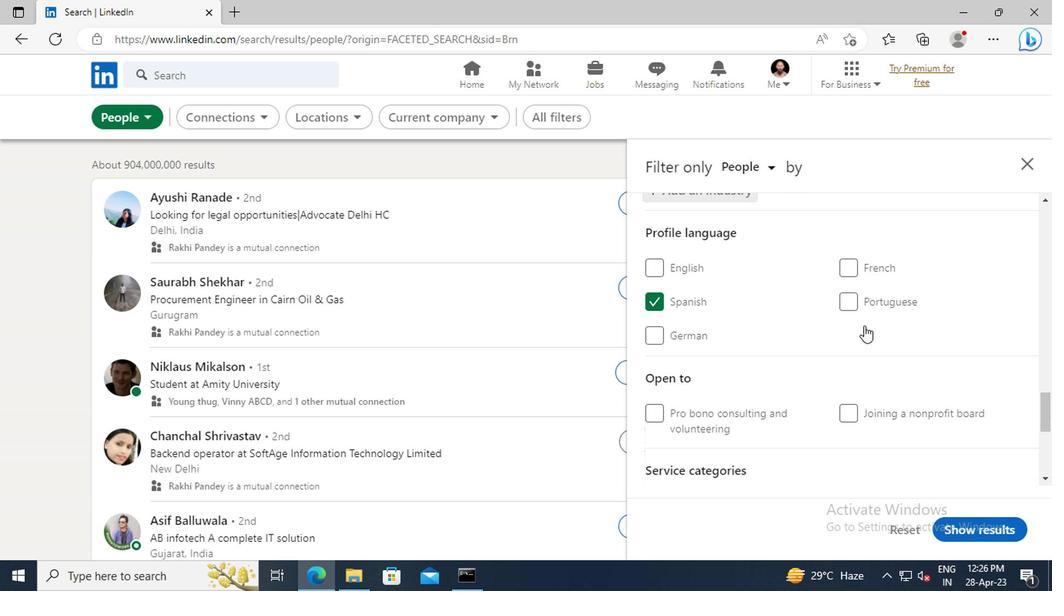 
Action: Mouse scrolled (860, 326) with delta (0, 0)
Screenshot: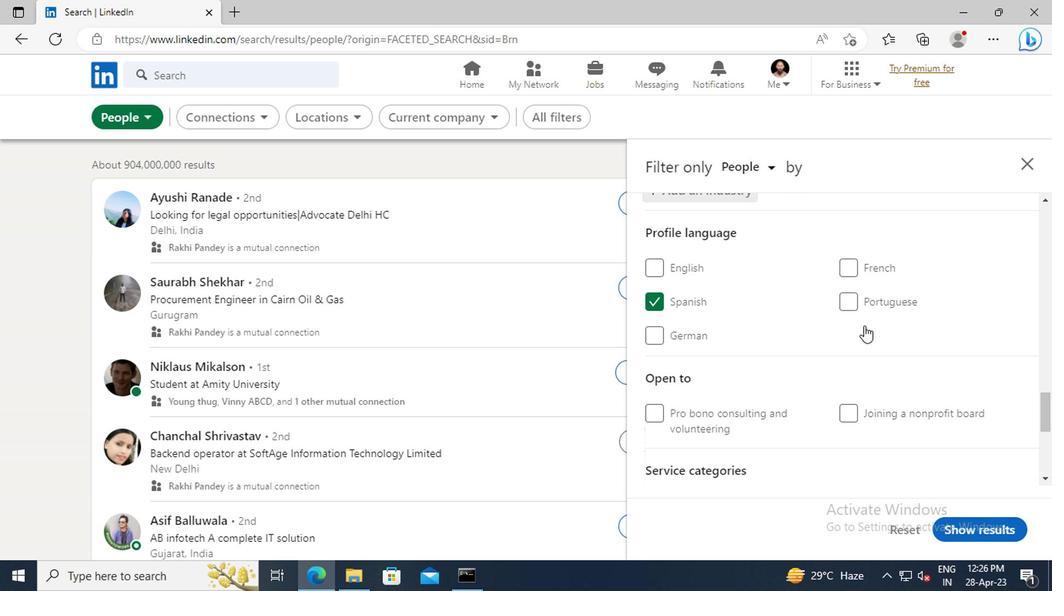 
Action: Mouse scrolled (860, 326) with delta (0, 0)
Screenshot: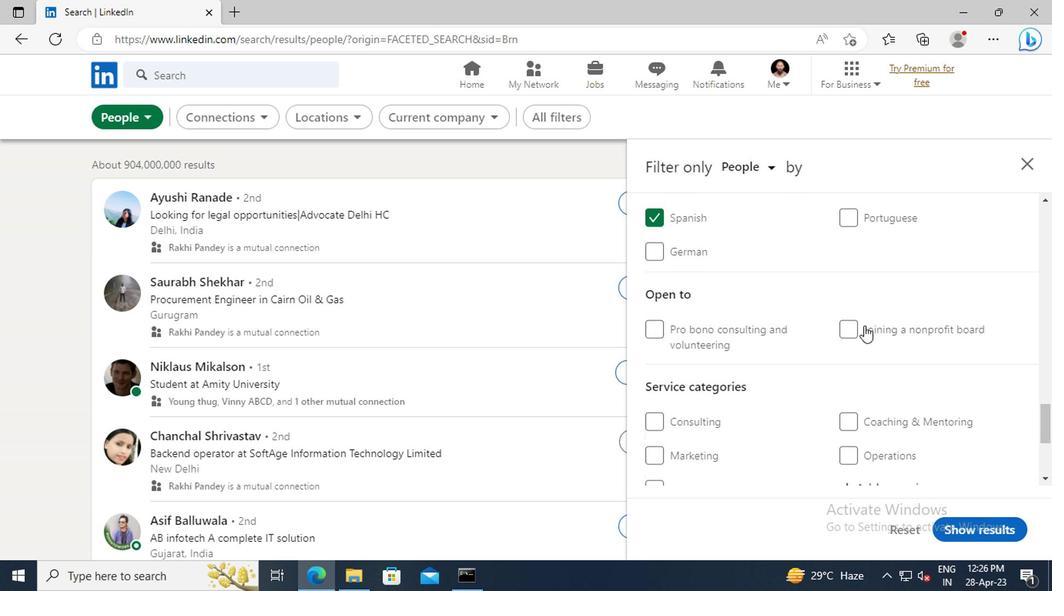 
Action: Mouse scrolled (860, 326) with delta (0, 0)
Screenshot: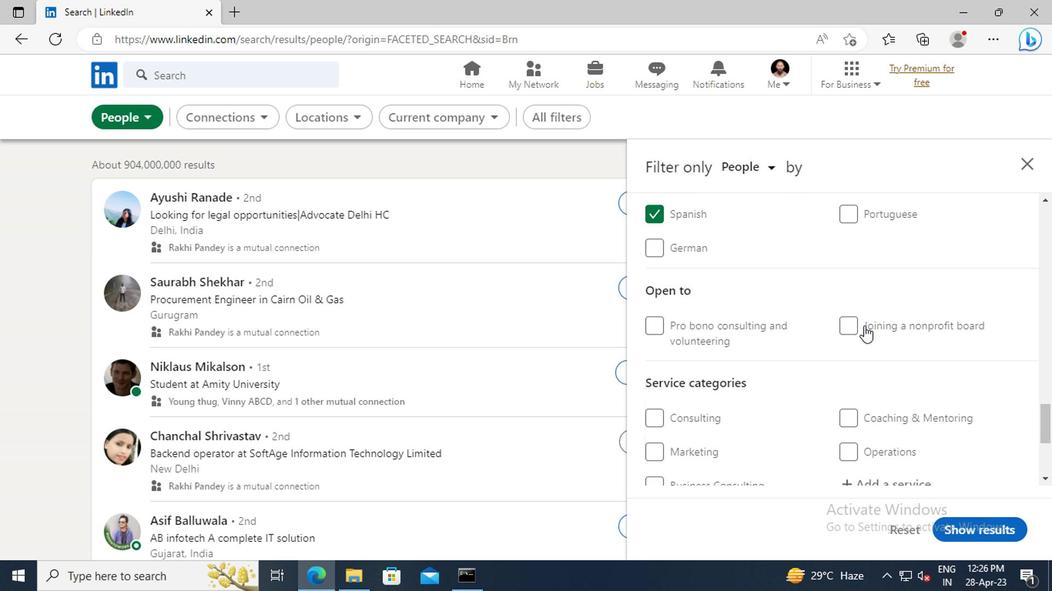 
Action: Mouse scrolled (860, 326) with delta (0, 0)
Screenshot: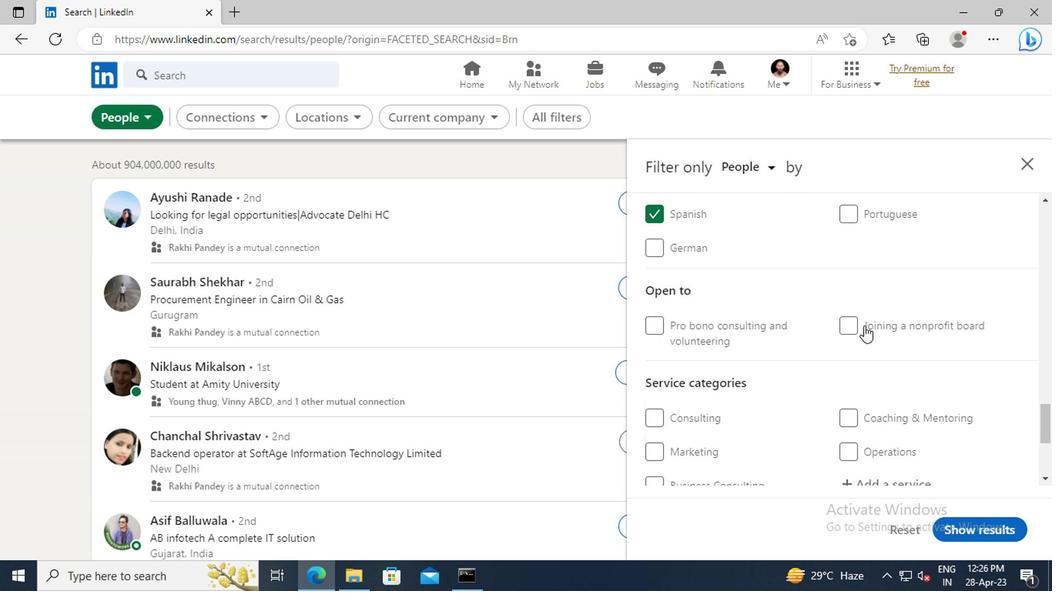 
Action: Mouse moved to (865, 353)
Screenshot: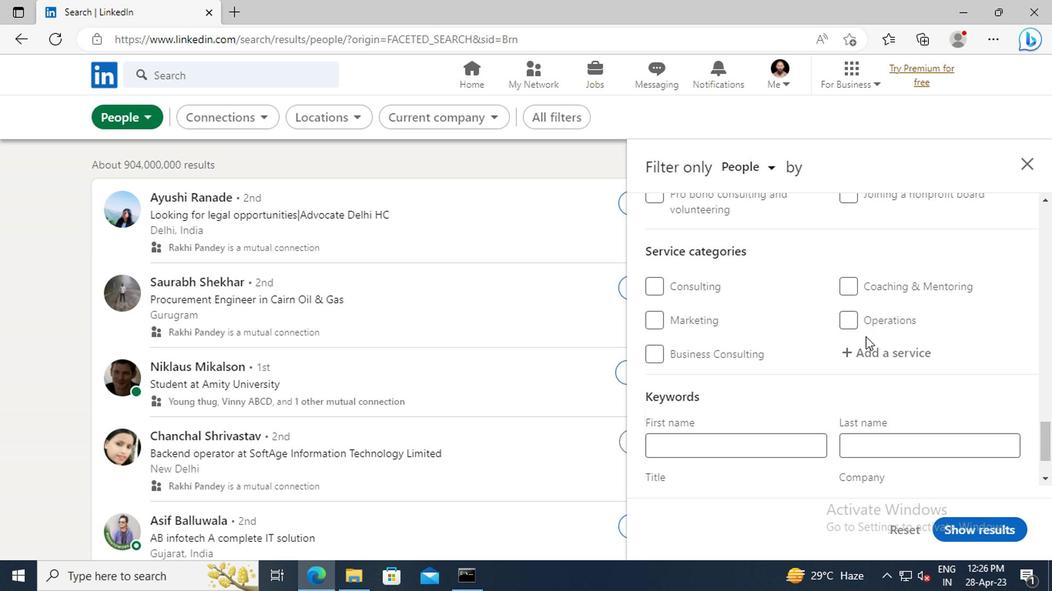 
Action: Mouse pressed left at (865, 353)
Screenshot: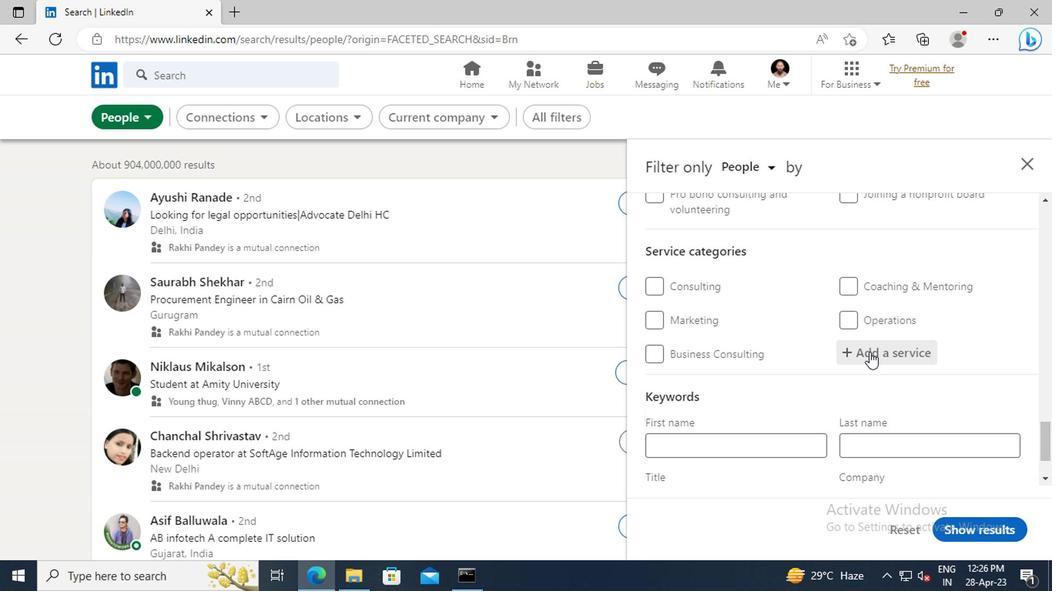 
Action: Key pressed <Key.shift>WORD<Key.shift>PRESS<Key.space>
Screenshot: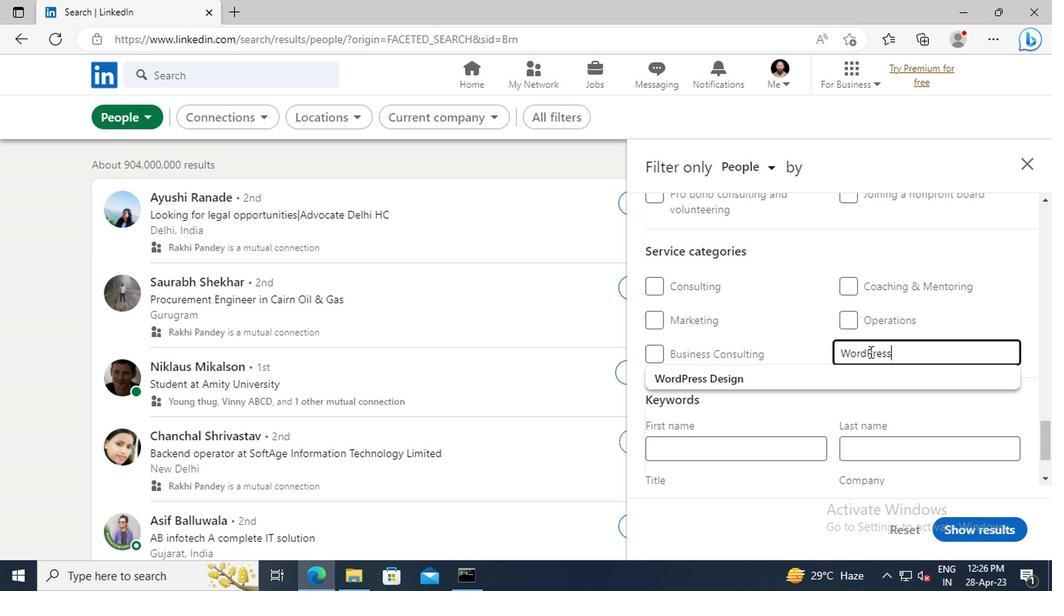 
Action: Mouse moved to (860, 380)
Screenshot: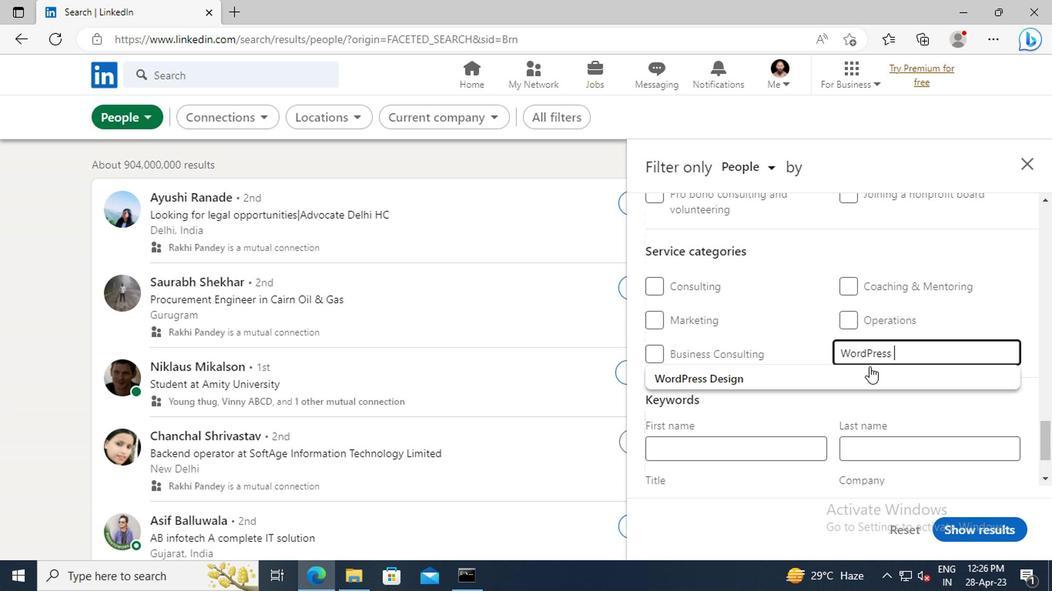 
Action: Mouse pressed left at (860, 380)
Screenshot: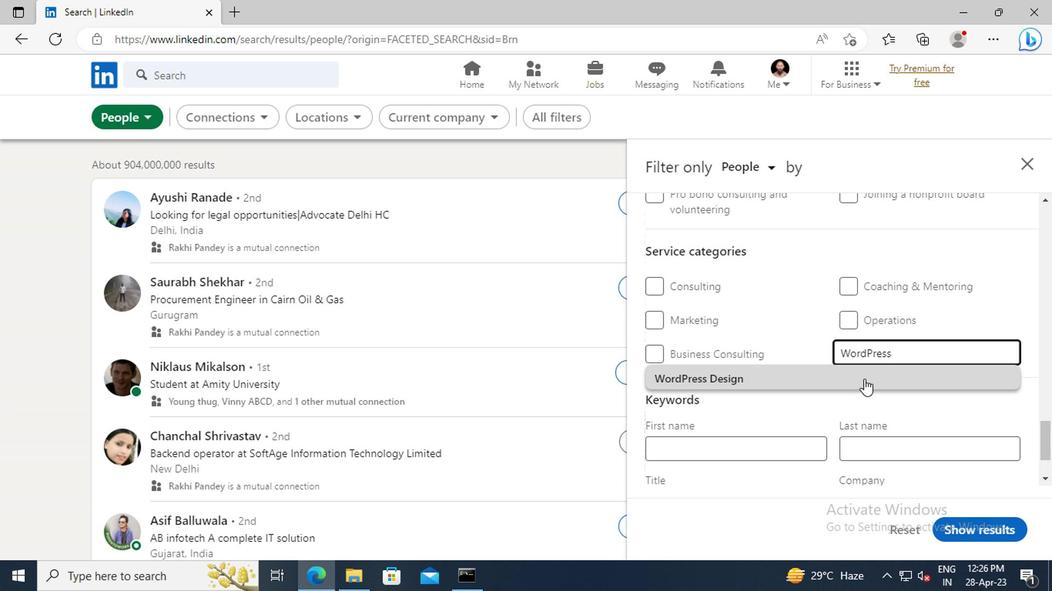 
Action: Mouse moved to (839, 365)
Screenshot: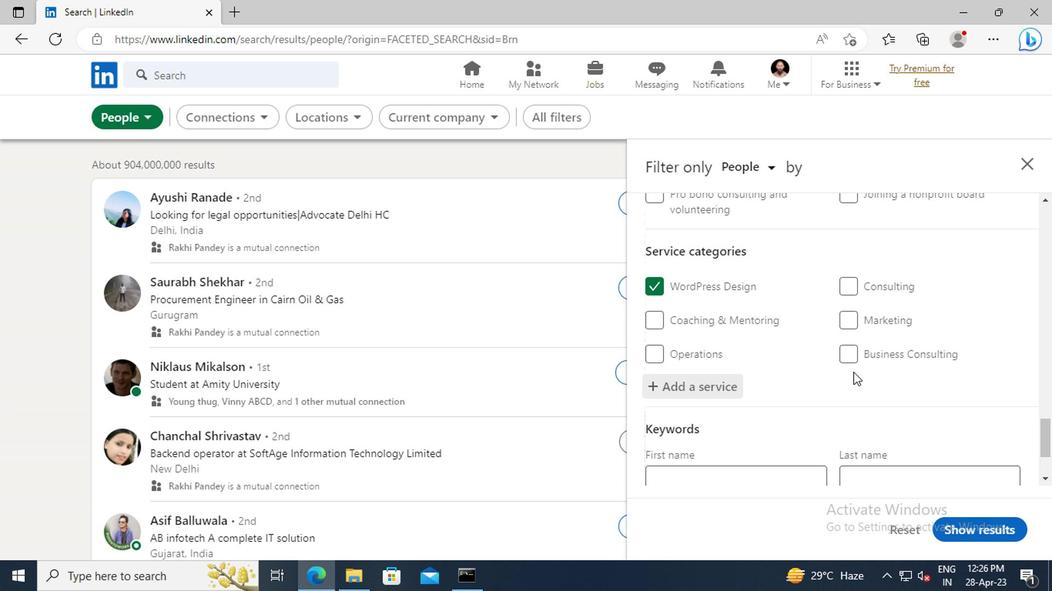 
Action: Mouse scrolled (839, 364) with delta (0, 0)
Screenshot: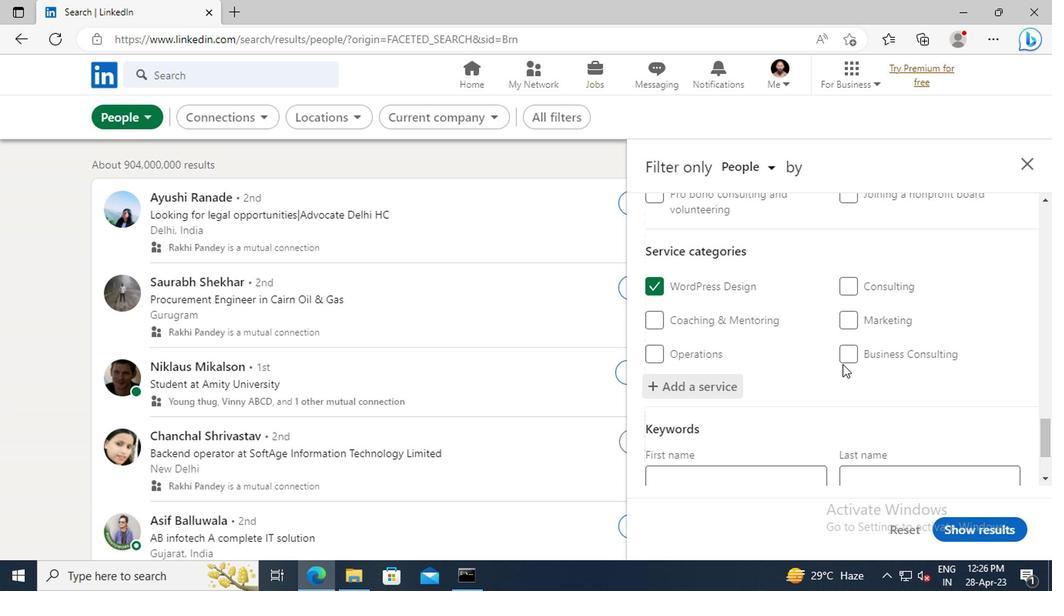 
Action: Mouse scrolled (839, 364) with delta (0, 0)
Screenshot: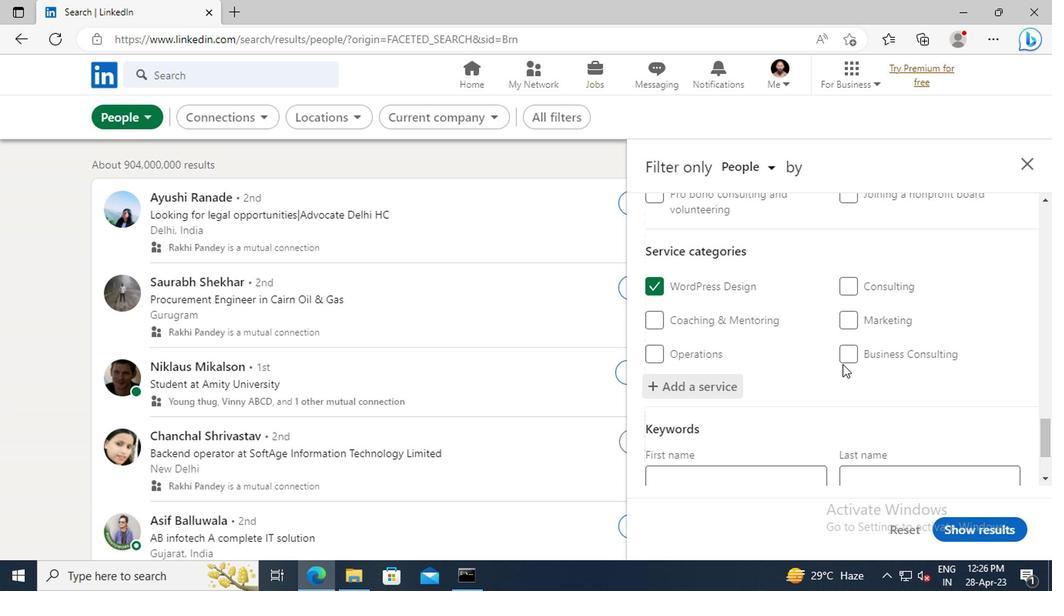 
Action: Mouse scrolled (839, 364) with delta (0, 0)
Screenshot: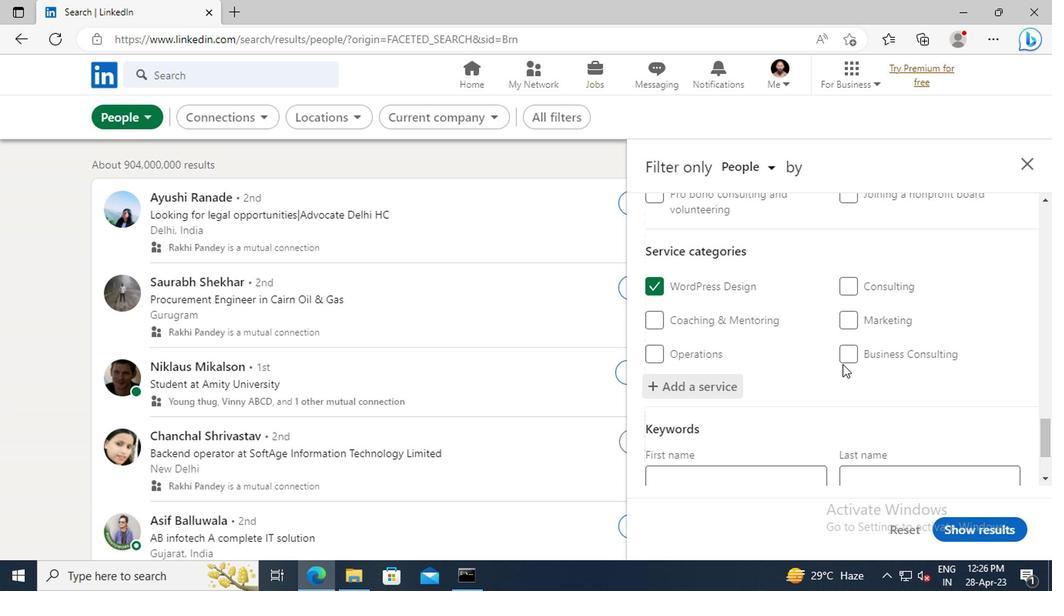 
Action: Mouse scrolled (839, 364) with delta (0, 0)
Screenshot: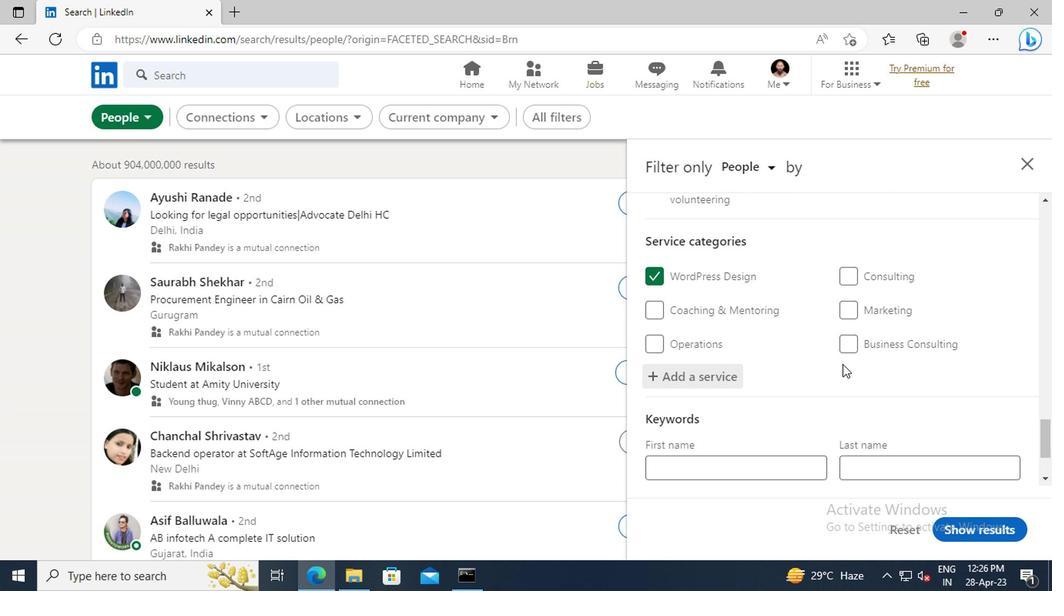 
Action: Mouse moved to (651, 416)
Screenshot: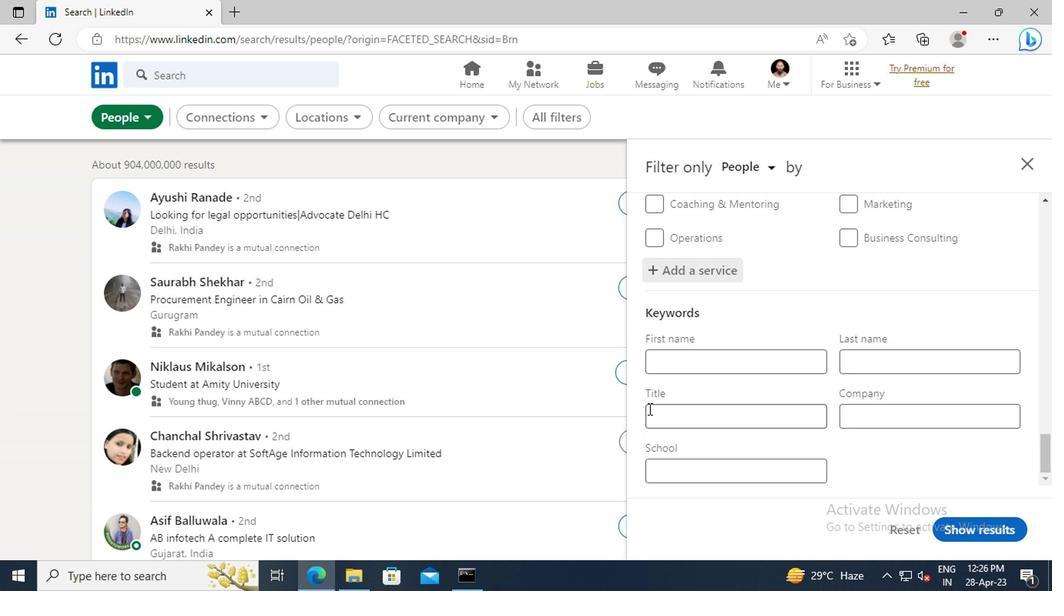 
Action: Mouse pressed left at (651, 416)
Screenshot: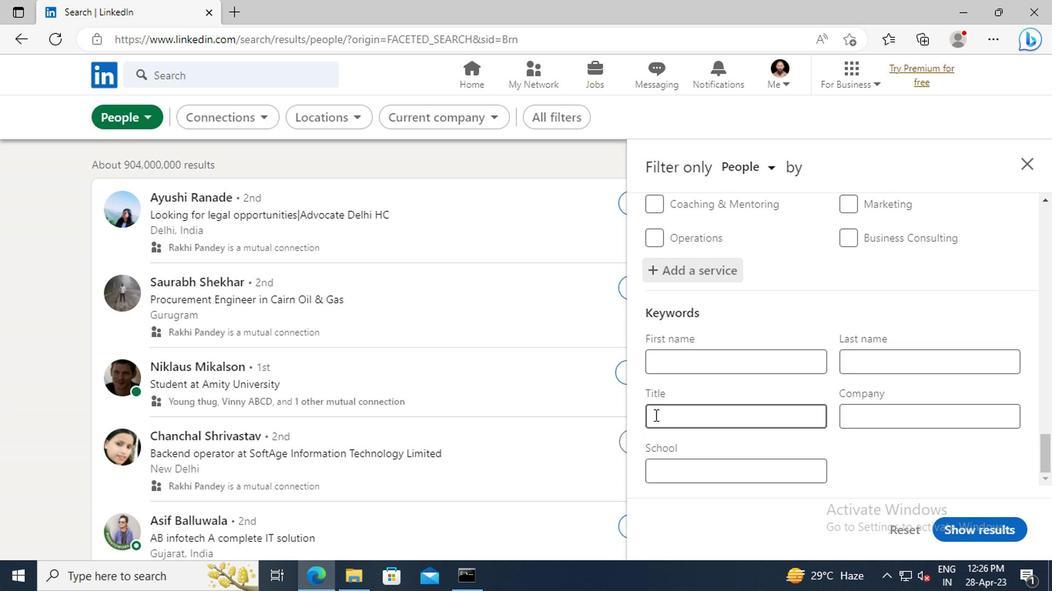 
Action: Key pressed <Key.shift>BOARD<Key.space>OF<Key.space><Key.shift>DIRECTORS<Key.enter>
Screenshot: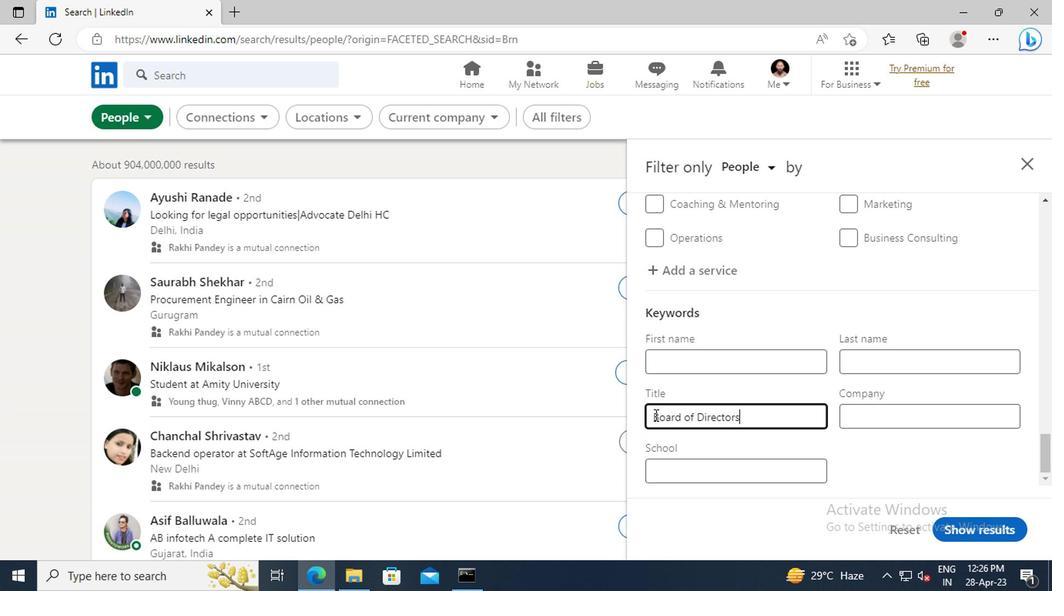 
Action: Mouse moved to (957, 528)
Screenshot: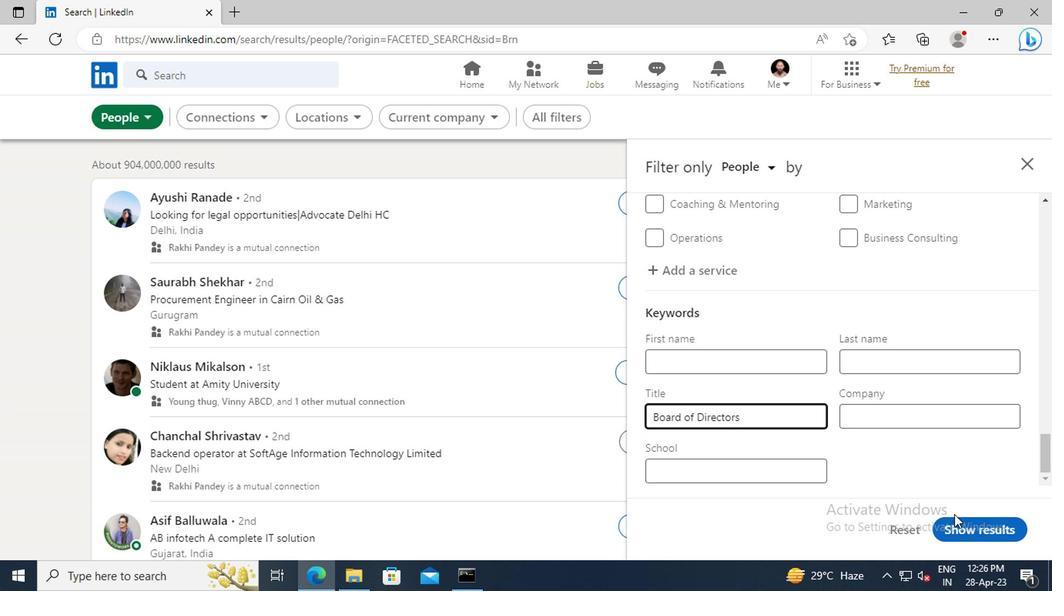 
Action: Mouse pressed left at (957, 528)
Screenshot: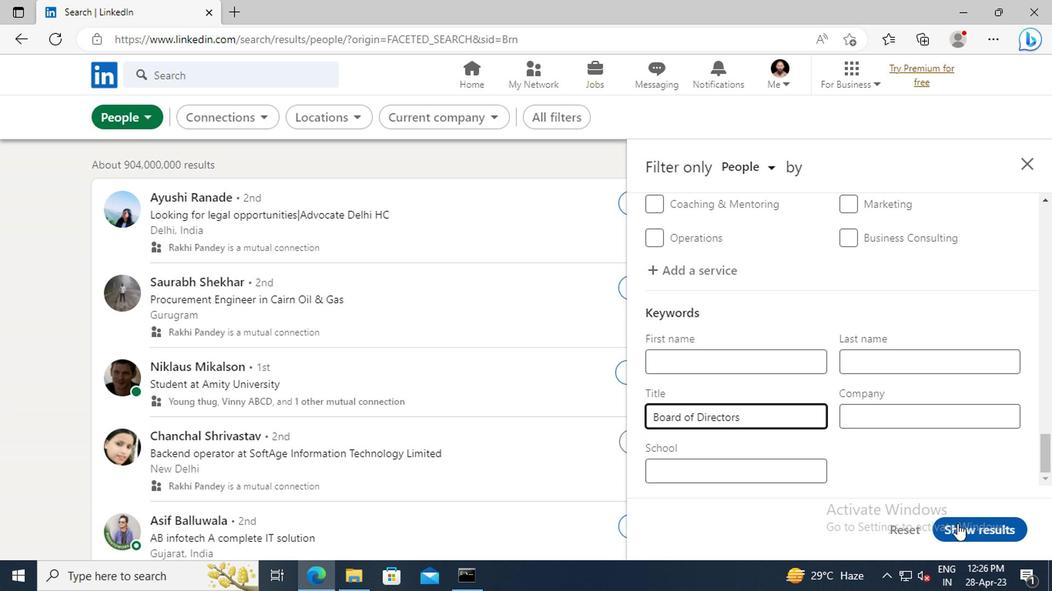
